 Task: Create record types of event object.
Action: Mouse moved to (807, 50)
Screenshot: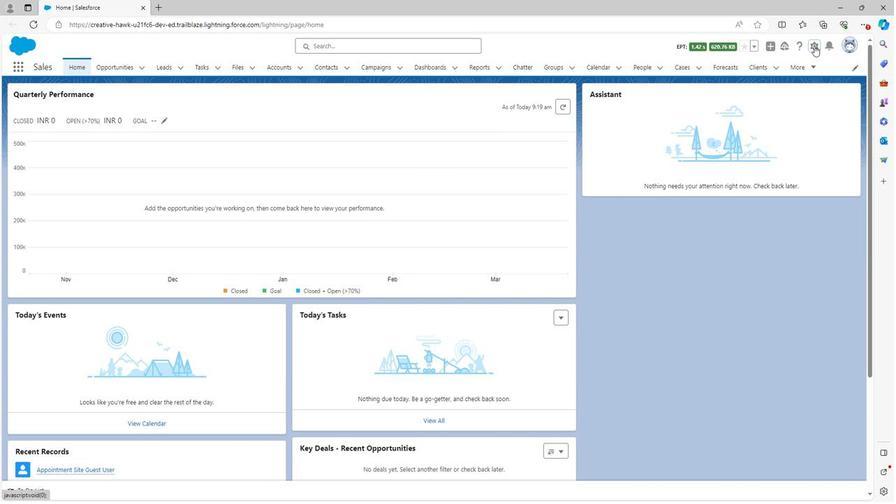 
Action: Mouse pressed left at (807, 50)
Screenshot: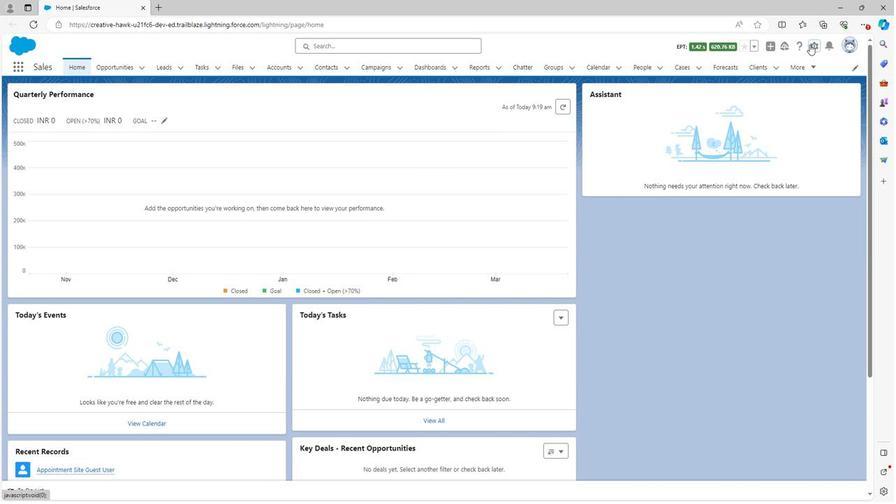 
Action: Mouse moved to (778, 78)
Screenshot: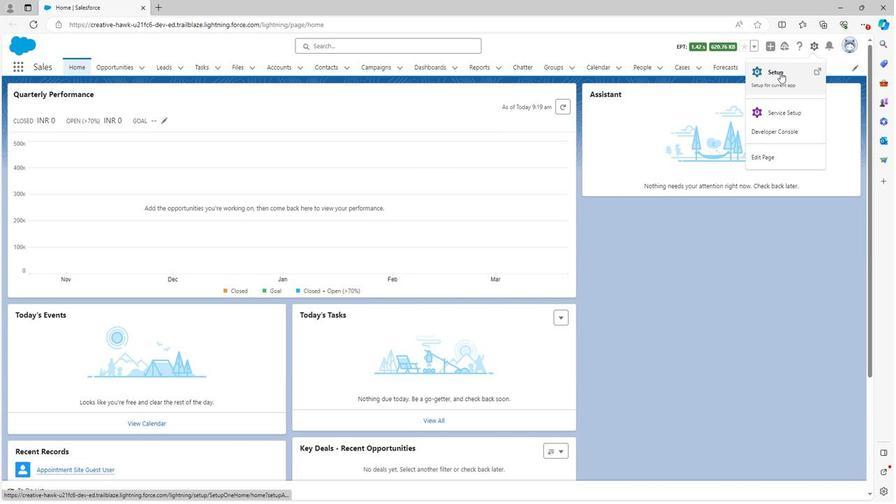 
Action: Mouse pressed left at (778, 78)
Screenshot: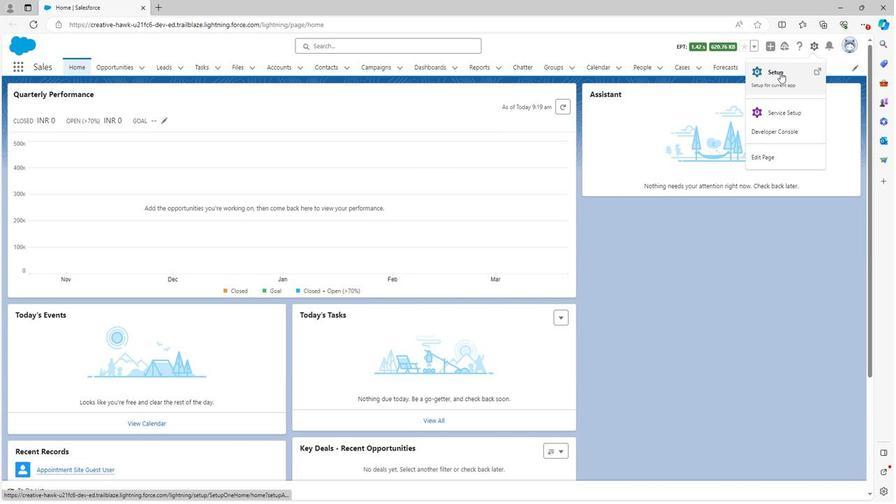 
Action: Mouse moved to (114, 74)
Screenshot: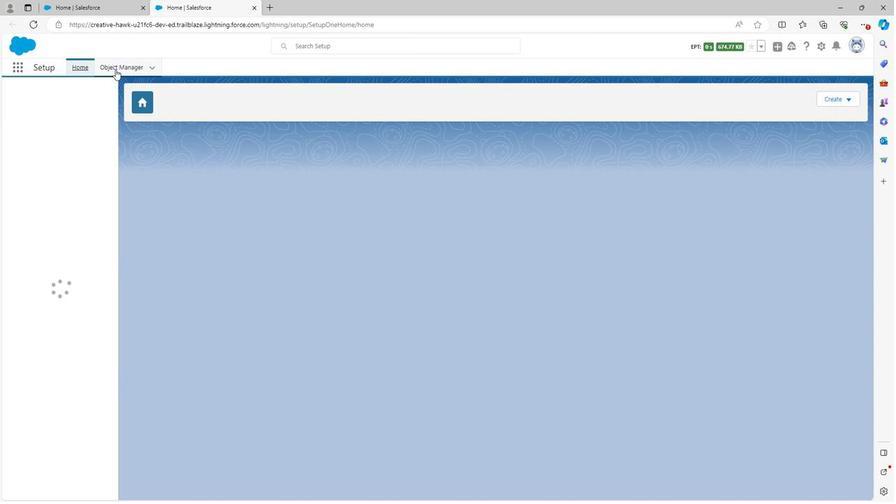 
Action: Mouse pressed left at (114, 74)
Screenshot: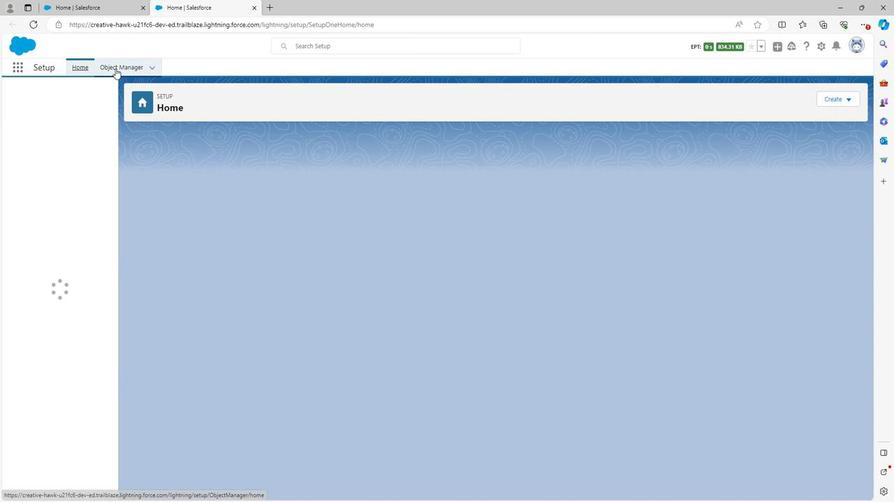 
Action: Mouse moved to (60, 358)
Screenshot: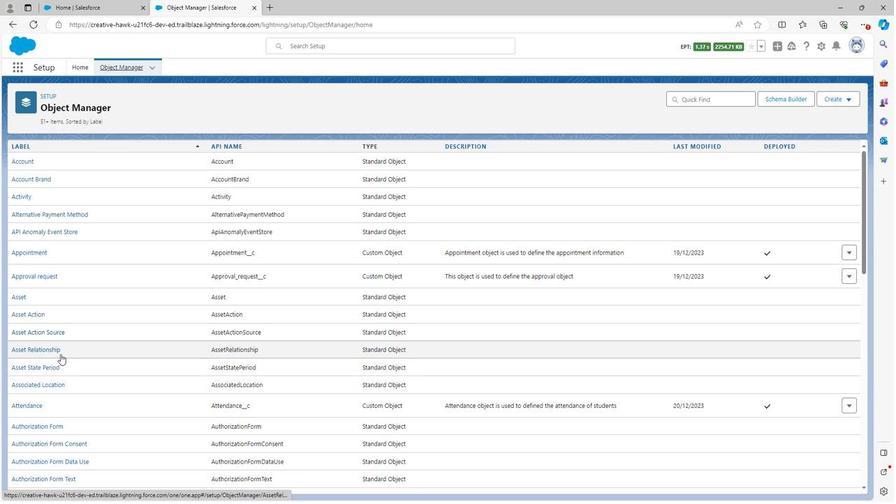
Action: Mouse scrolled (60, 357) with delta (0, 0)
Screenshot: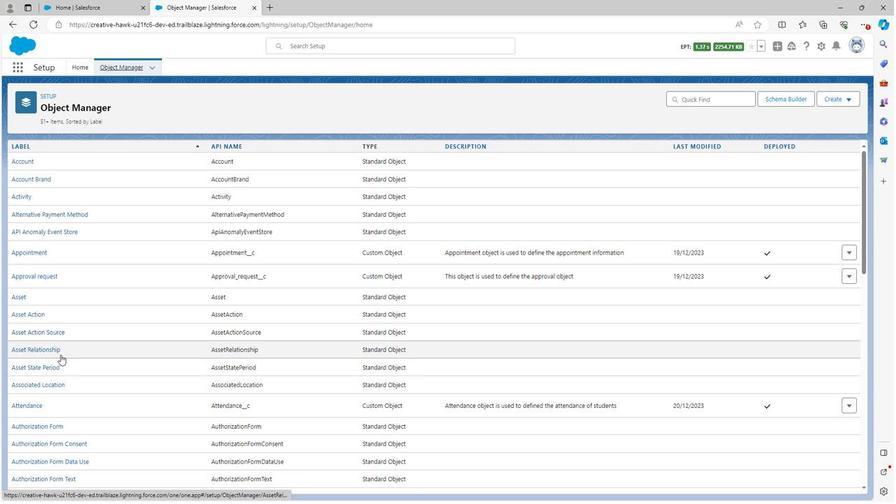 
Action: Mouse moved to (60, 358)
Screenshot: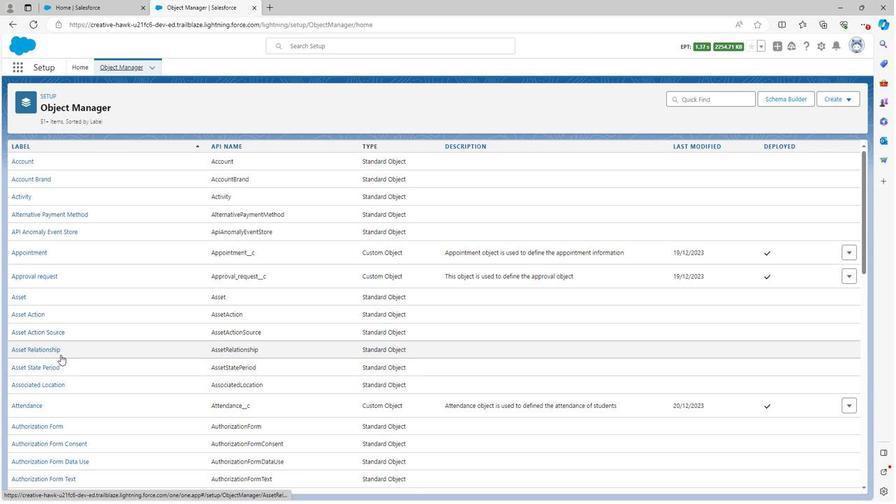 
Action: Mouse scrolled (60, 358) with delta (0, 0)
Screenshot: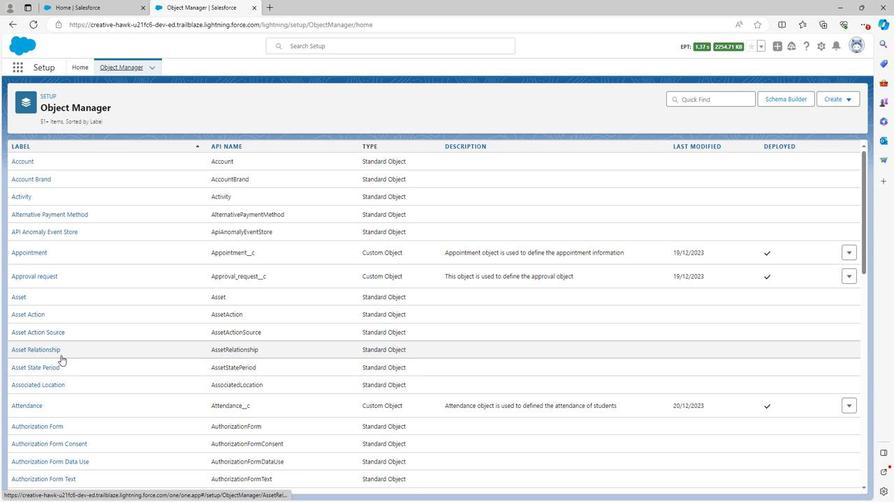 
Action: Mouse moved to (60, 359)
Screenshot: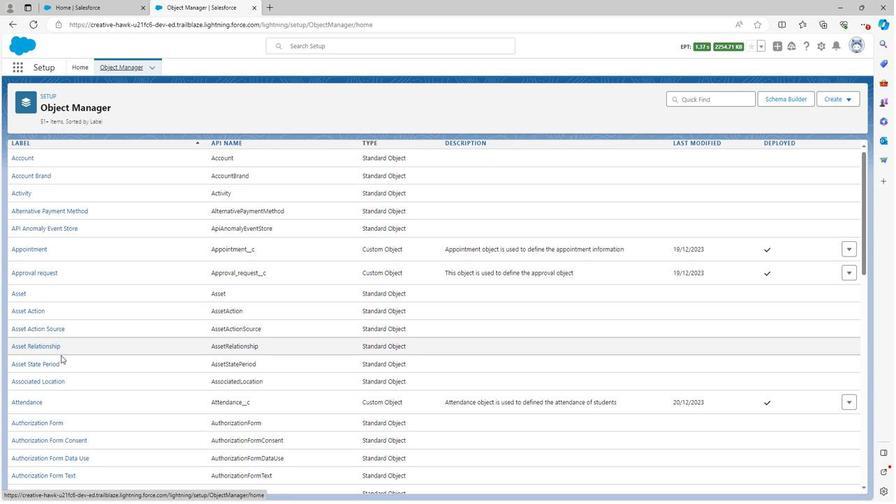 
Action: Mouse scrolled (60, 359) with delta (0, 0)
Screenshot: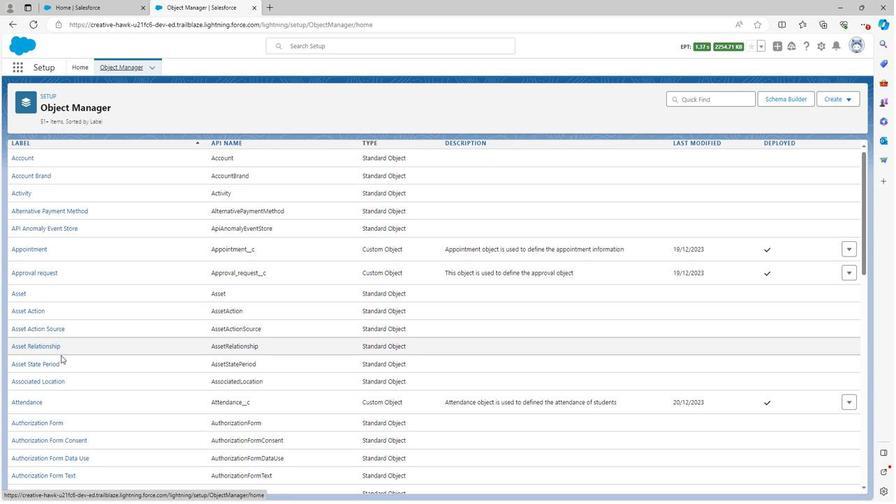 
Action: Mouse moved to (60, 361)
Screenshot: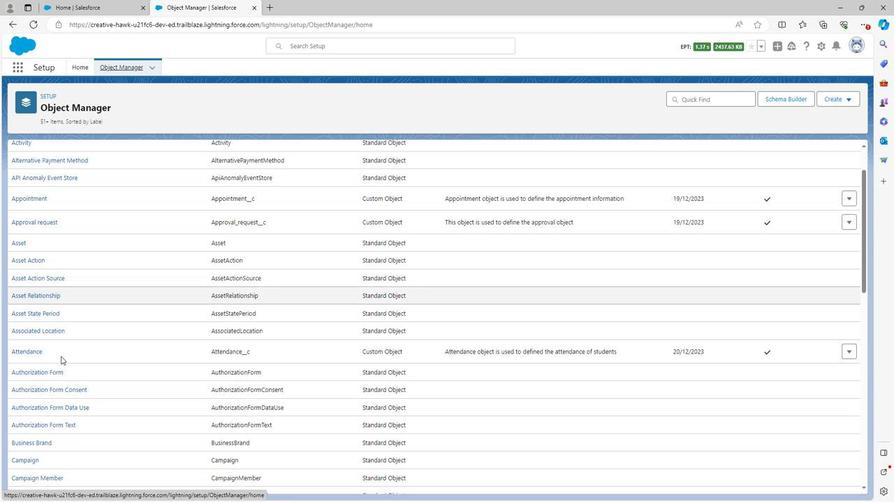 
Action: Mouse scrolled (60, 360) with delta (0, 0)
Screenshot: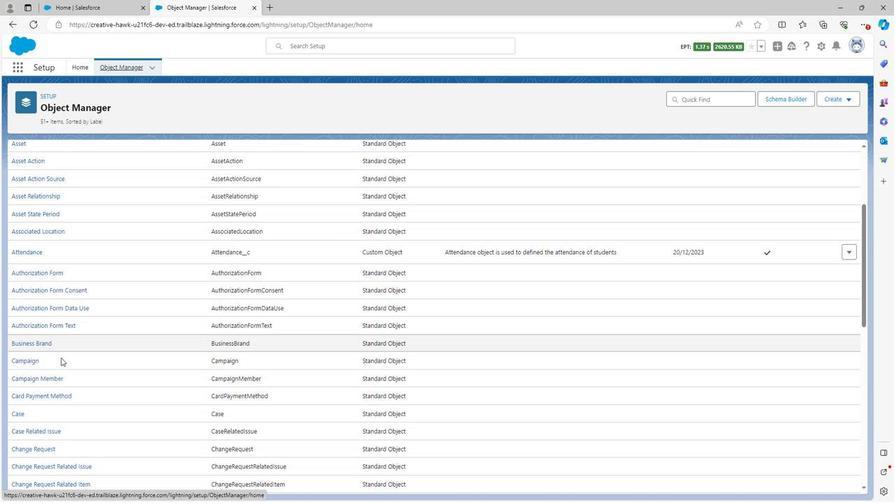 
Action: Mouse scrolled (60, 360) with delta (0, 0)
Screenshot: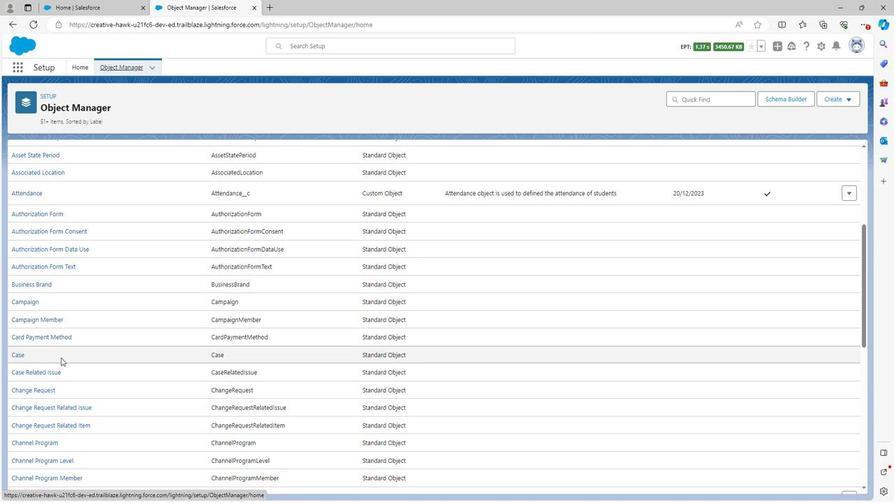 
Action: Mouse scrolled (60, 360) with delta (0, 0)
Screenshot: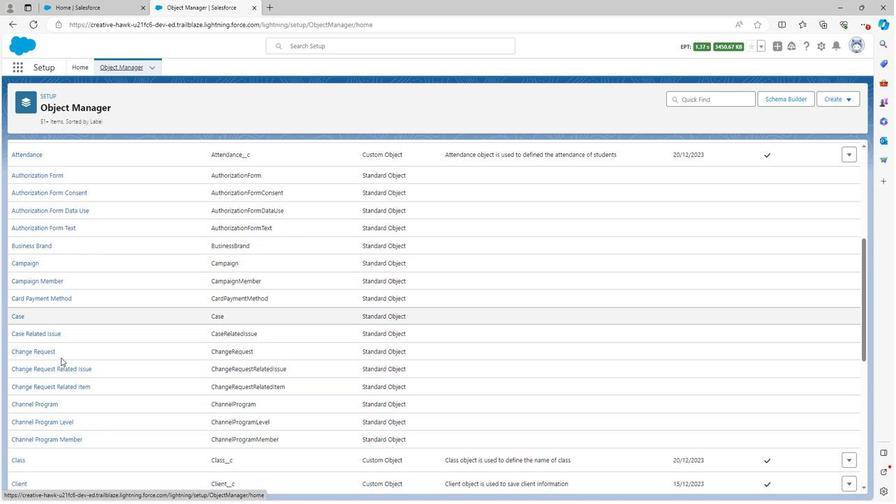 
Action: Mouse scrolled (60, 360) with delta (0, 0)
Screenshot: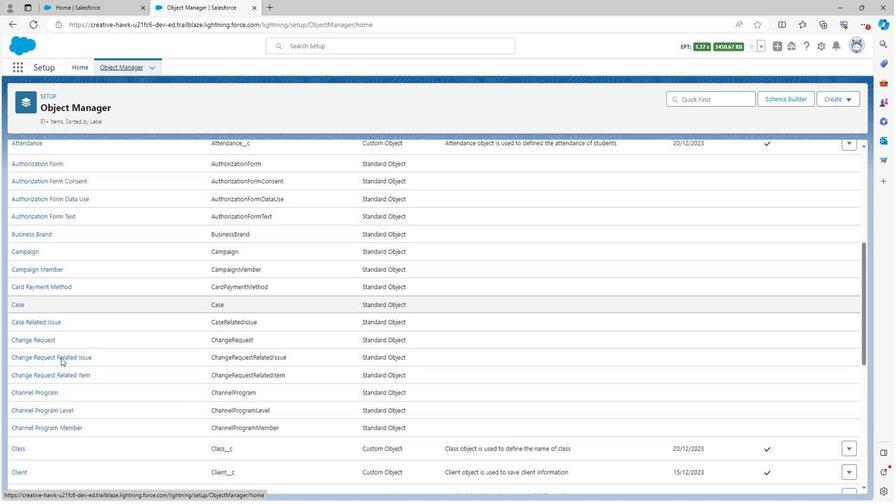 
Action: Mouse scrolled (60, 360) with delta (0, 0)
Screenshot: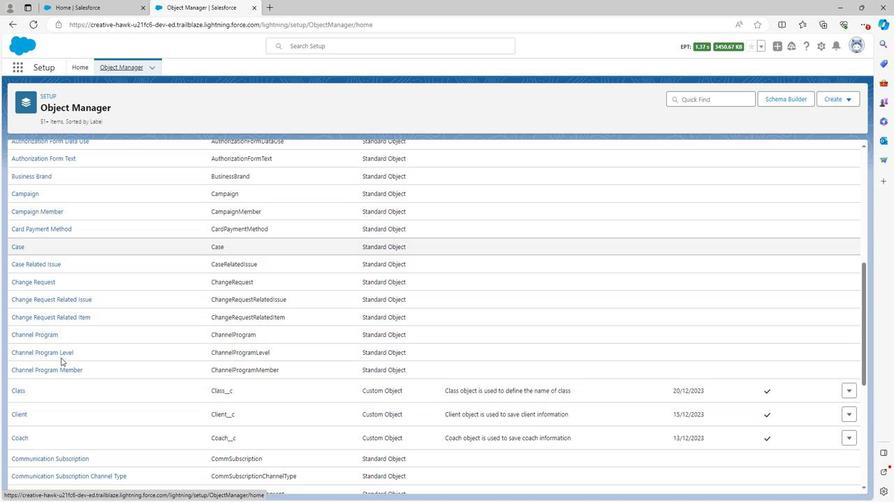 
Action: Mouse scrolled (60, 360) with delta (0, 0)
Screenshot: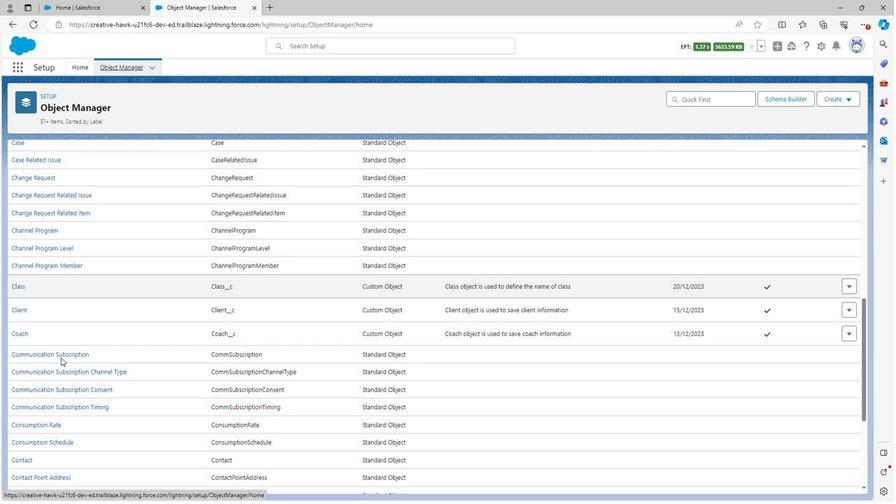 
Action: Mouse scrolled (60, 360) with delta (0, 0)
Screenshot: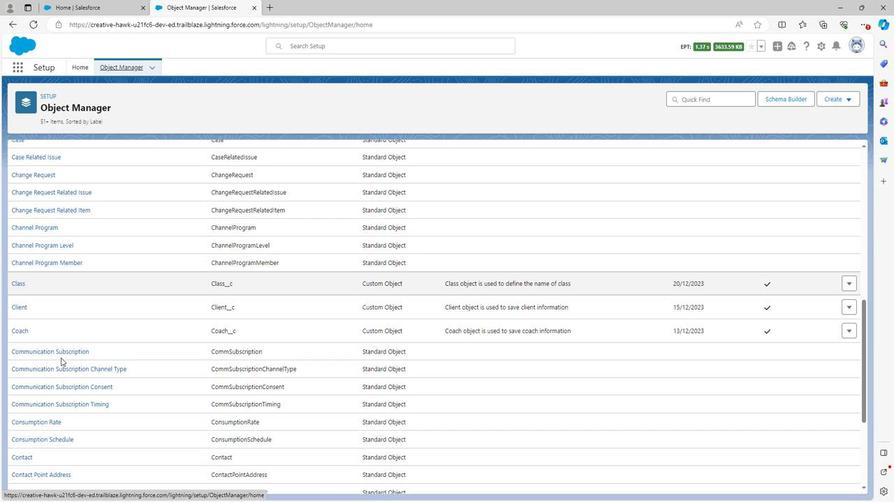 
Action: Mouse scrolled (60, 360) with delta (0, 0)
Screenshot: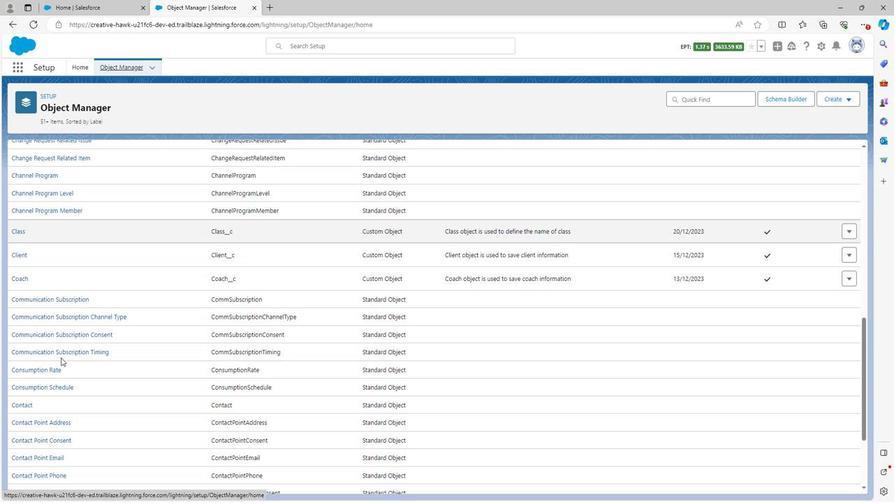 
Action: Mouse scrolled (60, 360) with delta (0, 0)
Screenshot: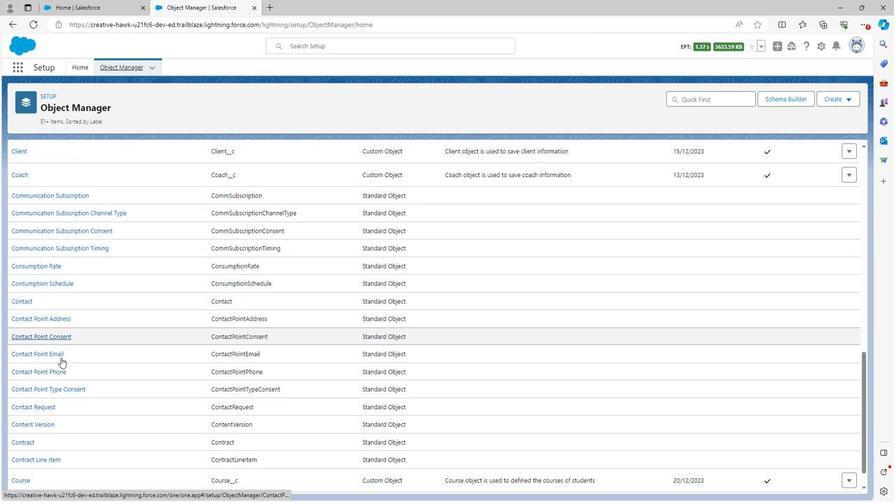 
Action: Mouse scrolled (60, 360) with delta (0, 0)
Screenshot: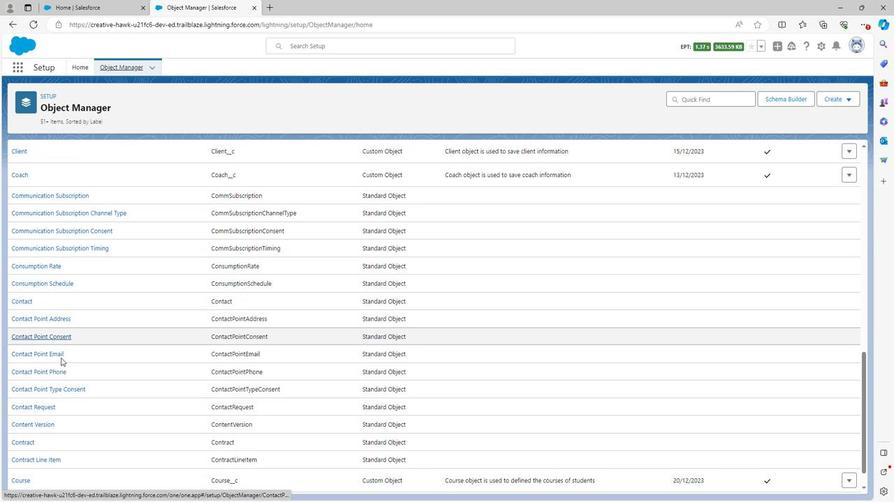 
Action: Mouse scrolled (60, 360) with delta (0, 0)
Screenshot: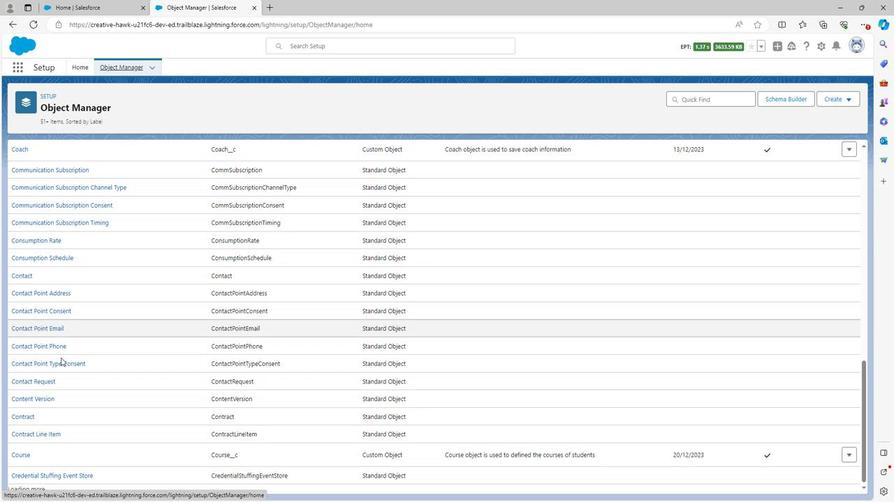 
Action: Mouse scrolled (60, 360) with delta (0, 0)
Screenshot: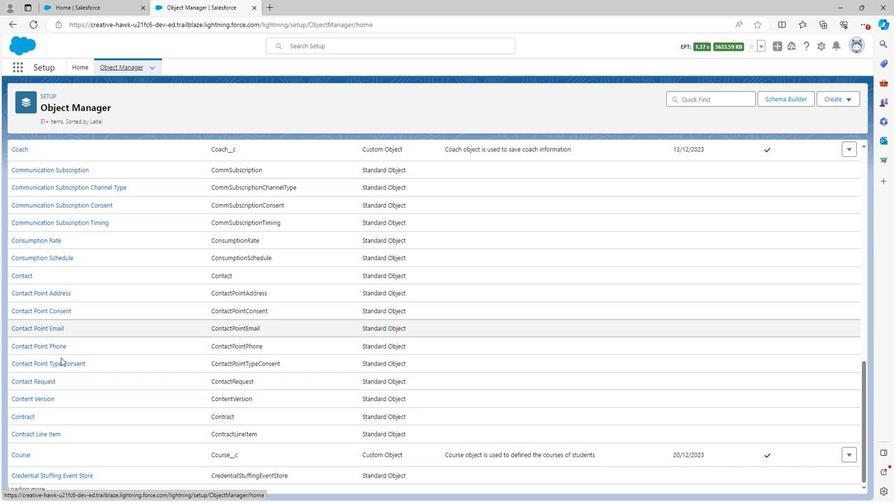 
Action: Mouse moved to (67, 355)
Screenshot: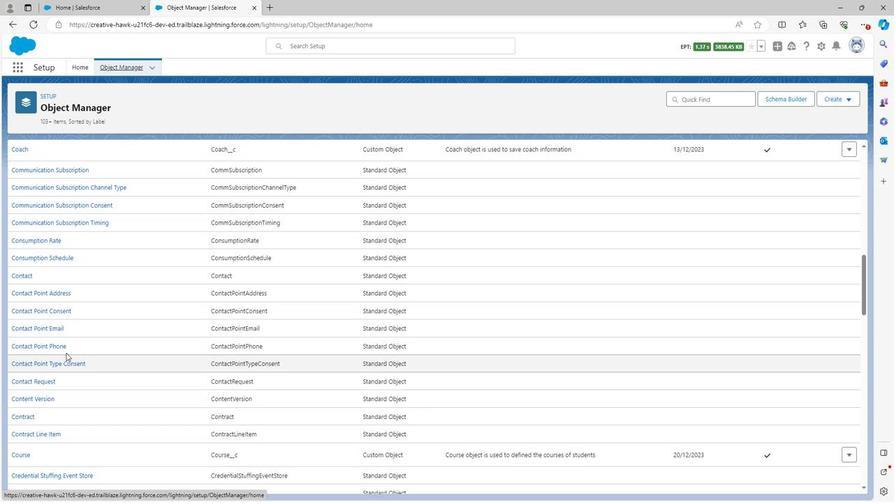 
Action: Mouse scrolled (67, 354) with delta (0, 0)
Screenshot: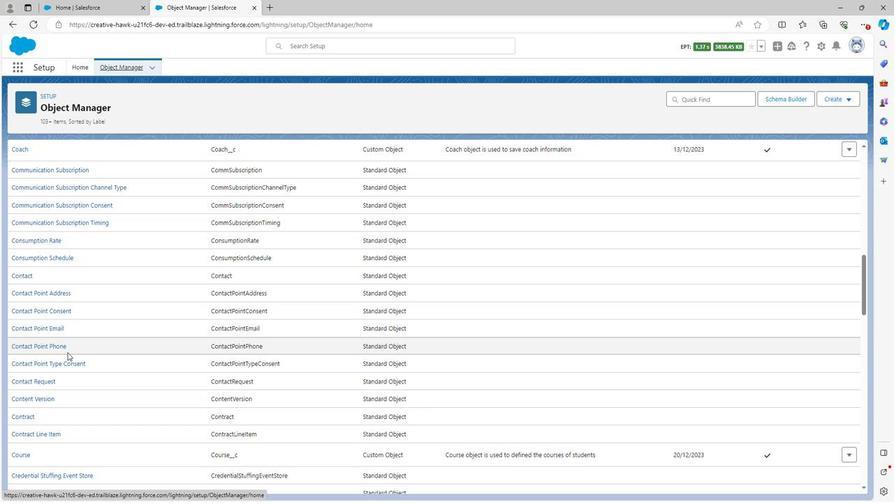 
Action: Mouse scrolled (67, 354) with delta (0, 0)
Screenshot: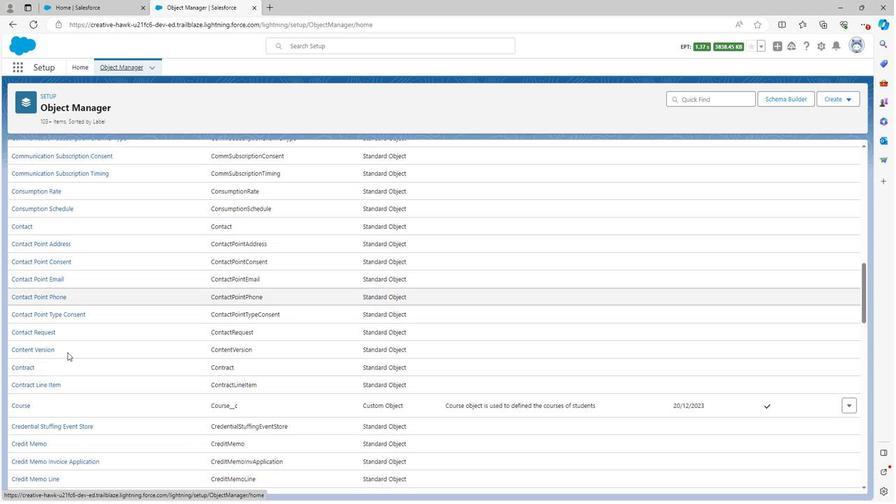 
Action: Mouse scrolled (67, 354) with delta (0, 0)
Screenshot: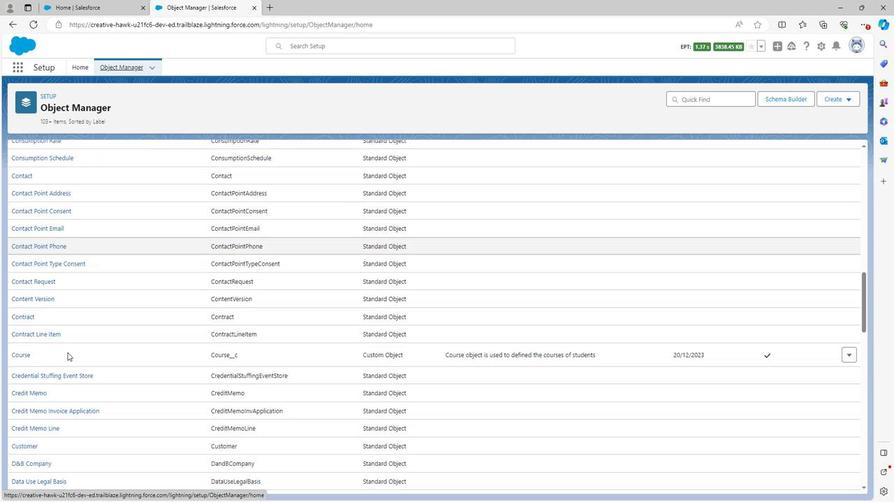 
Action: Mouse scrolled (67, 354) with delta (0, 0)
Screenshot: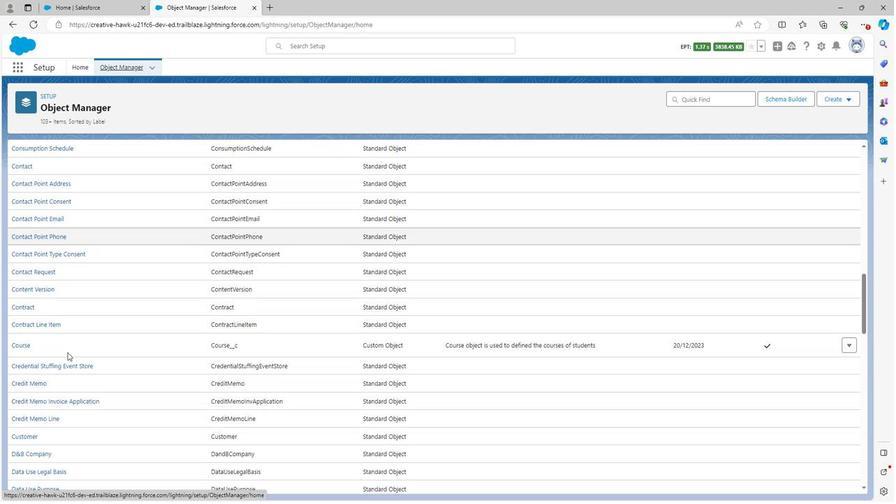 
Action: Mouse scrolled (67, 354) with delta (0, 0)
Screenshot: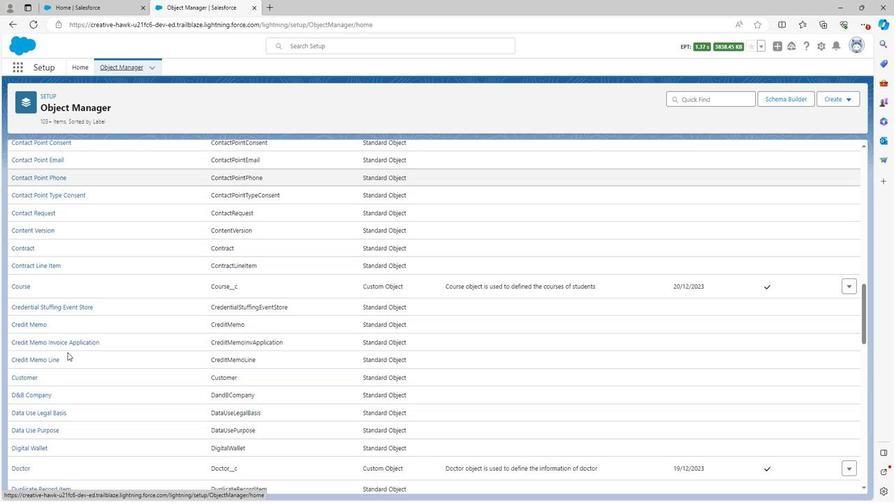 
Action: Mouse scrolled (67, 354) with delta (0, 0)
Screenshot: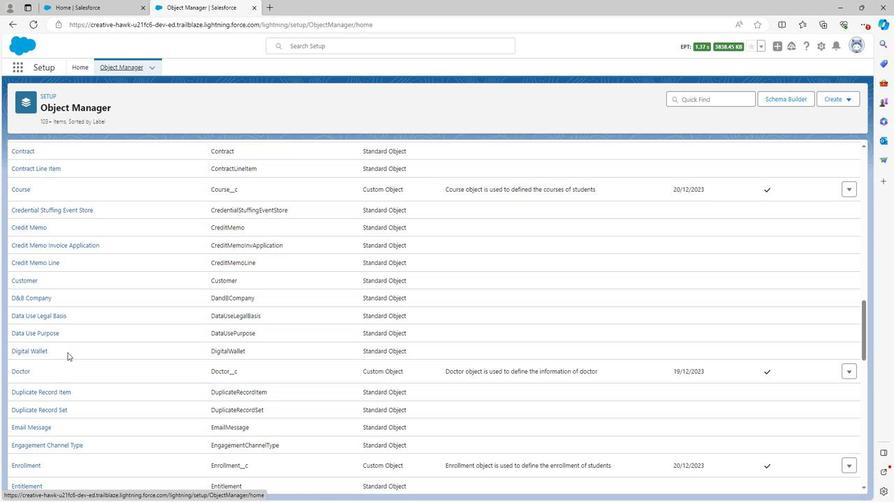 
Action: Mouse scrolled (67, 354) with delta (0, 0)
Screenshot: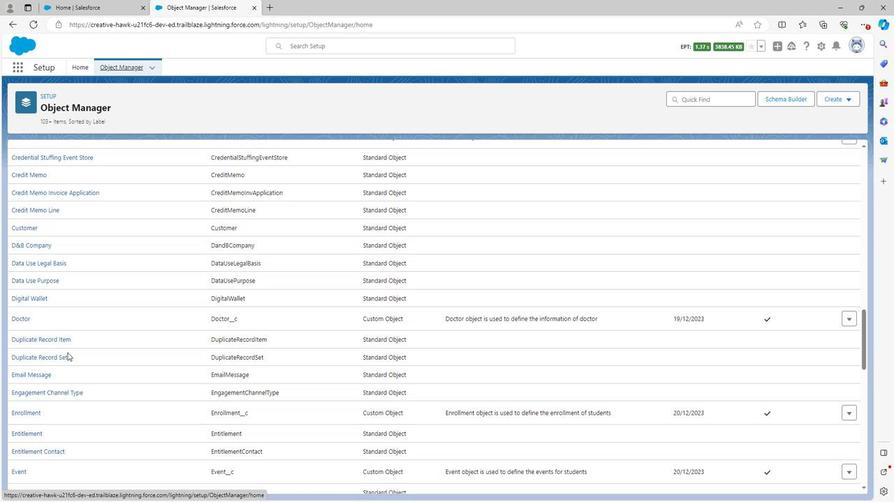 
Action: Mouse moved to (18, 421)
Screenshot: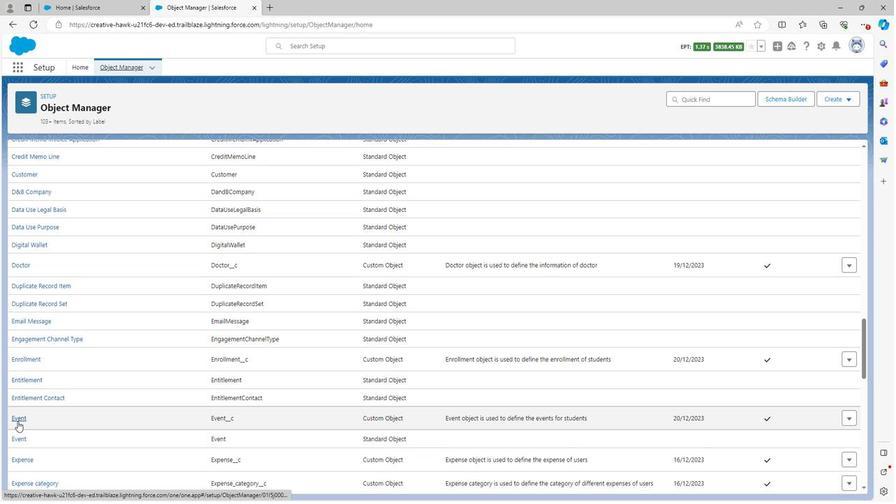 
Action: Mouse pressed left at (18, 421)
Screenshot: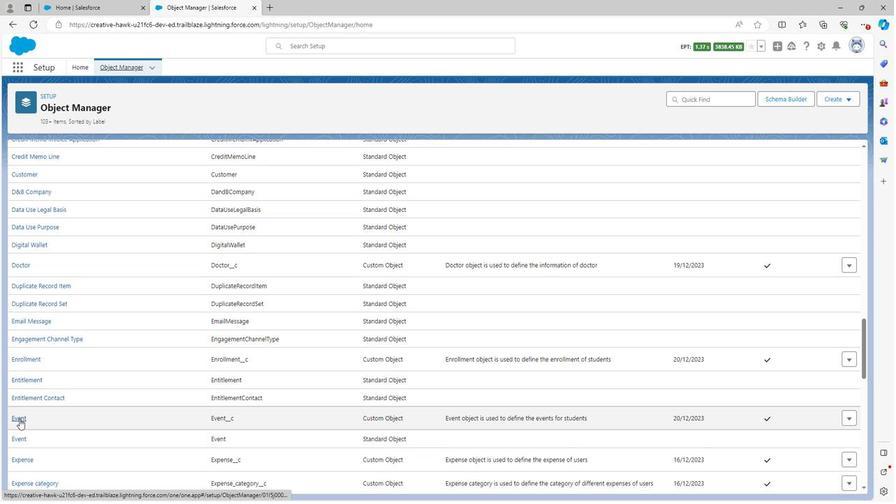
Action: Mouse moved to (50, 296)
Screenshot: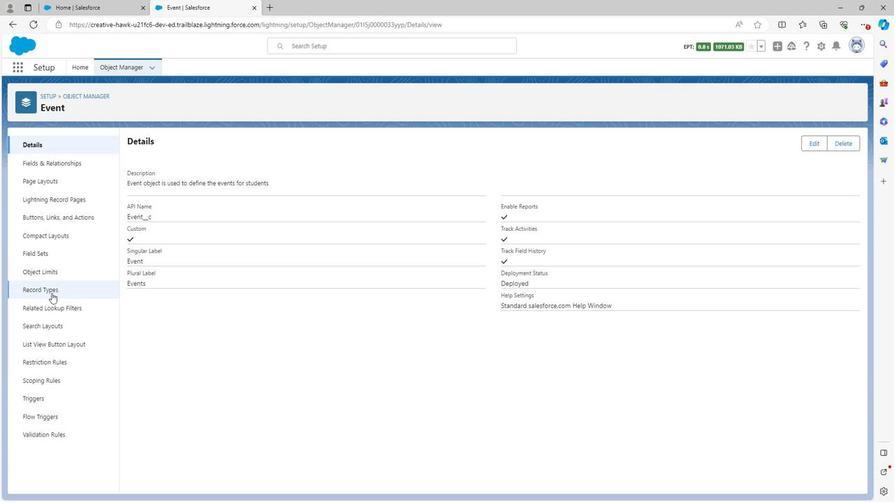 
Action: Mouse pressed left at (50, 296)
Screenshot: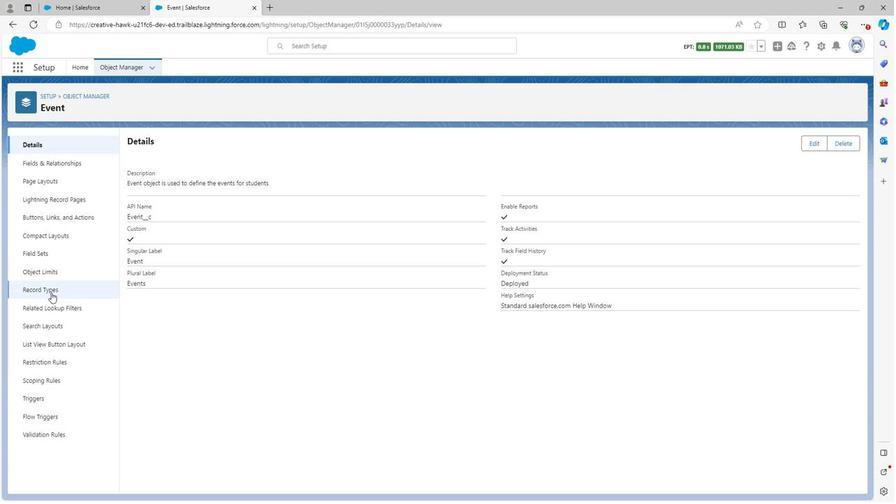 
Action: Mouse moved to (766, 150)
Screenshot: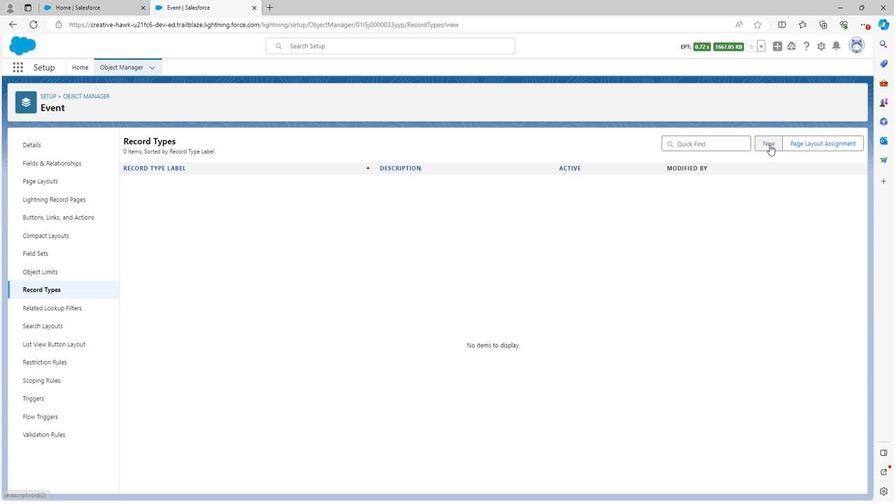 
Action: Mouse pressed left at (766, 150)
Screenshot: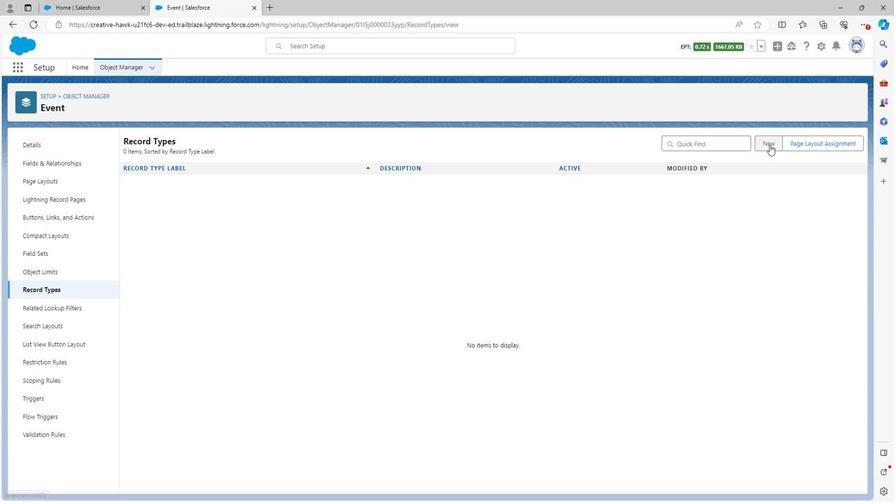 
Action: Mouse moved to (330, 231)
Screenshot: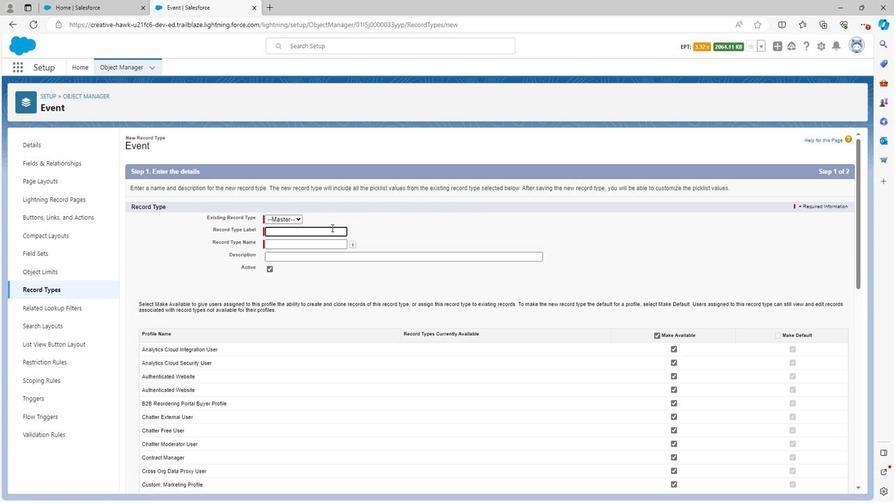 
Action: Mouse pressed left at (330, 231)
Screenshot: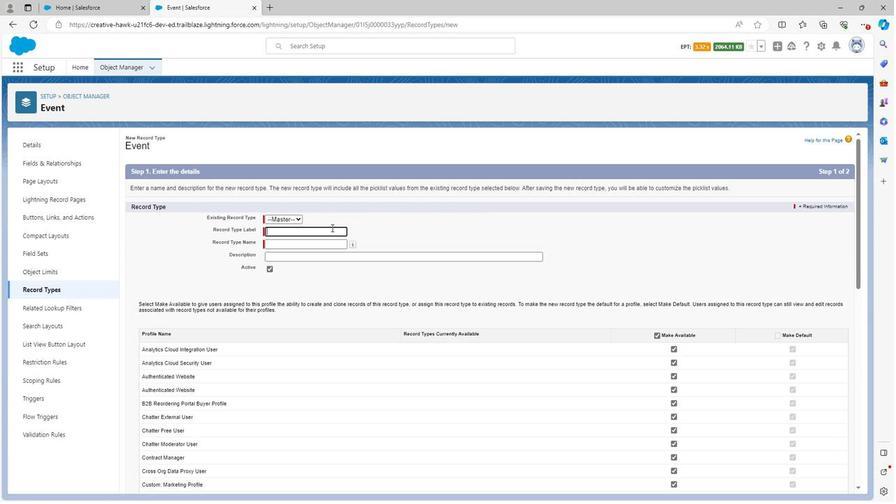 
Action: Key pressed <Key.shift>Event<Key.space><Key.shift>Id
Screenshot: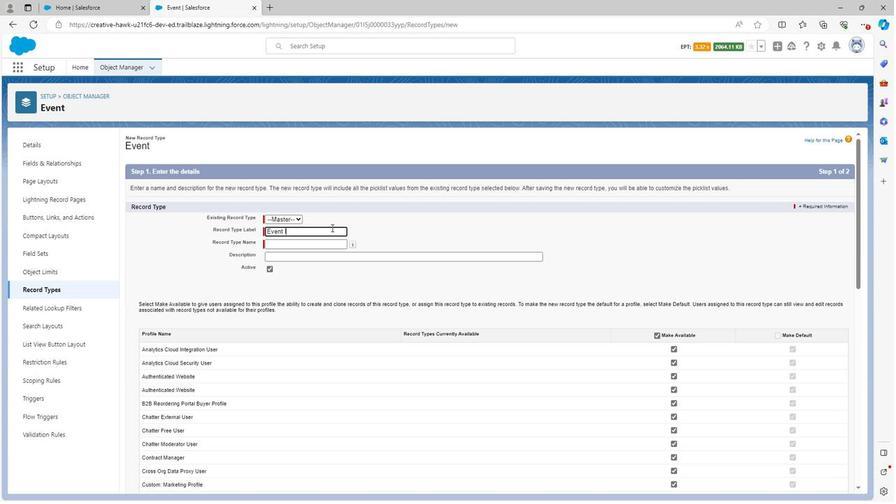 
Action: Mouse moved to (369, 236)
Screenshot: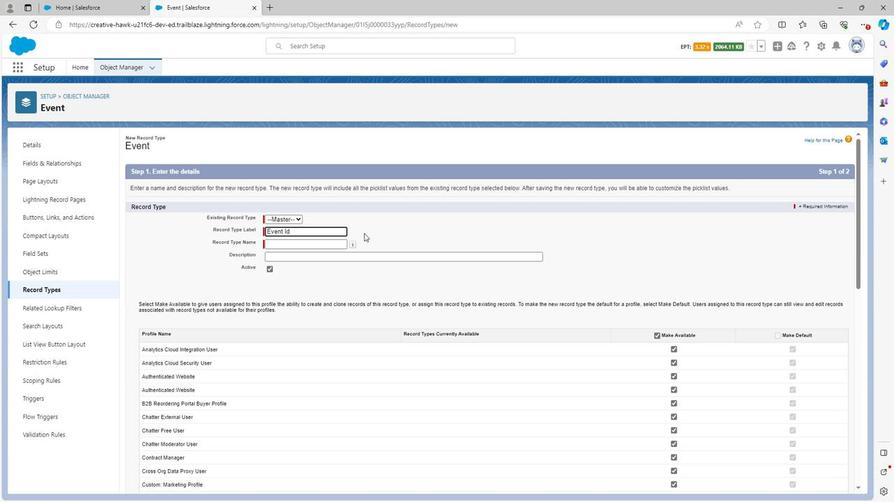 
Action: Mouse pressed left at (369, 236)
Screenshot: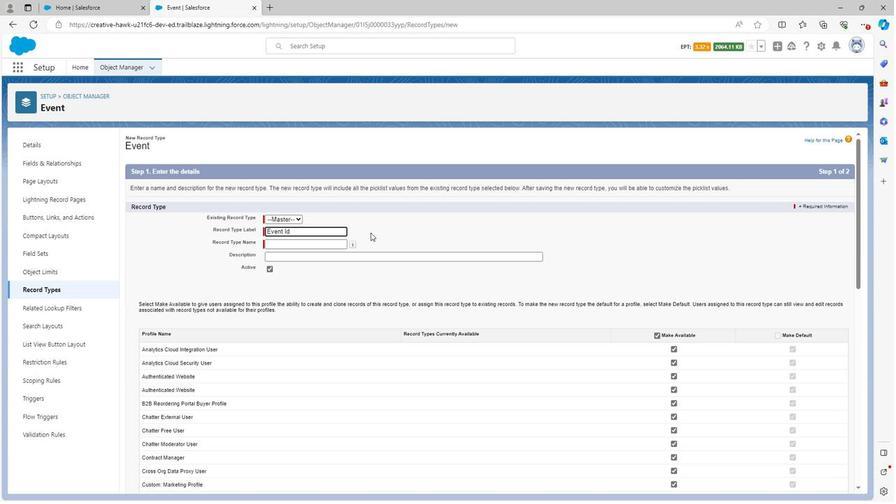 
Action: Mouse moved to (340, 259)
Screenshot: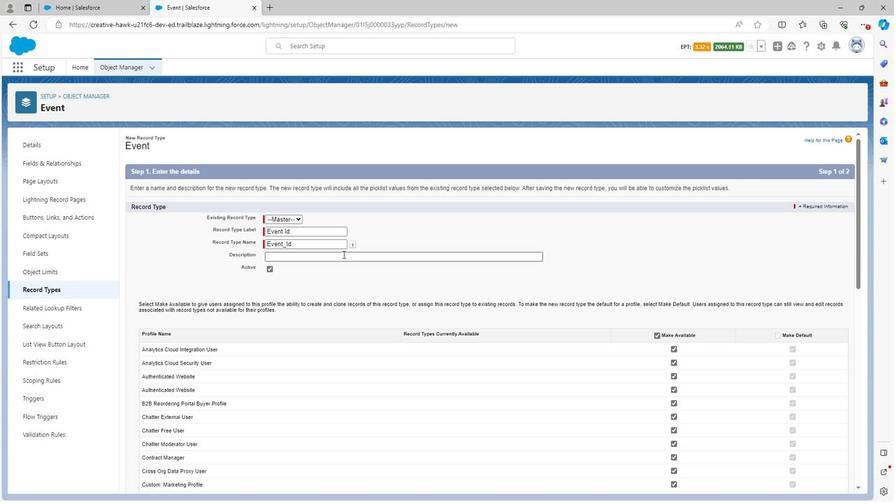 
Action: Mouse pressed left at (340, 259)
Screenshot: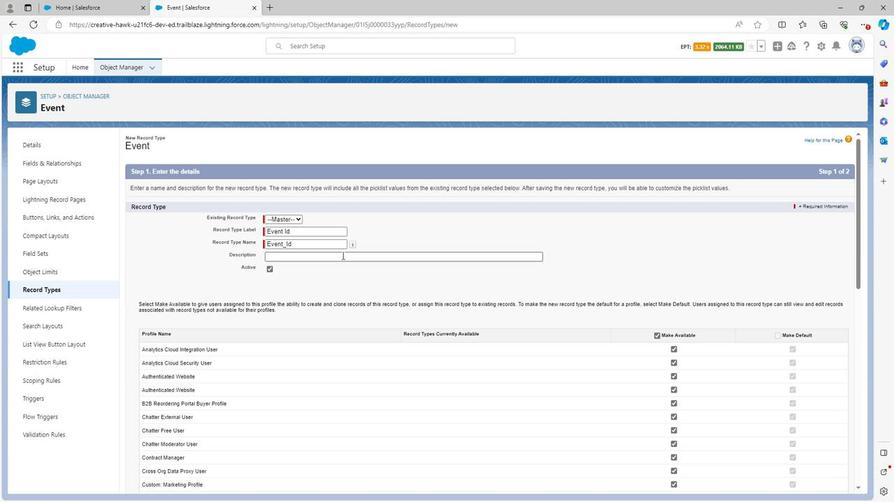 
Action: Key pressed <Key.shift>Event<Key.space><Key.shift>Id<Key.space>record<Key.space>type<Key.space>is<Key.space>is<Key.backspace><Key.backspace>used<Key.space>to<Key.space>defined<Key.space>the<Key.space>ev<Key.backspace><Key.backspace>if<Key.backspace>d<Key.space>of<Key.space>event
Screenshot: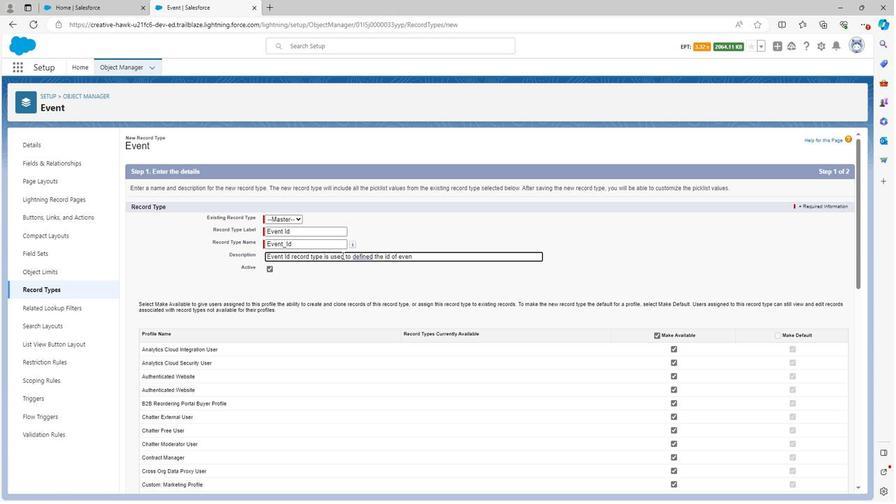 
Action: Mouse moved to (657, 340)
Screenshot: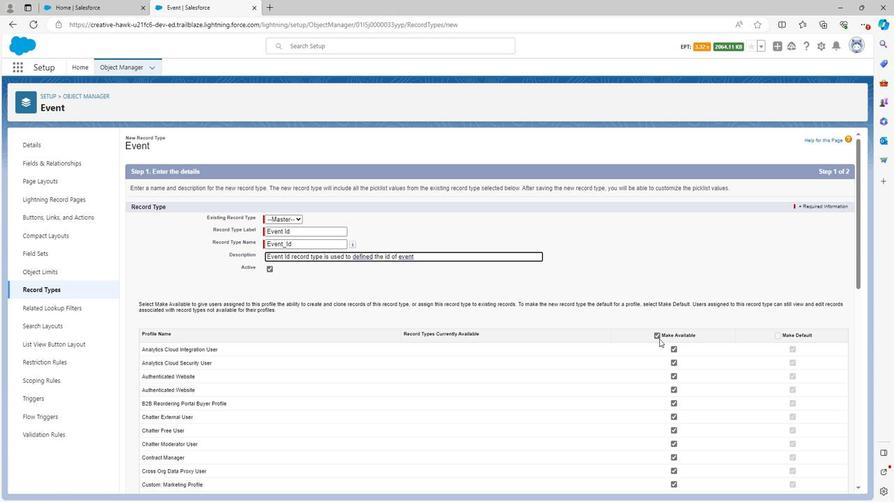 
Action: Mouse pressed left at (657, 340)
Screenshot: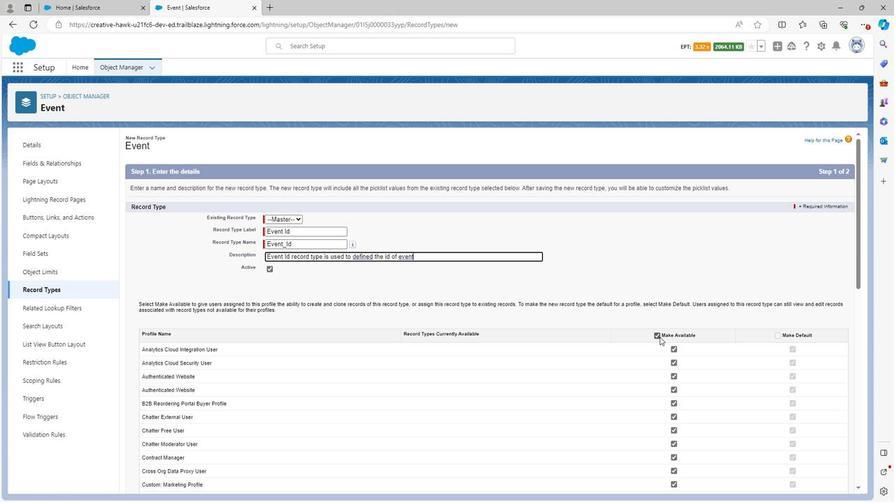 
Action: Mouse scrolled (657, 340) with delta (0, 0)
Screenshot: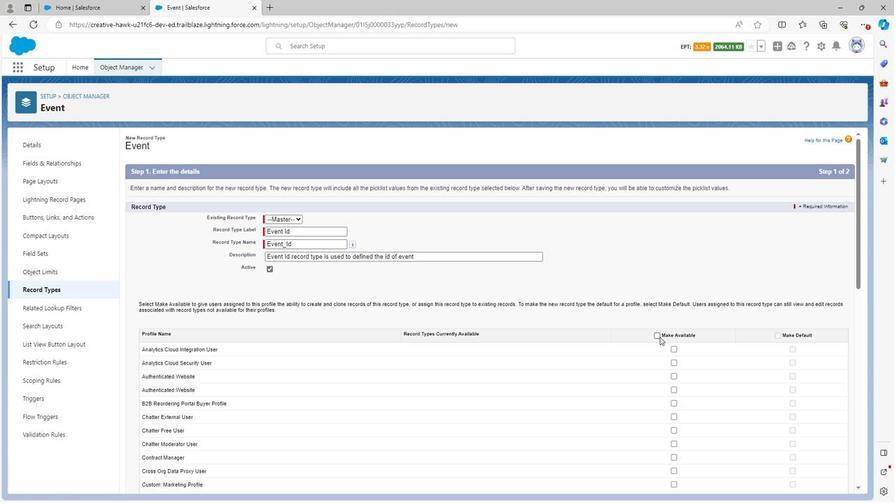 
Action: Mouse scrolled (657, 340) with delta (0, 0)
Screenshot: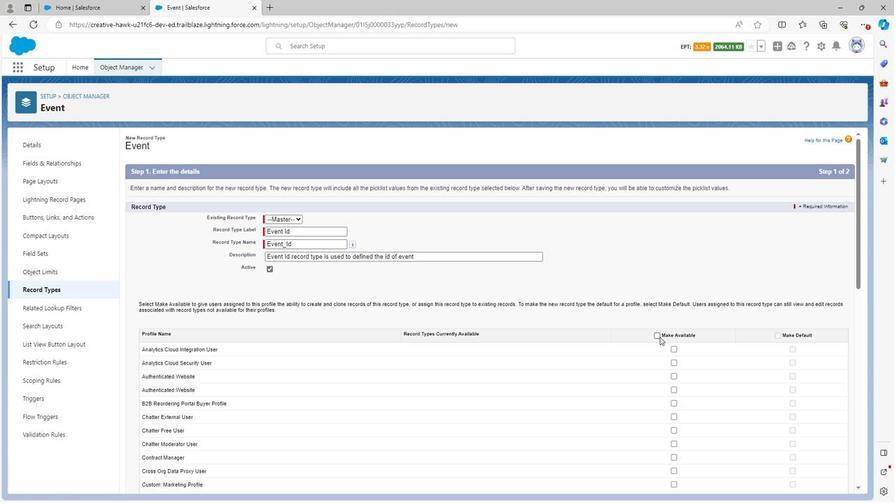 
Action: Mouse moved to (671, 245)
Screenshot: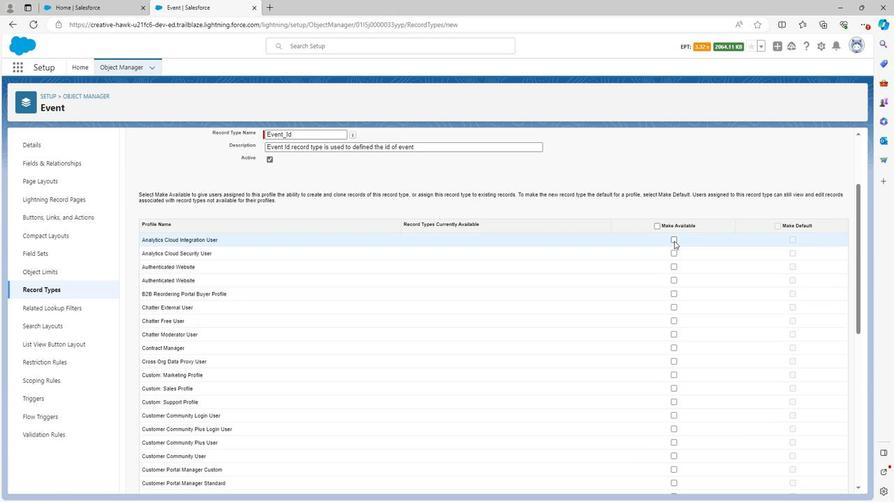 
Action: Mouse pressed left at (671, 245)
Screenshot: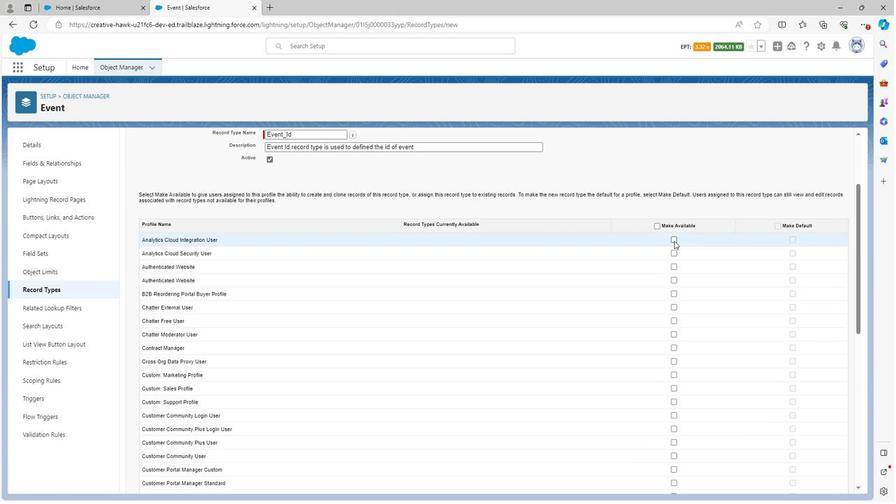 
Action: Mouse moved to (671, 256)
Screenshot: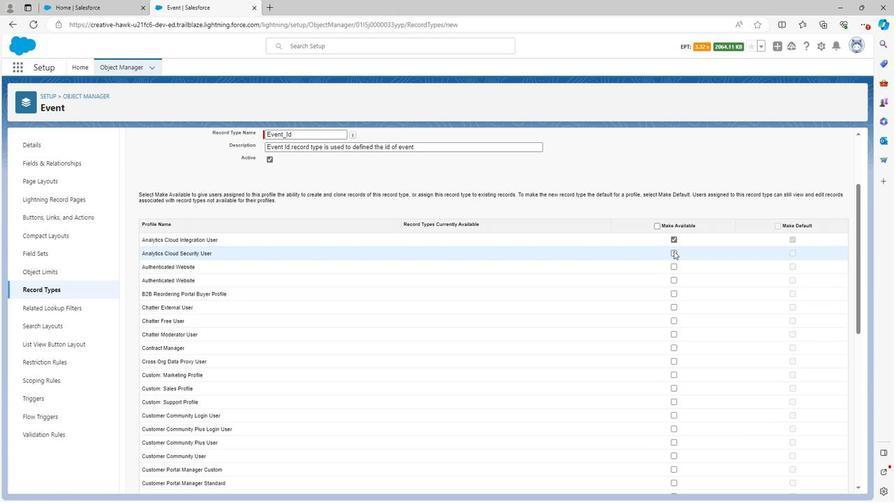 
Action: Mouse pressed left at (671, 256)
Screenshot: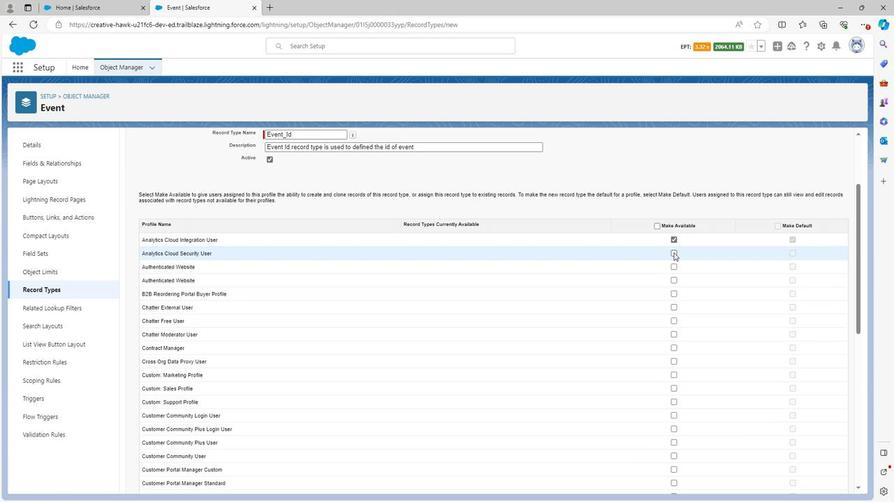
Action: Mouse moved to (671, 268)
Screenshot: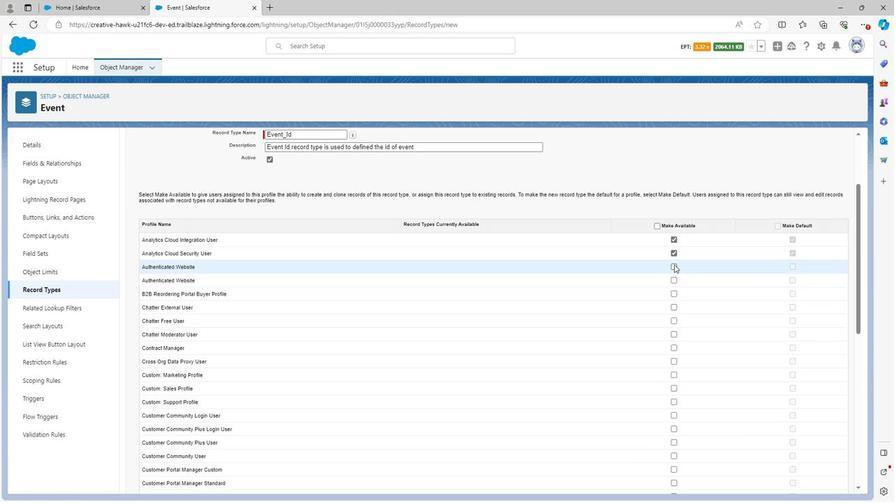 
Action: Mouse pressed left at (671, 268)
Screenshot: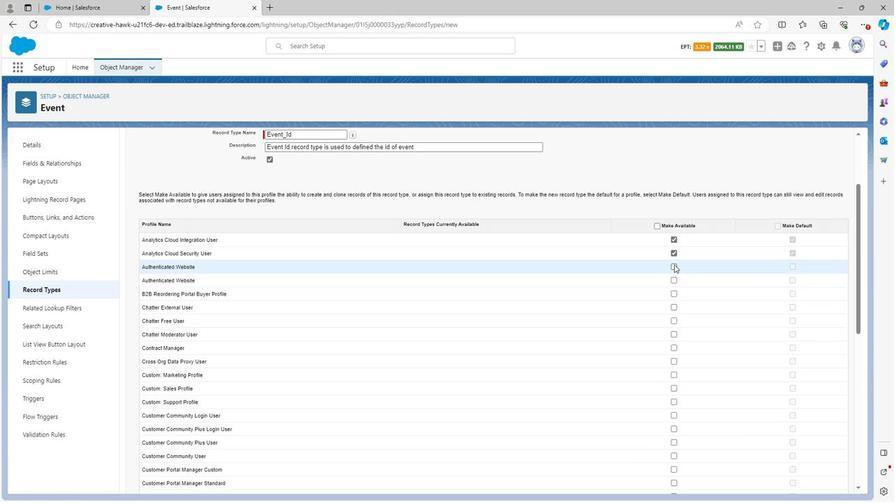 
Action: Mouse moved to (671, 282)
Screenshot: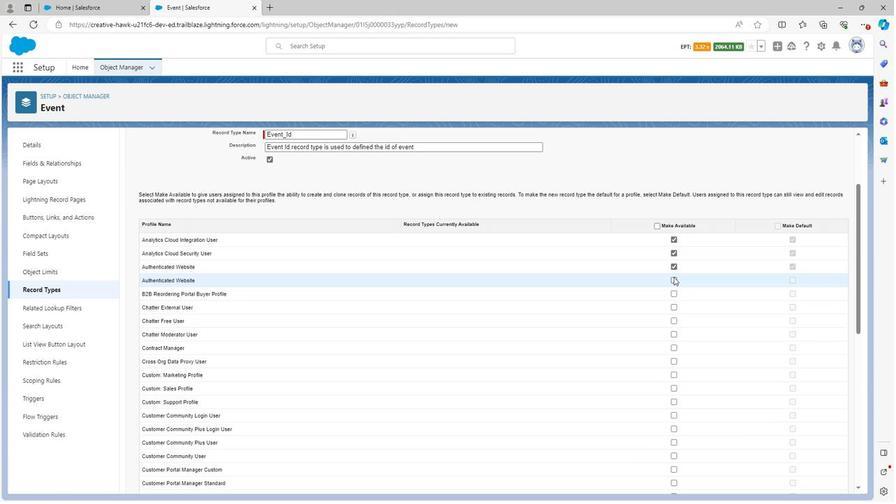 
Action: Mouse pressed left at (671, 282)
Screenshot: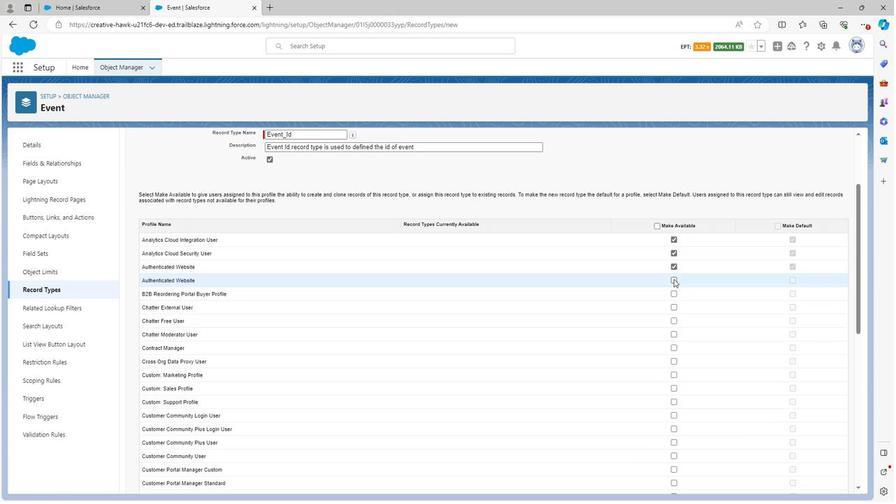 
Action: Mouse moved to (671, 296)
Screenshot: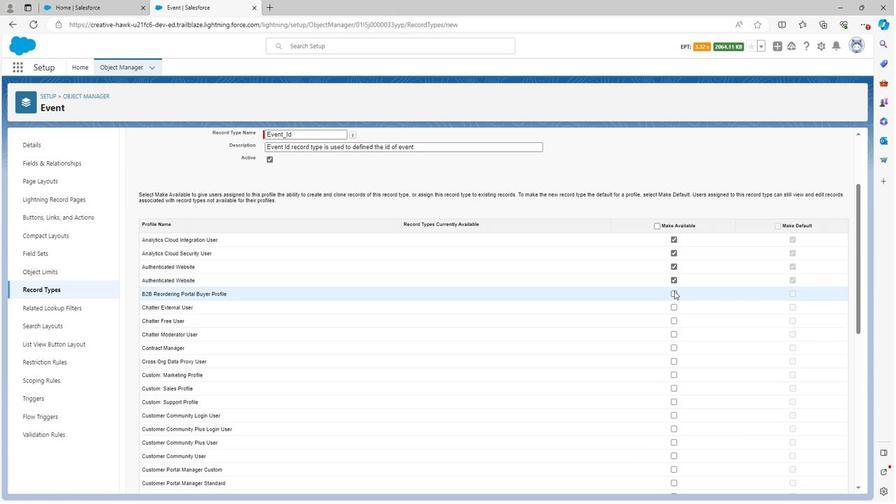 
Action: Mouse pressed left at (671, 296)
Screenshot: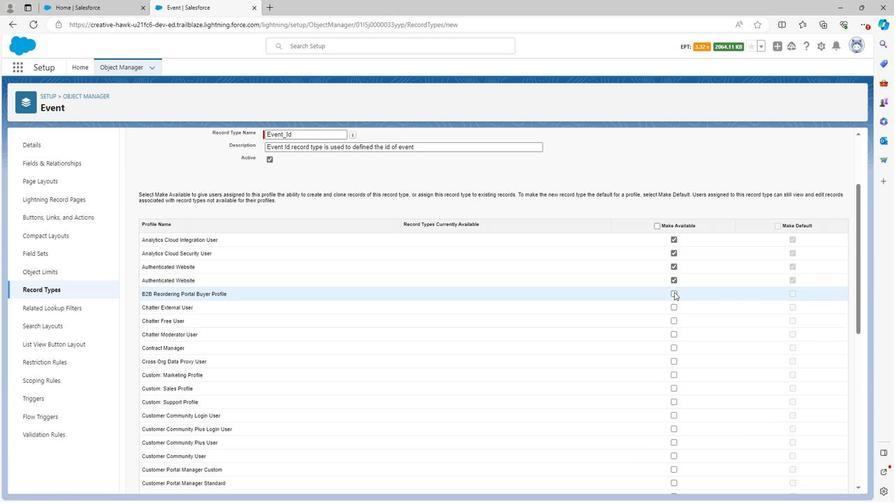 
Action: Mouse moved to (672, 310)
Screenshot: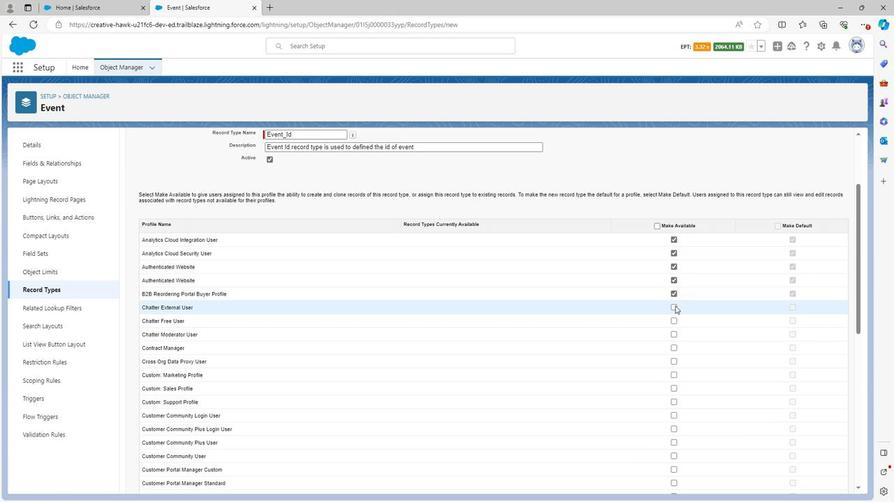 
Action: Mouse pressed left at (672, 310)
Screenshot: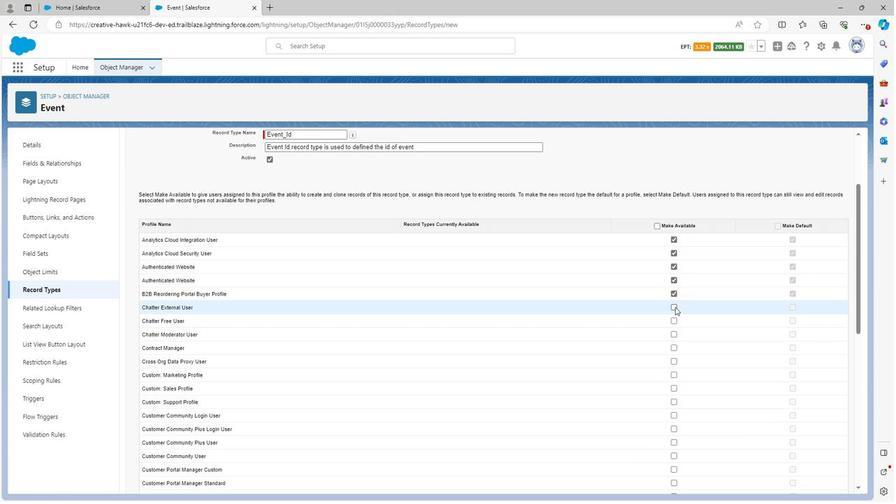 
Action: Mouse moved to (672, 323)
Screenshot: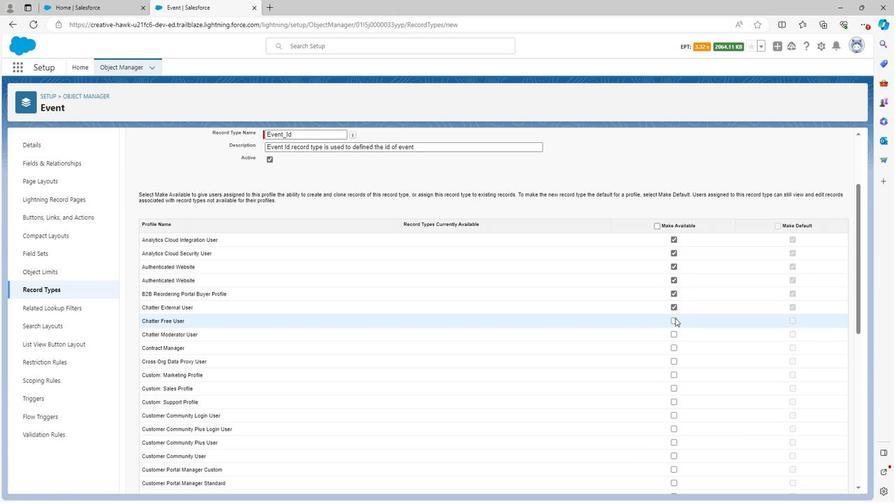 
Action: Mouse pressed left at (672, 323)
Screenshot: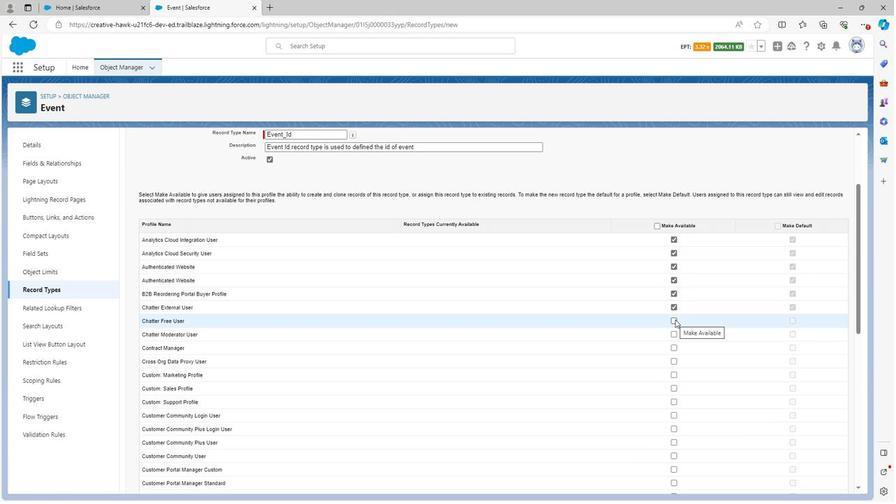 
Action: Mouse moved to (671, 336)
Screenshot: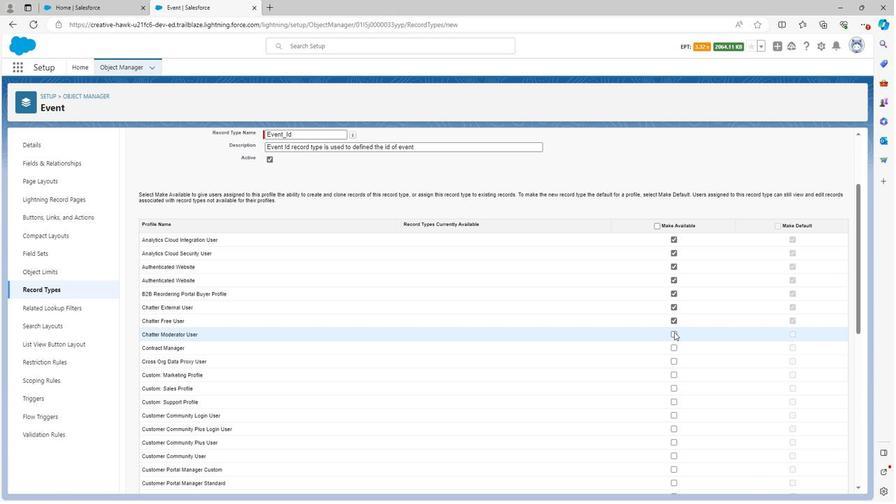 
Action: Mouse pressed left at (671, 336)
Screenshot: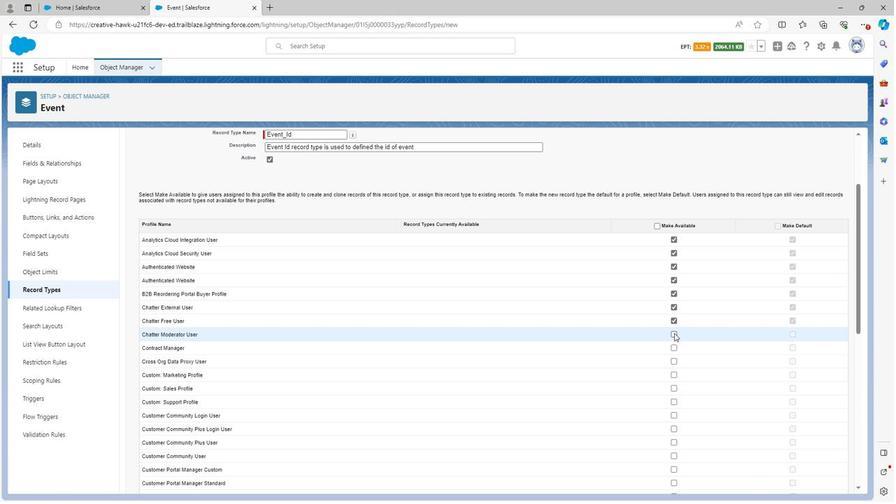 
Action: Mouse moved to (671, 351)
Screenshot: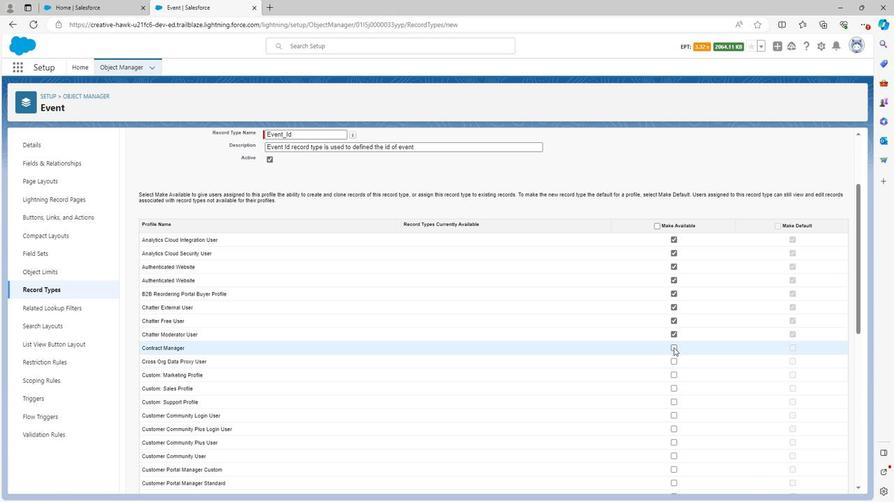 
Action: Mouse pressed left at (671, 351)
Screenshot: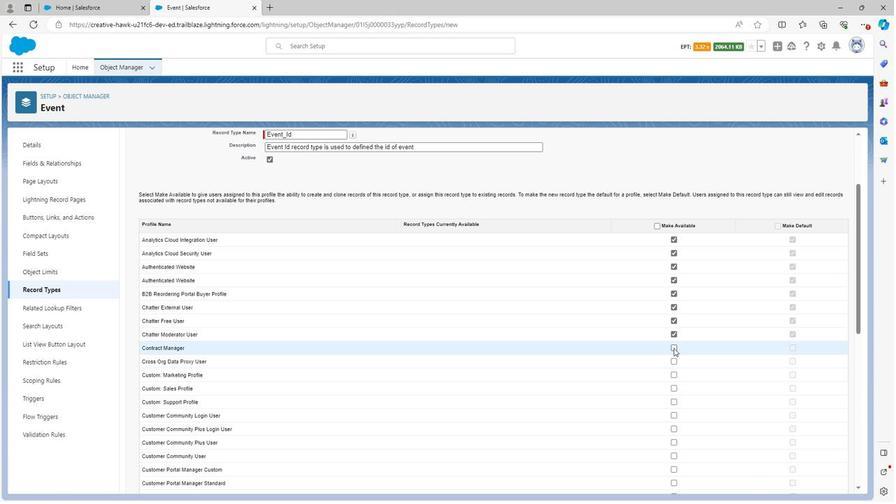 
Action: Mouse moved to (672, 365)
Screenshot: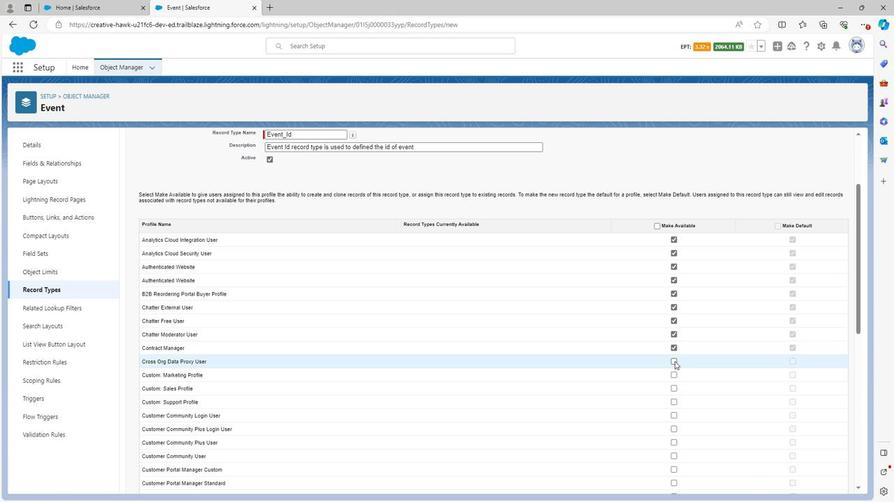 
Action: Mouse pressed left at (672, 365)
Screenshot: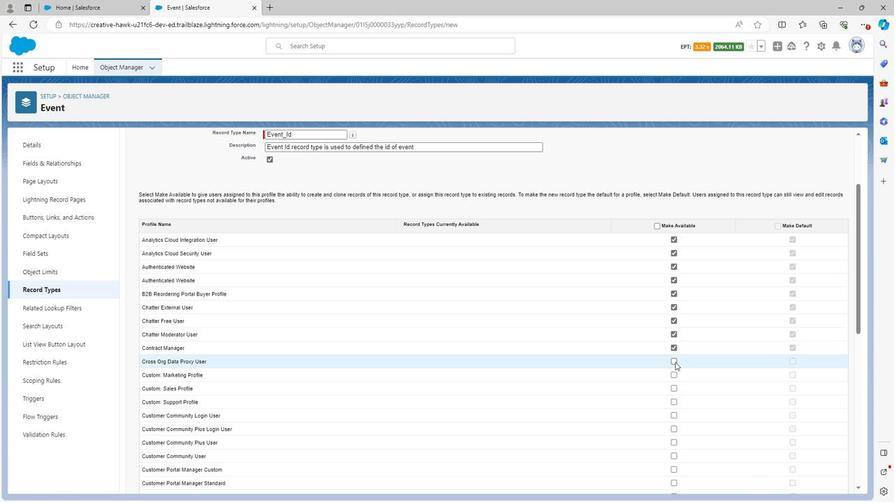 
Action: Mouse moved to (672, 377)
Screenshot: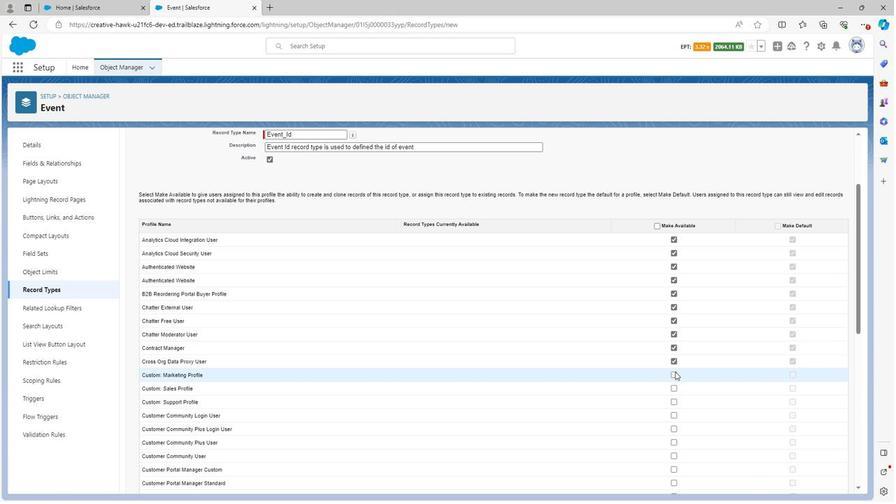 
Action: Mouse pressed left at (672, 377)
Screenshot: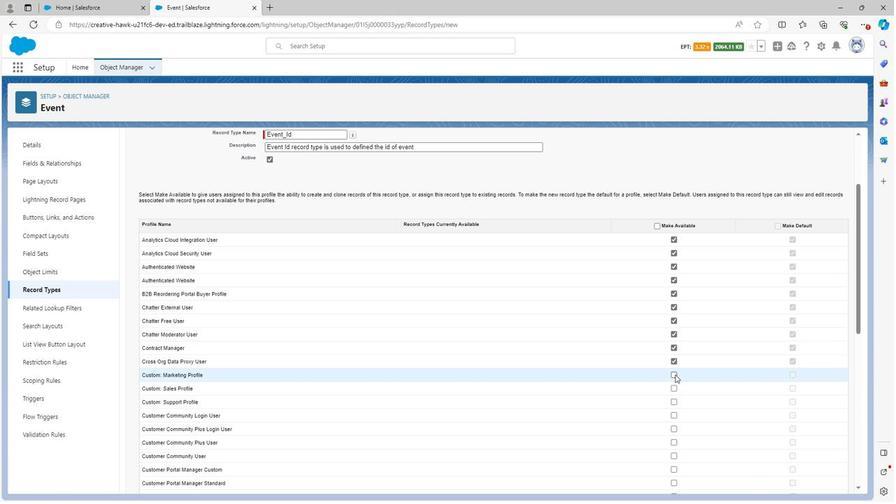 
Action: Mouse scrolled (672, 377) with delta (0, 0)
Screenshot: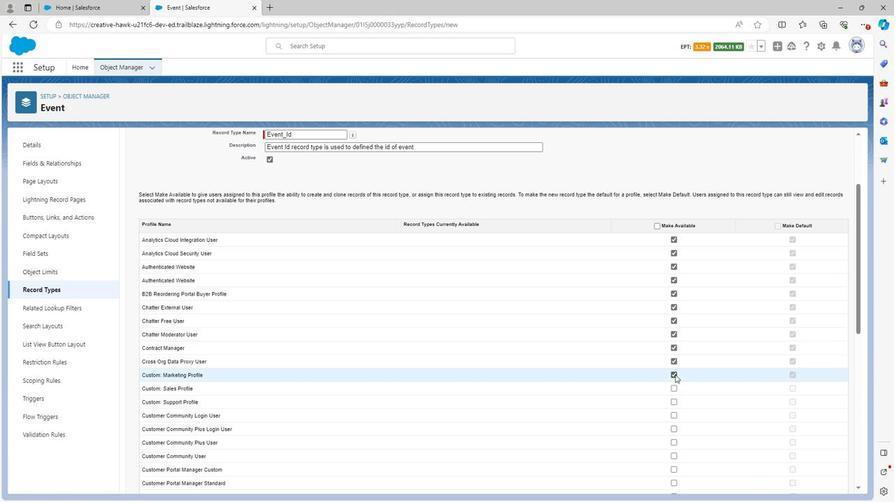 
Action: Mouse scrolled (672, 377) with delta (0, 0)
Screenshot: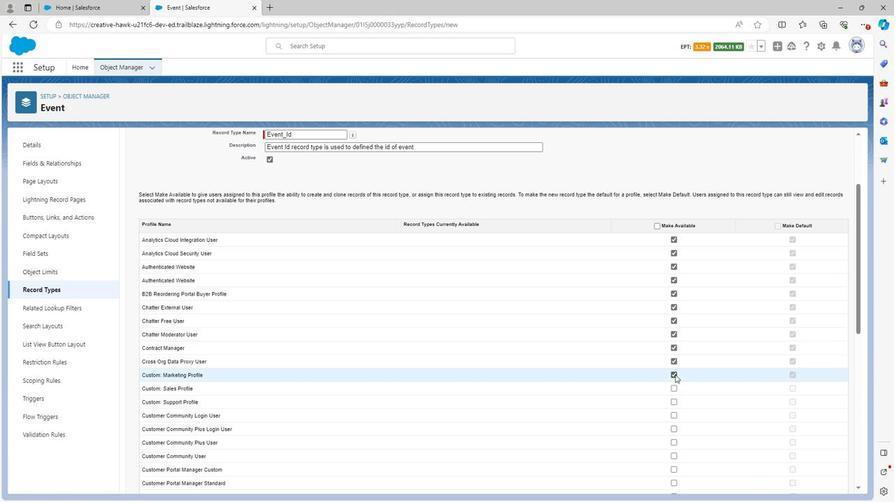 
Action: Mouse moved to (672, 280)
Screenshot: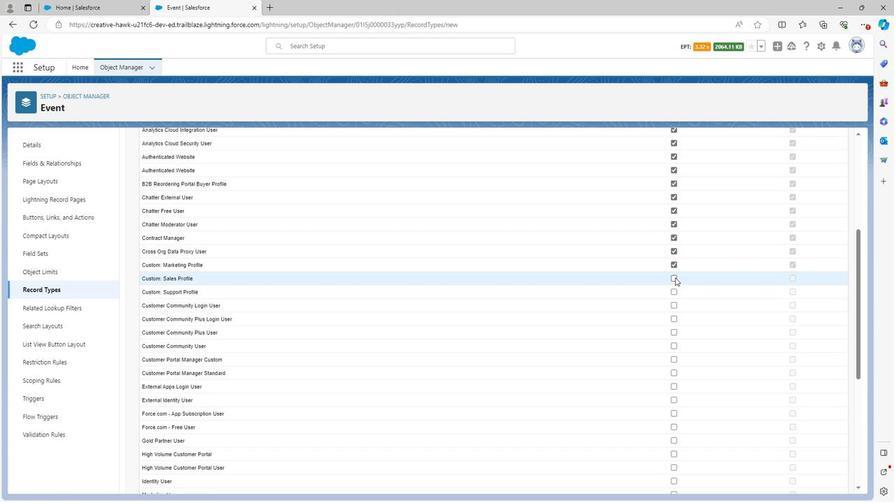 
Action: Mouse pressed left at (672, 280)
Screenshot: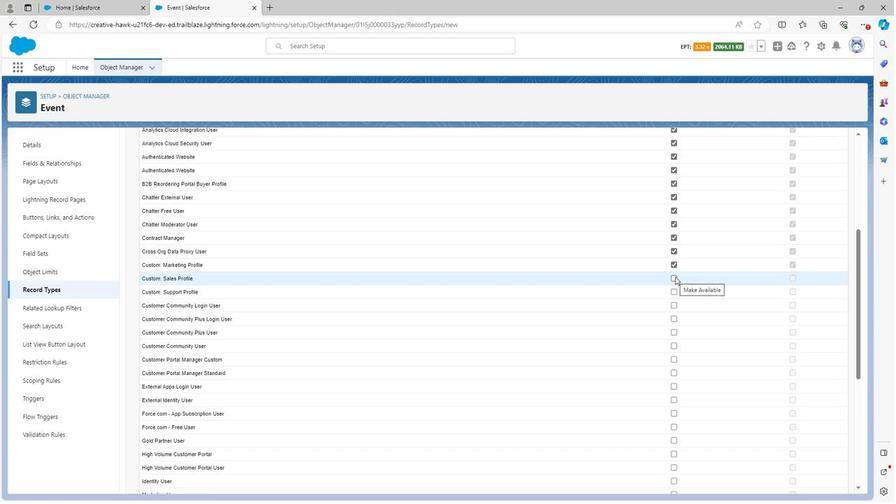 
Action: Mouse moved to (673, 298)
Screenshot: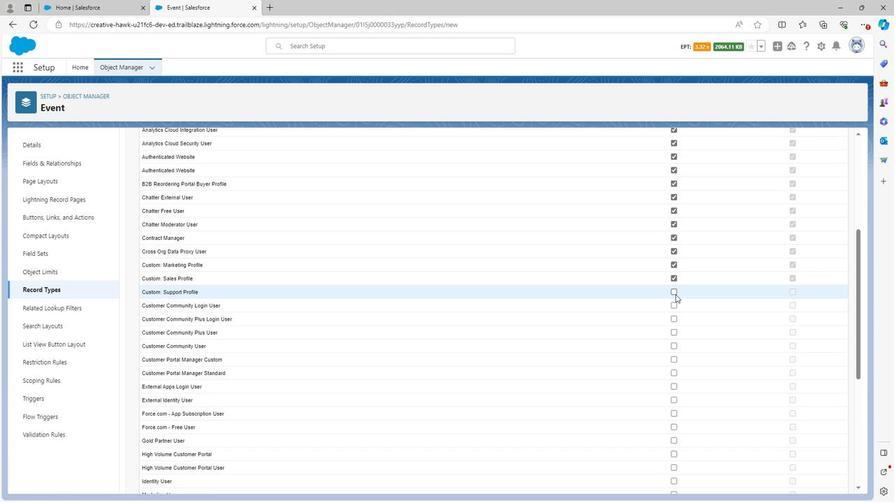 
Action: Mouse pressed left at (673, 298)
Screenshot: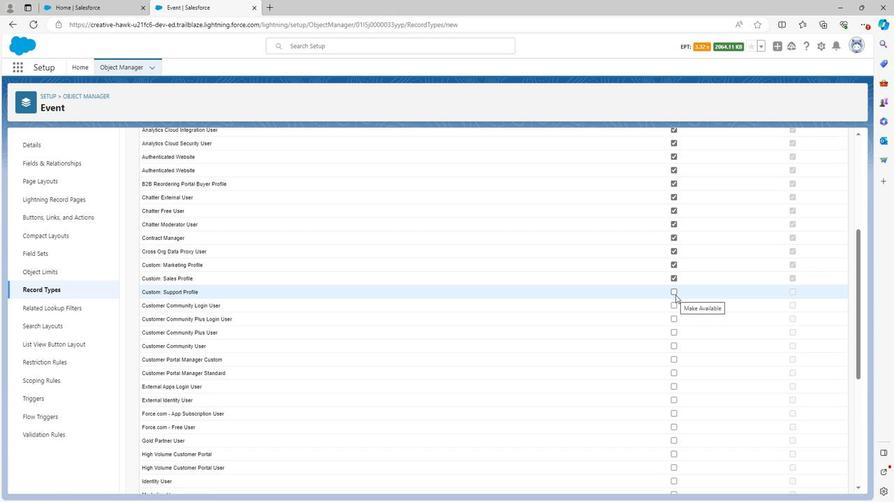 
Action: Mouse moved to (672, 310)
Screenshot: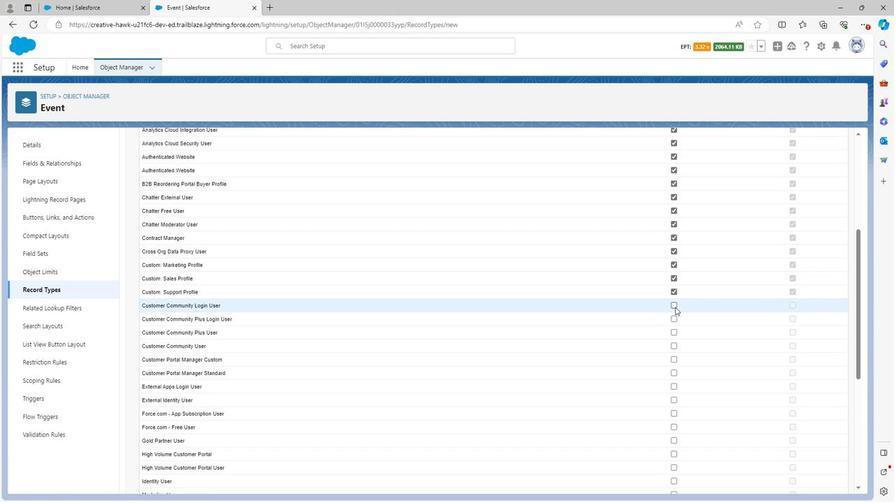
Action: Mouse pressed left at (672, 310)
Screenshot: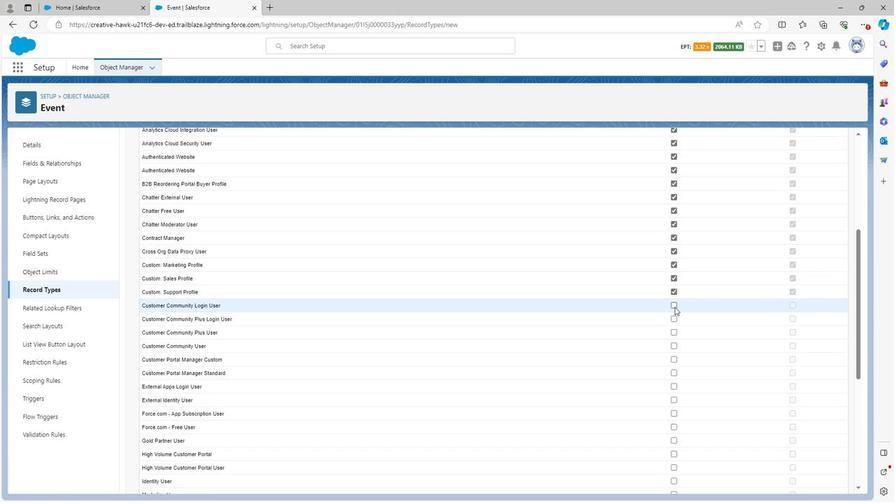 
Action: Mouse moved to (671, 321)
Screenshot: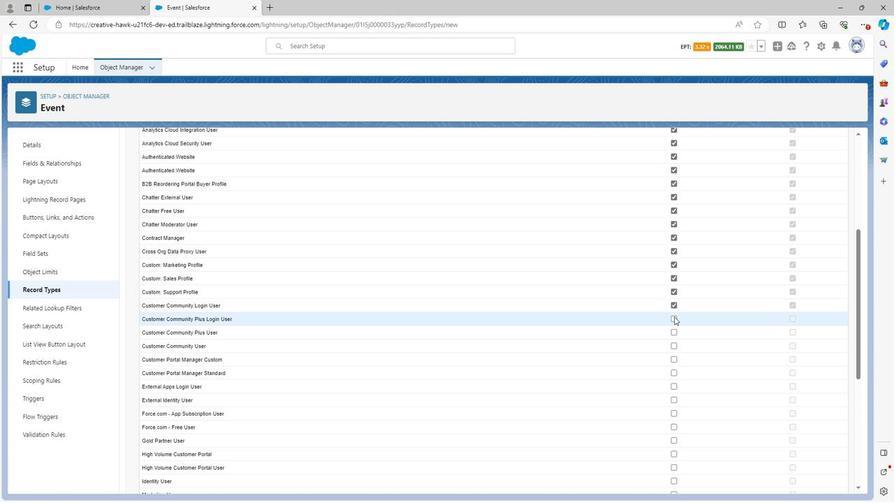 
Action: Mouse pressed left at (671, 321)
Screenshot: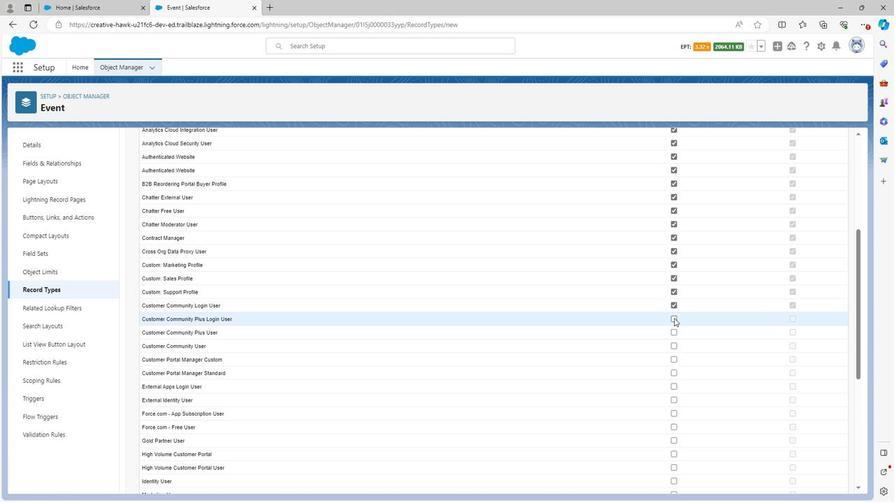 
Action: Mouse moved to (671, 334)
Screenshot: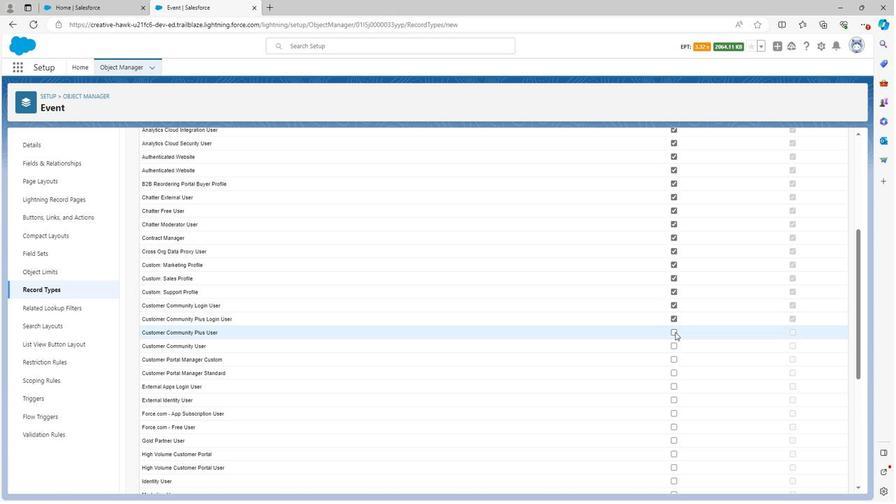 
Action: Mouse pressed left at (671, 334)
Screenshot: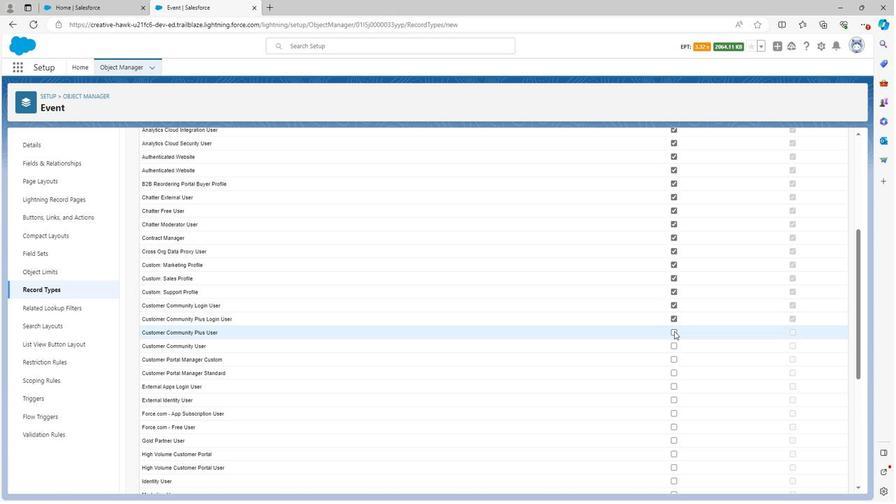 
Action: Mouse moved to (672, 364)
Screenshot: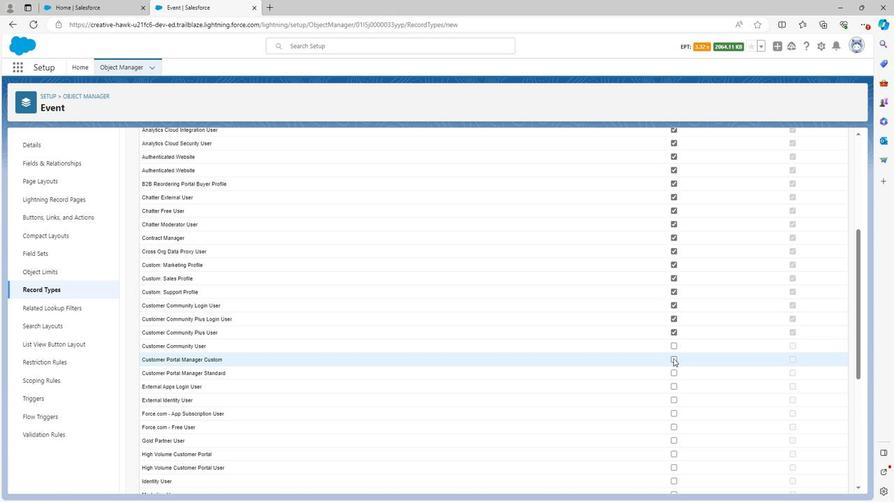 
Action: Mouse pressed left at (672, 364)
Screenshot: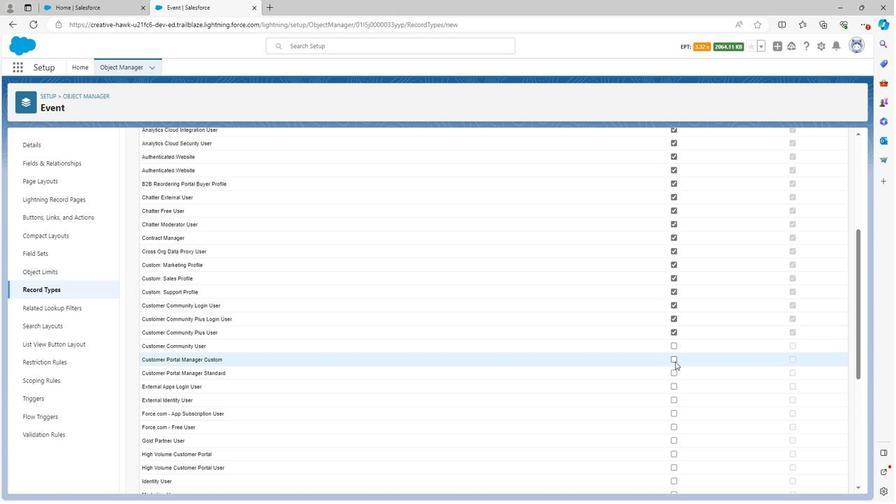 
Action: Mouse moved to (670, 374)
Screenshot: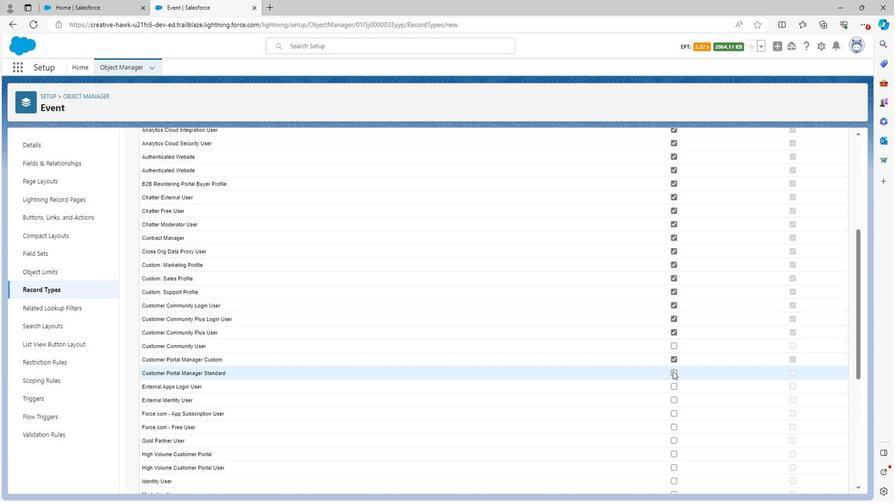 
Action: Mouse pressed left at (670, 374)
Screenshot: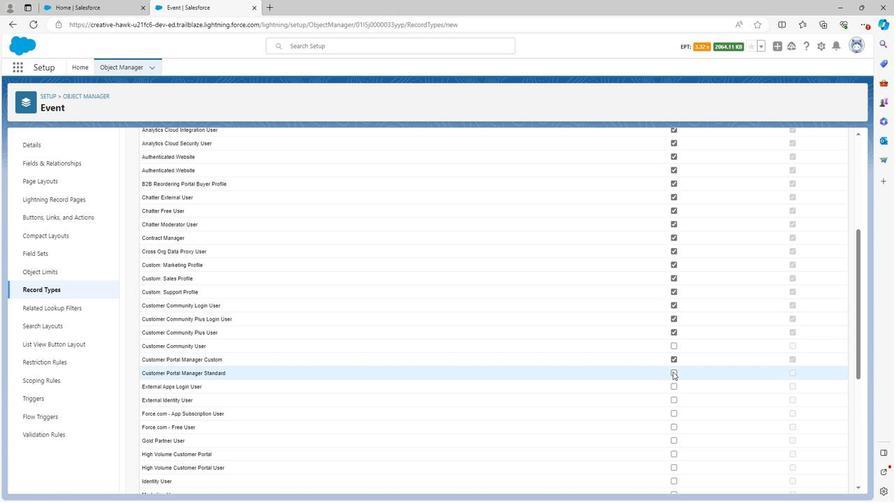 
Action: Mouse scrolled (670, 374) with delta (0, 0)
Screenshot: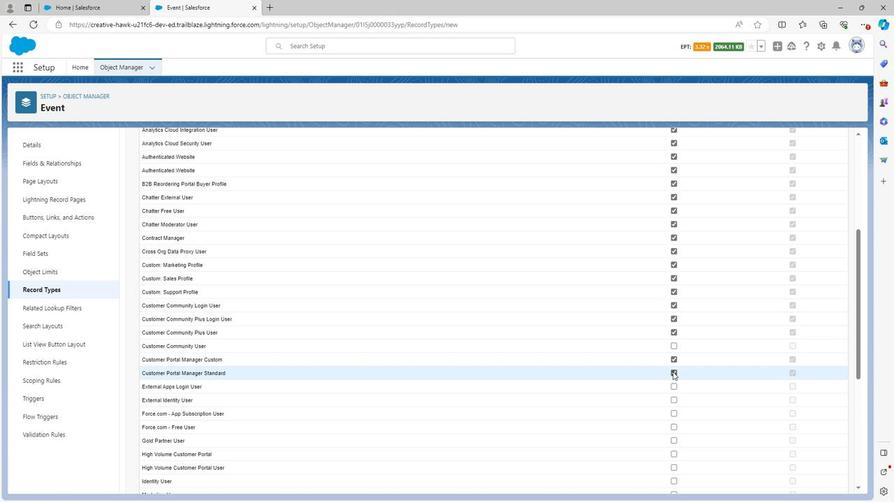 
Action: Mouse scrolled (670, 374) with delta (0, 0)
Screenshot: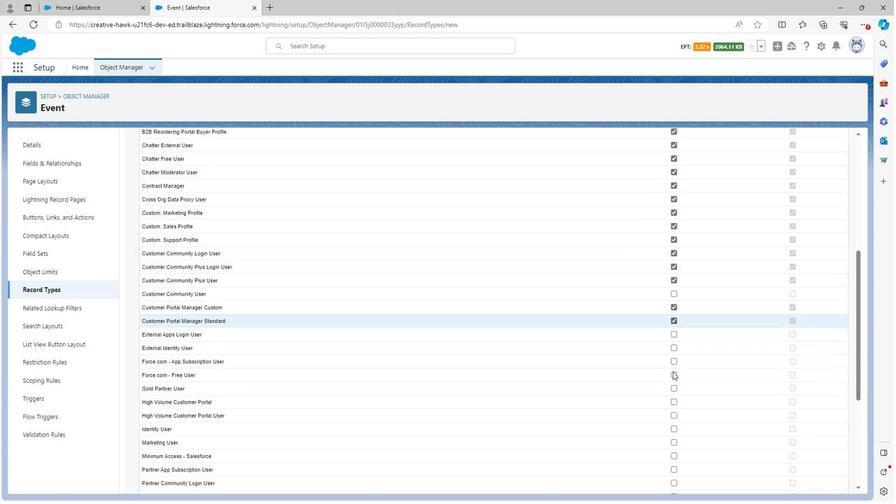 
Action: Mouse scrolled (670, 374) with delta (0, 0)
Screenshot: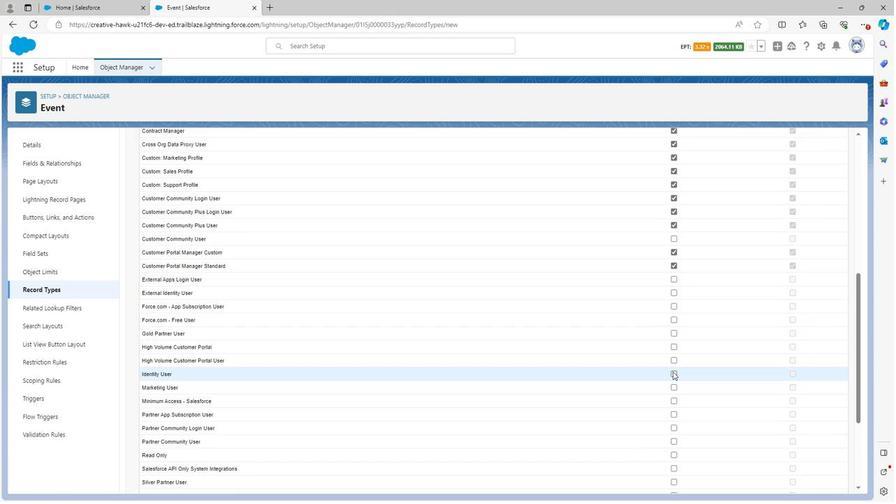 
Action: Mouse scrolled (670, 374) with delta (0, 0)
Screenshot: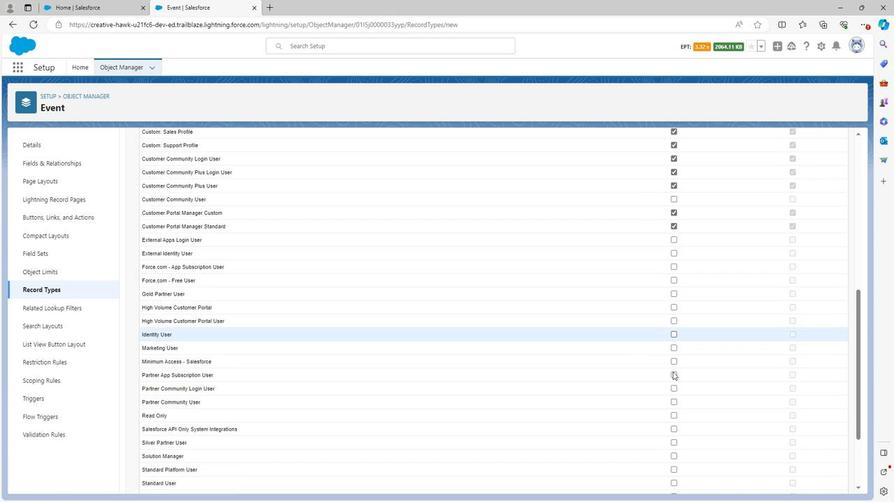 
Action: Mouse moved to (671, 171)
Screenshot: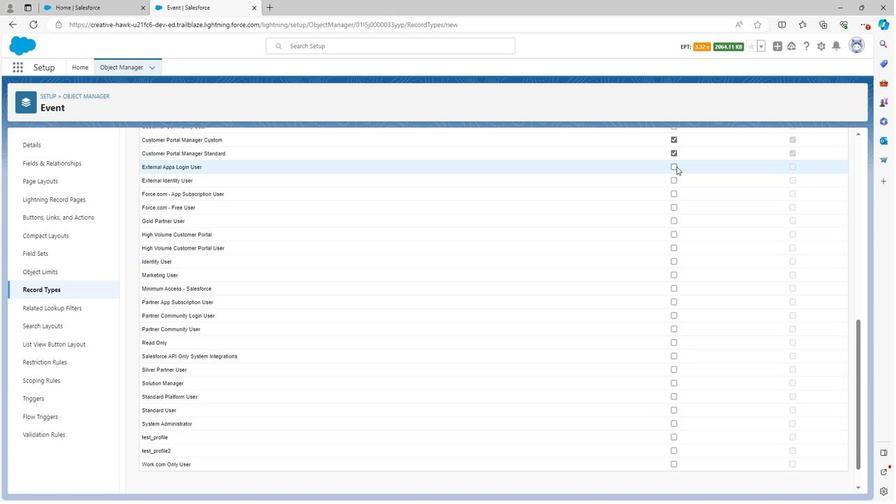 
Action: Mouse pressed left at (671, 171)
Screenshot: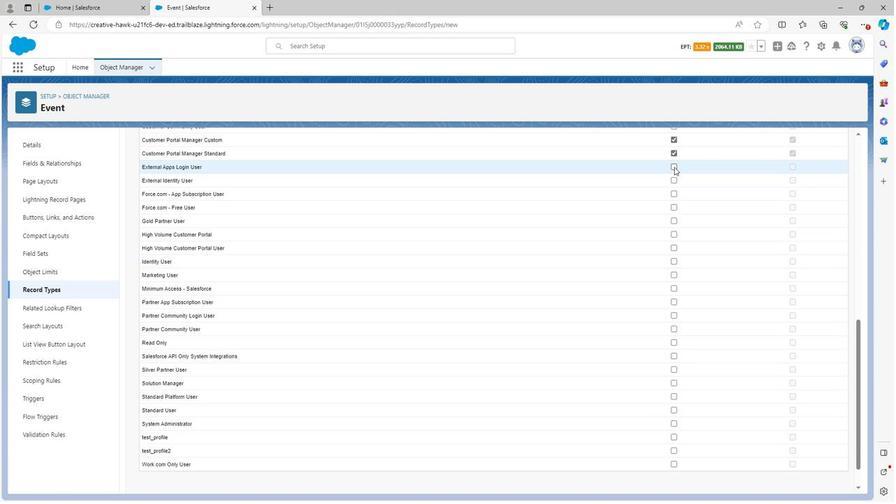 
Action: Mouse moved to (671, 182)
Screenshot: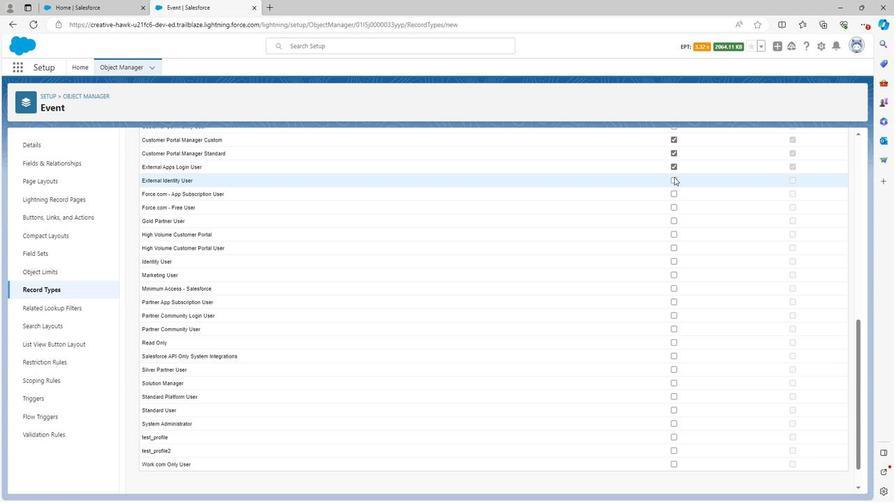 
Action: Mouse pressed left at (671, 182)
Screenshot: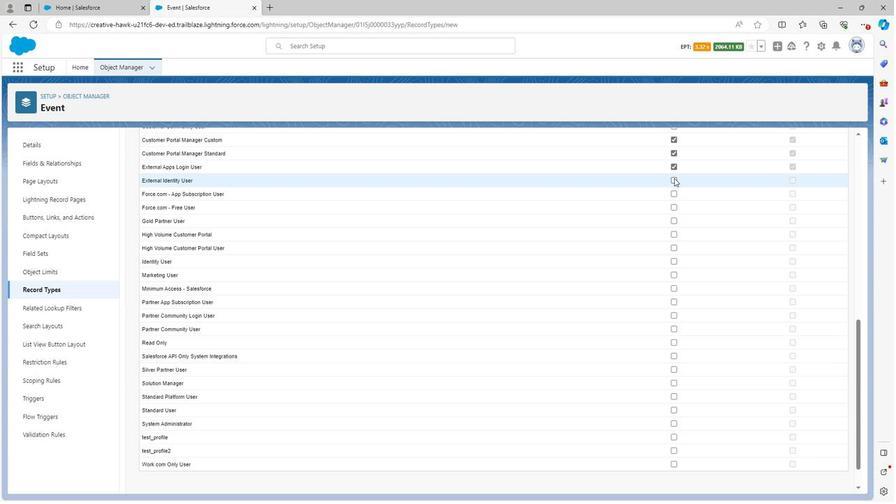 
Action: Mouse moved to (671, 195)
Screenshot: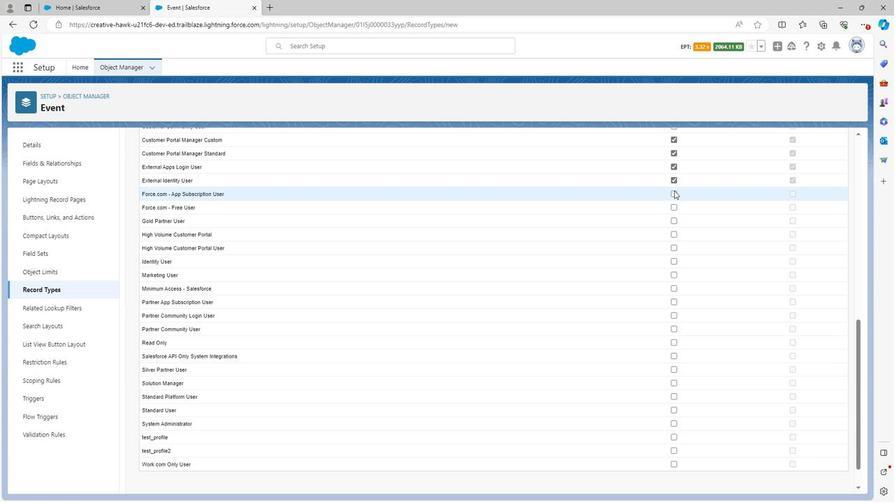 
Action: Mouse pressed left at (671, 195)
Screenshot: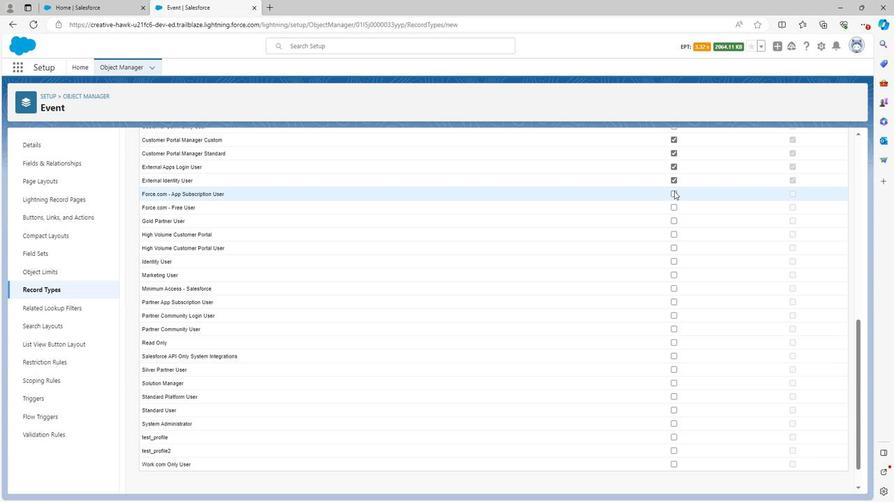 
Action: Mouse moved to (671, 210)
Screenshot: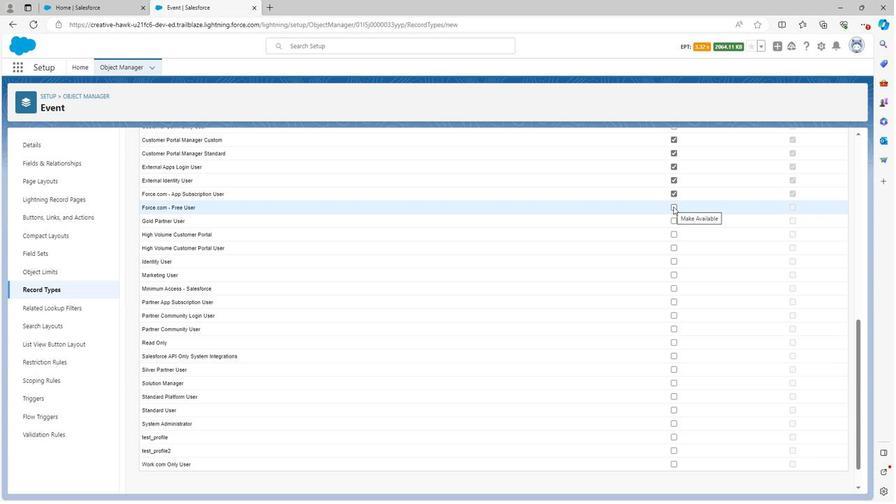 
Action: Mouse pressed left at (671, 210)
Screenshot: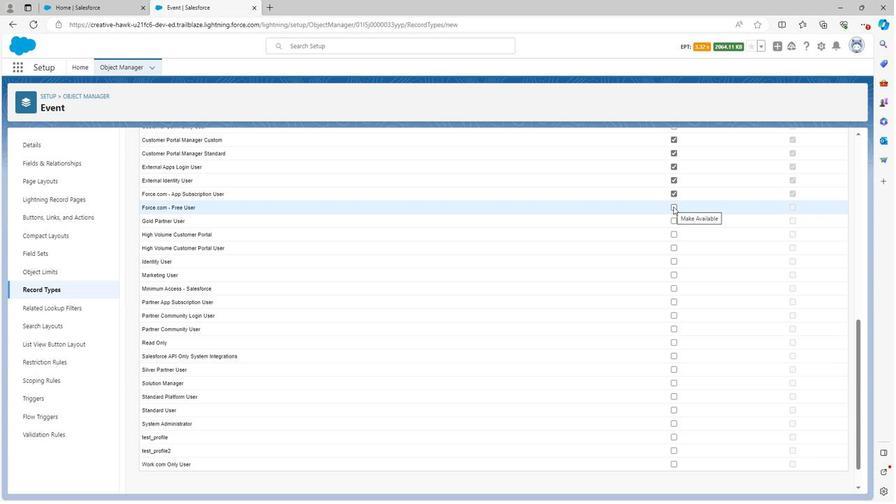 
Action: Mouse moved to (670, 225)
Screenshot: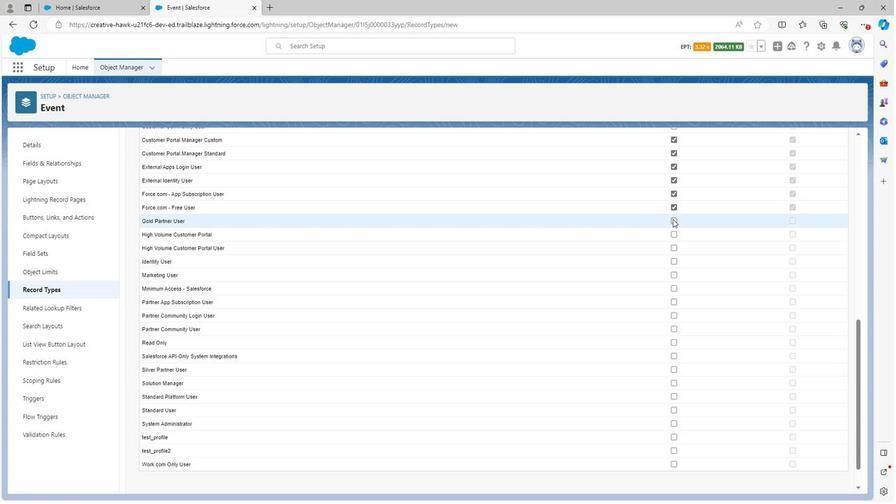 
Action: Mouse pressed left at (670, 225)
Screenshot: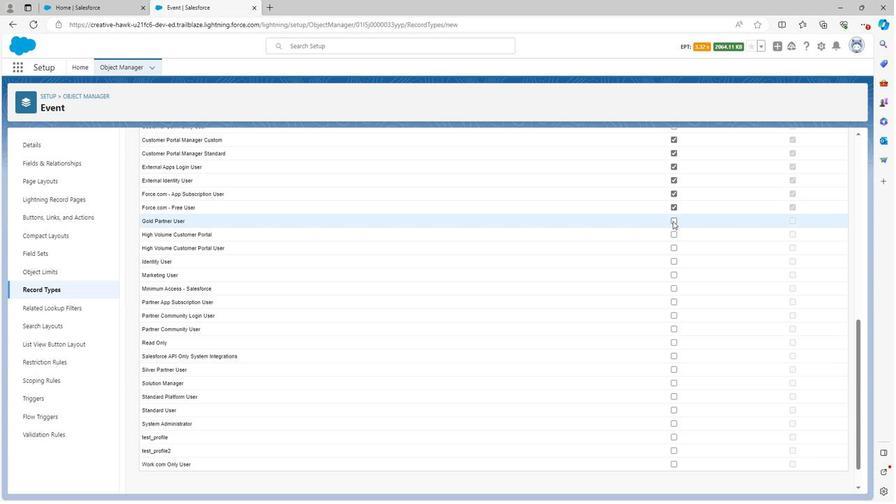 
Action: Mouse moved to (673, 238)
Screenshot: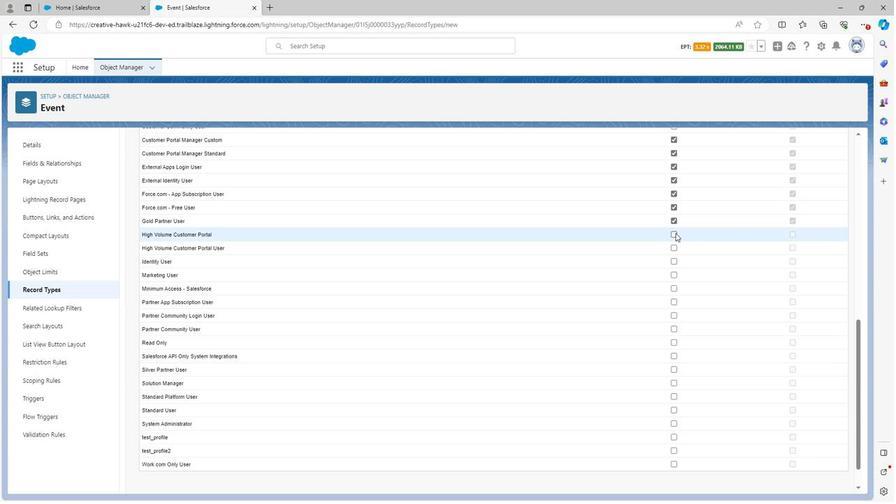 
Action: Mouse pressed left at (673, 238)
Screenshot: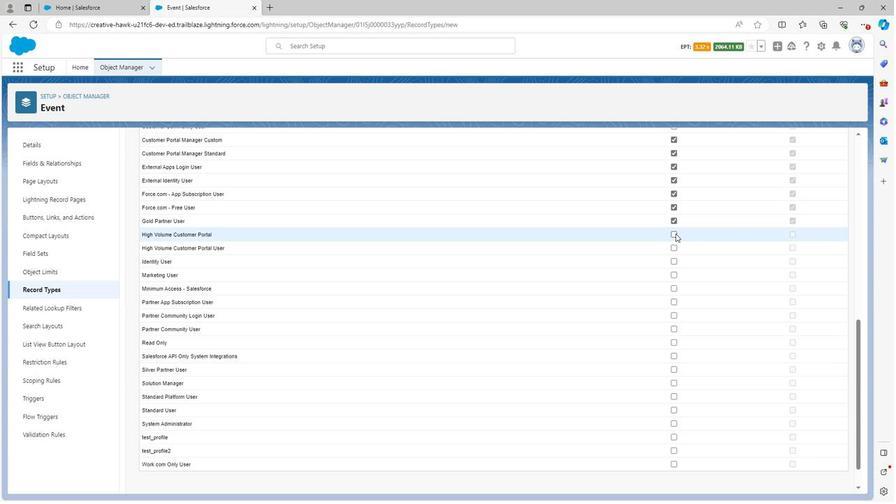 
Action: Mouse moved to (673, 251)
Screenshot: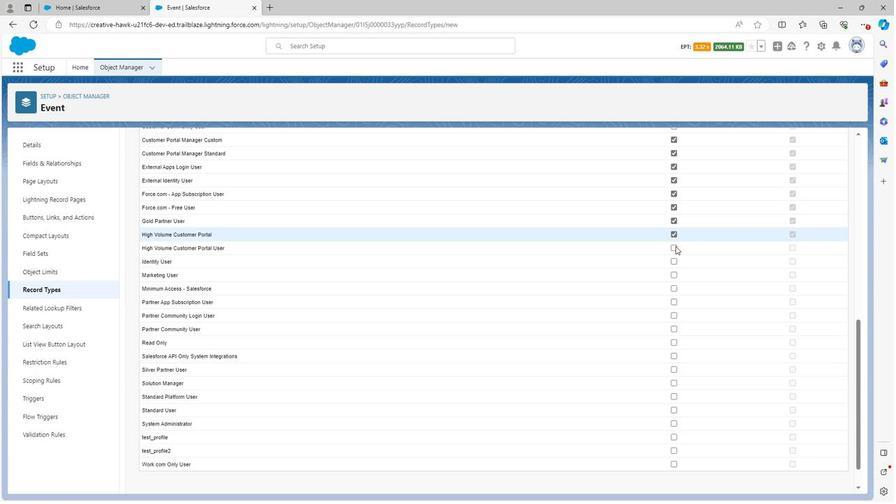 
Action: Mouse pressed left at (673, 251)
Screenshot: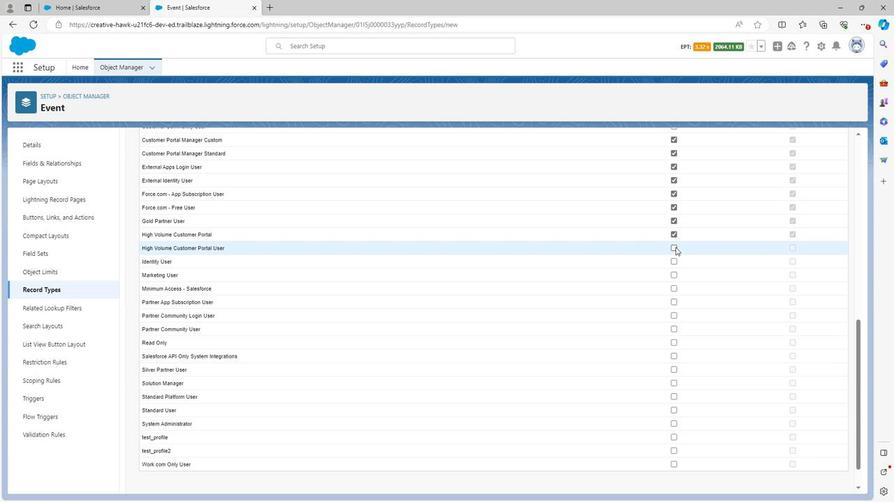 
Action: Mouse moved to (670, 264)
Screenshot: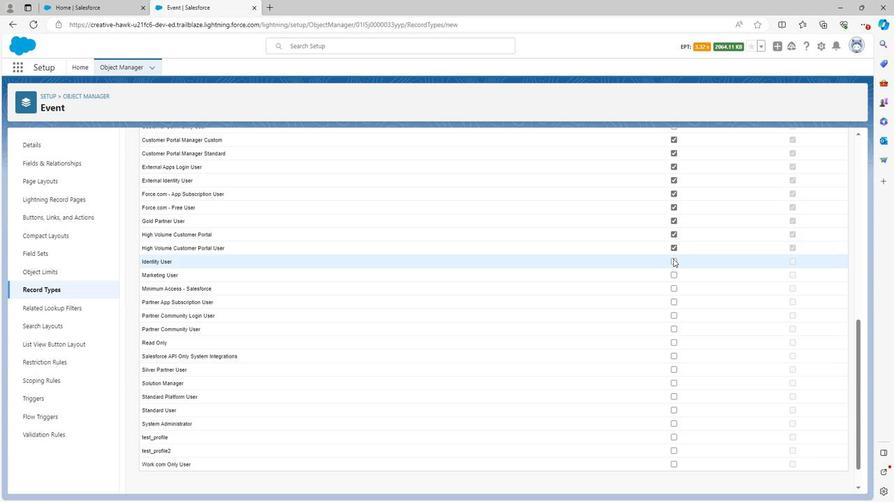 
Action: Mouse pressed left at (670, 264)
Screenshot: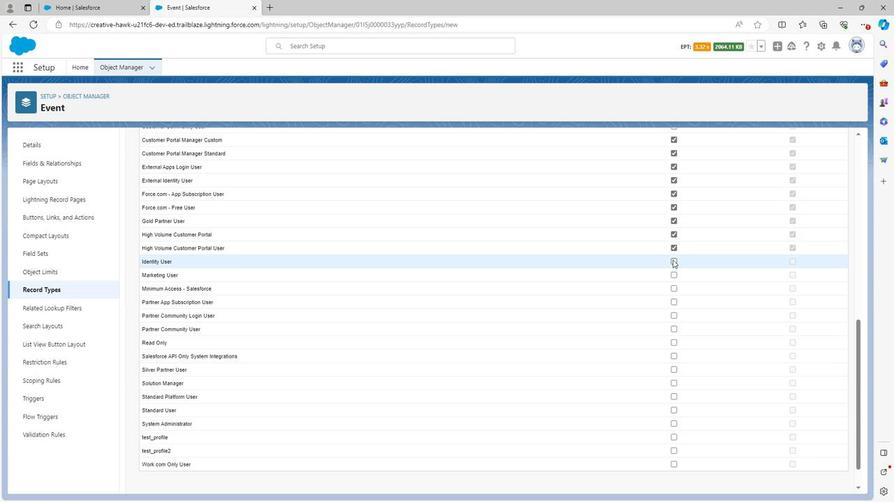 
Action: Mouse moved to (672, 277)
Screenshot: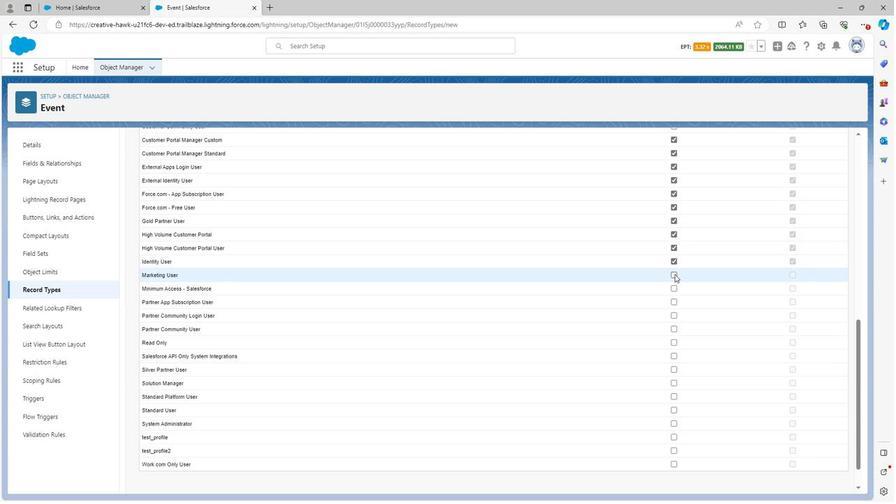 
Action: Mouse pressed left at (672, 277)
Screenshot: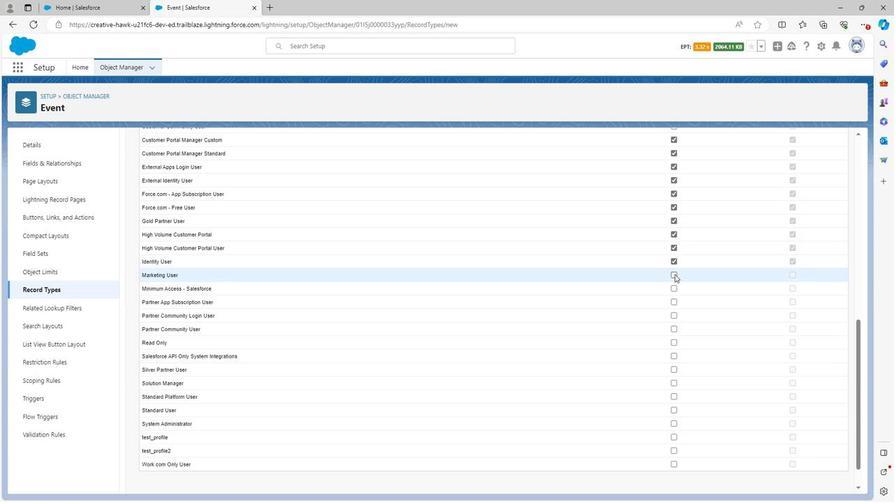 
Action: Mouse moved to (672, 291)
Screenshot: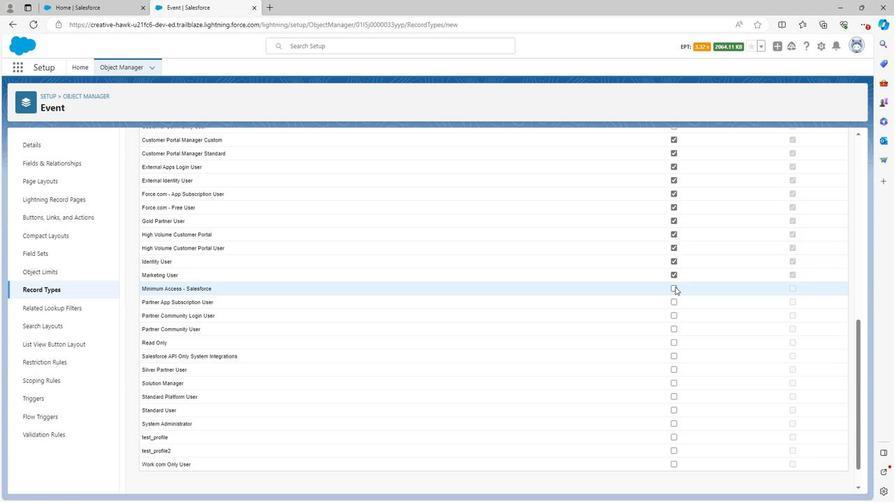 
Action: Mouse pressed left at (672, 291)
Screenshot: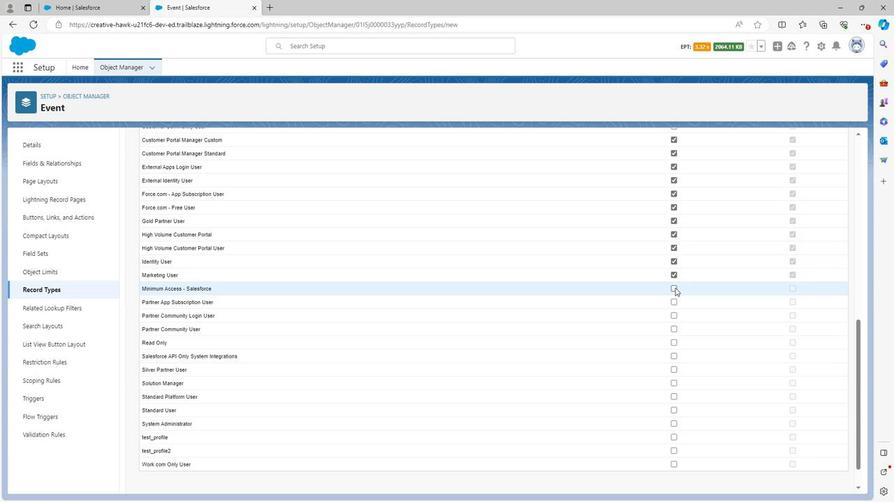
Action: Mouse scrolled (672, 291) with delta (0, 0)
Screenshot: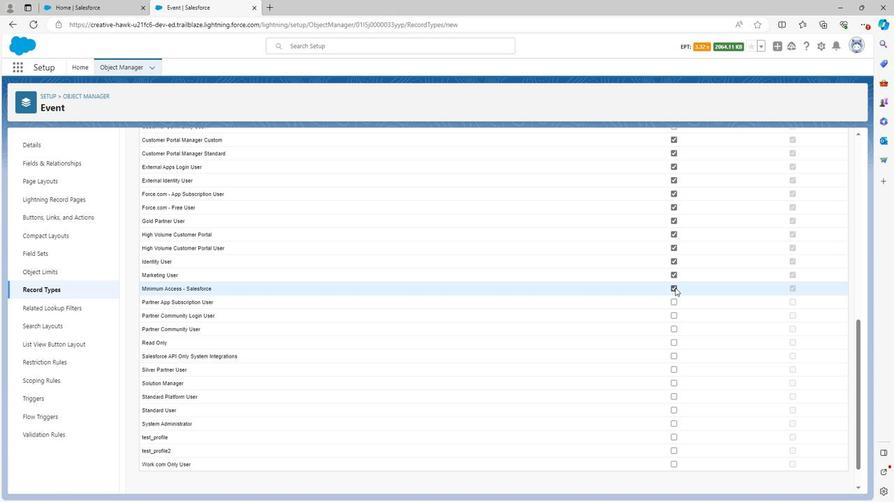 
Action: Mouse moved to (671, 275)
Screenshot: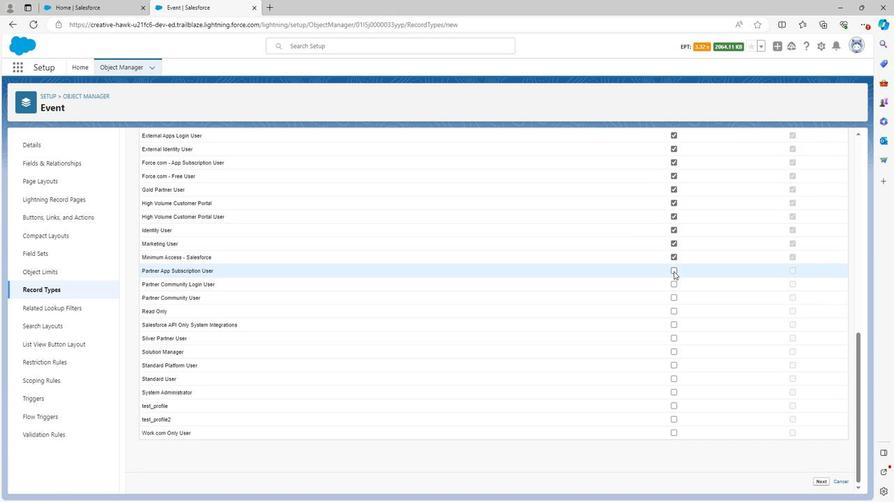 
Action: Mouse pressed left at (671, 275)
Screenshot: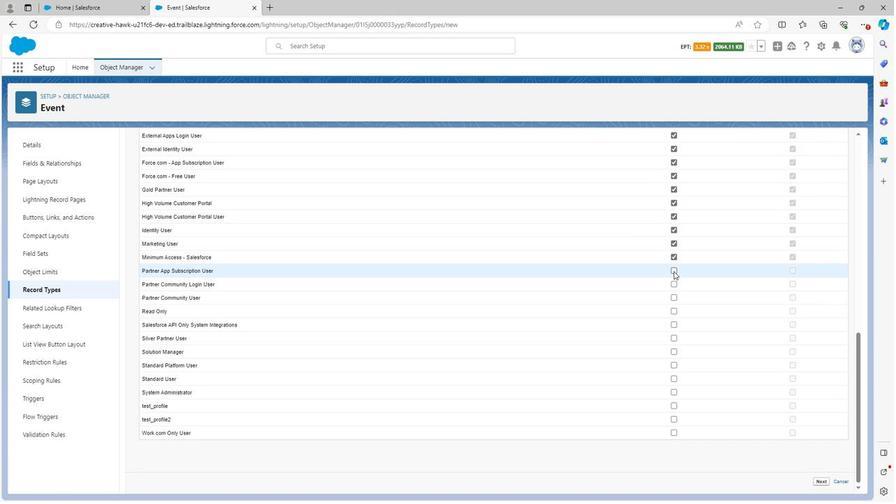
Action: Mouse moved to (671, 283)
Screenshot: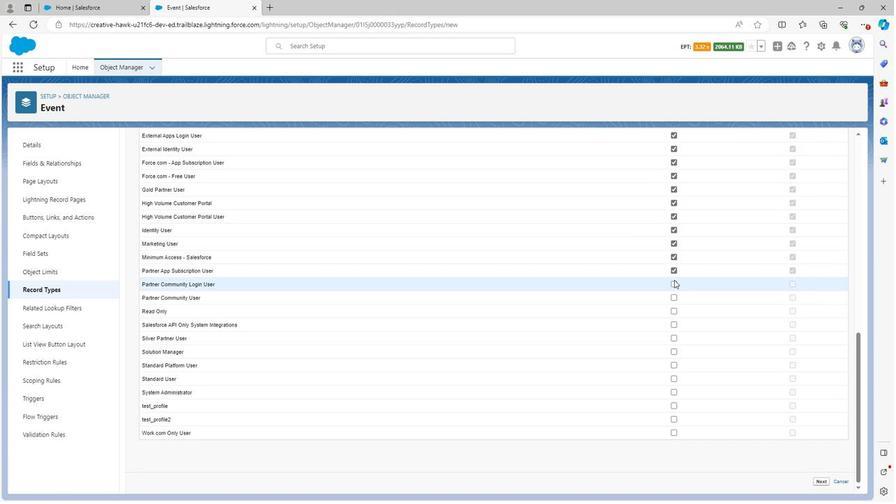 
Action: Mouse pressed left at (671, 283)
Screenshot: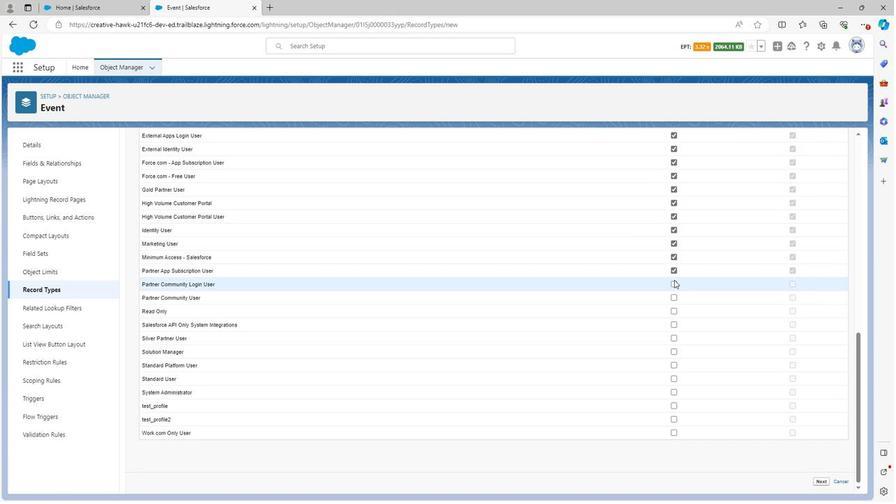
Action: Mouse moved to (671, 287)
Screenshot: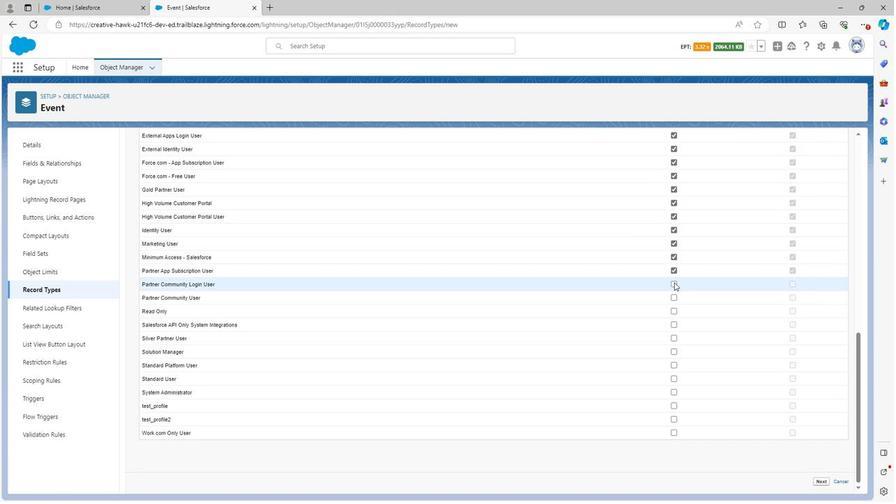 
Action: Mouse pressed left at (671, 287)
Screenshot: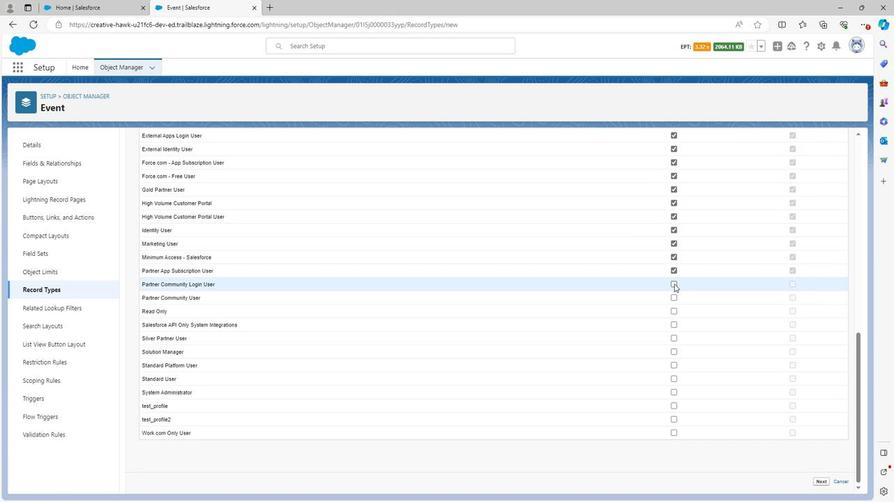 
Action: Mouse moved to (671, 299)
Screenshot: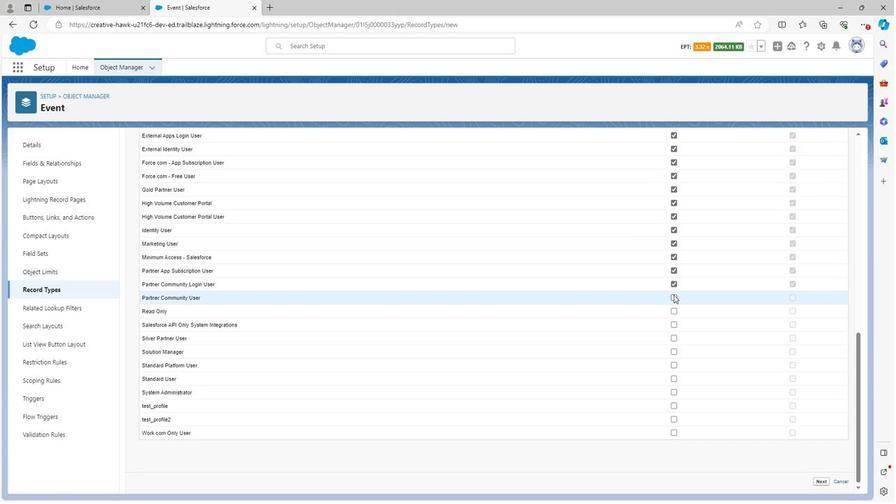 
Action: Mouse pressed left at (671, 299)
Screenshot: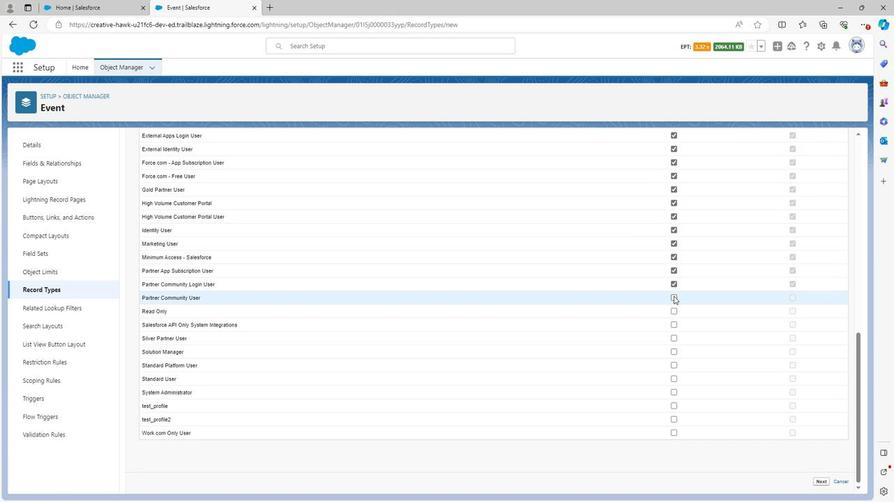 
Action: Mouse moved to (671, 313)
Screenshot: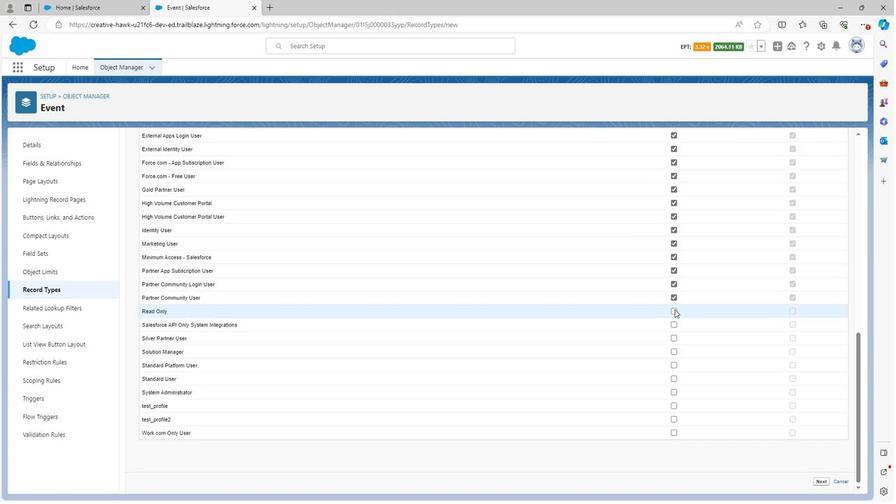 
Action: Mouse pressed left at (671, 313)
Screenshot: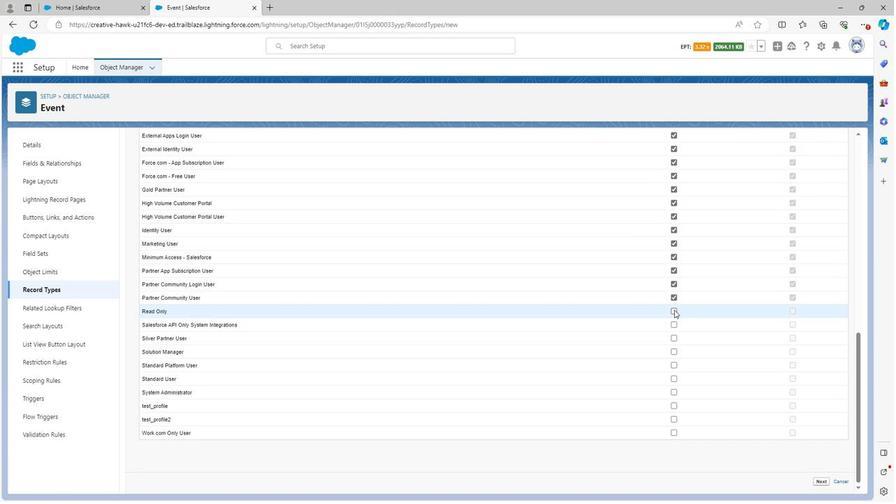 
Action: Mouse moved to (671, 329)
Screenshot: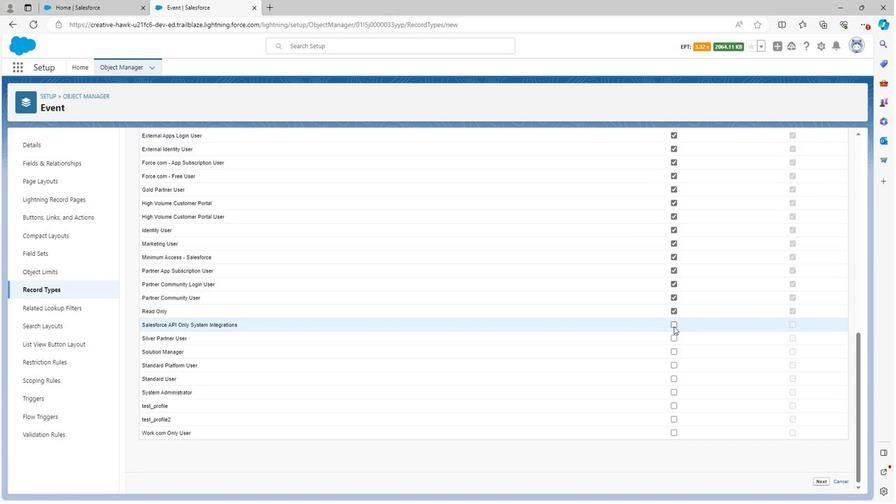 
Action: Mouse pressed left at (671, 329)
Screenshot: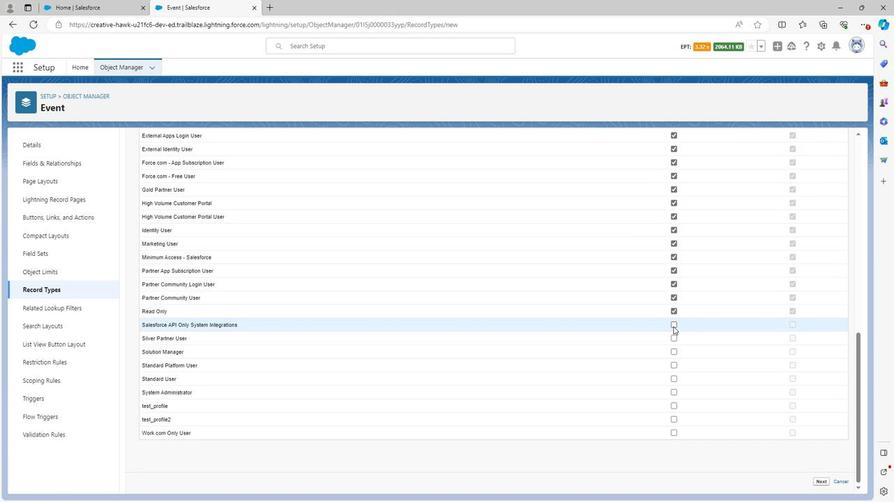 
Action: Mouse moved to (671, 342)
Screenshot: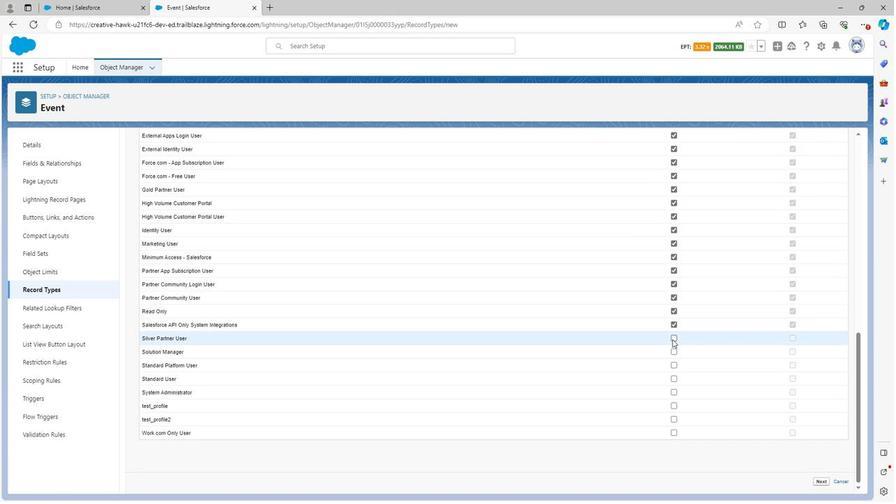 
Action: Mouse pressed left at (671, 342)
Screenshot: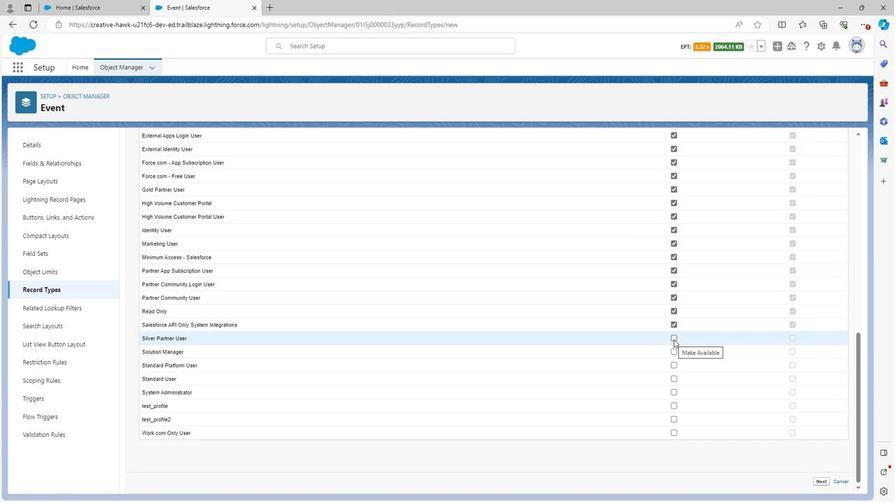 
Action: Mouse moved to (671, 354)
Screenshot: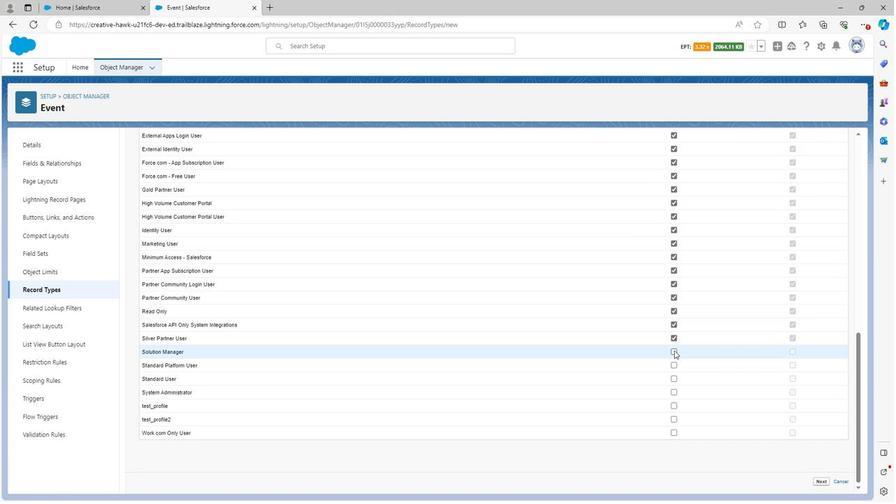 
Action: Mouse pressed left at (671, 354)
Screenshot: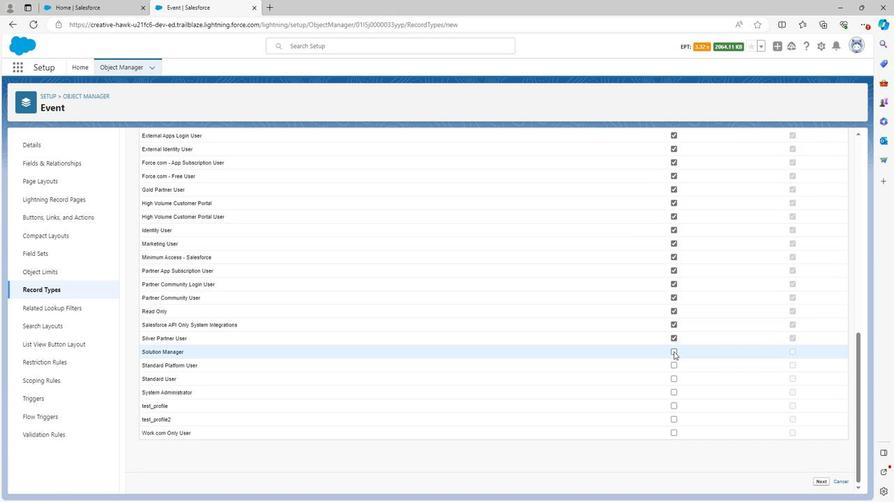 
Action: Mouse moved to (672, 370)
Screenshot: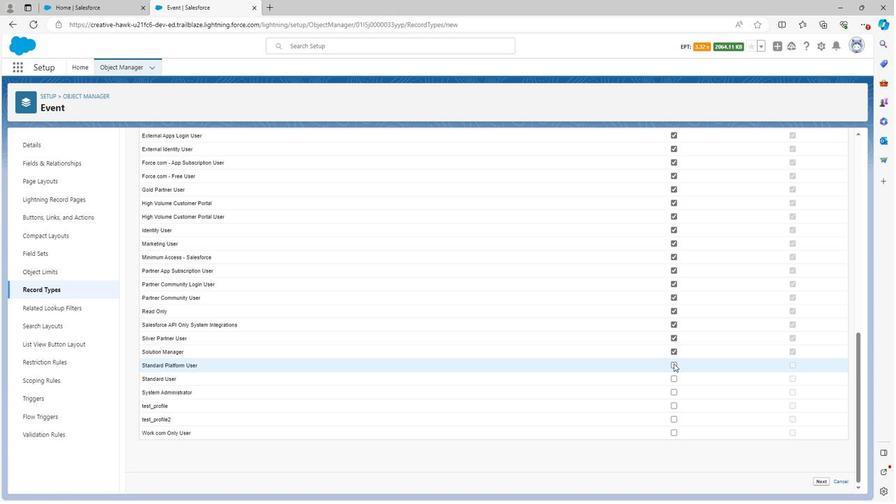 
Action: Mouse pressed left at (672, 370)
Screenshot: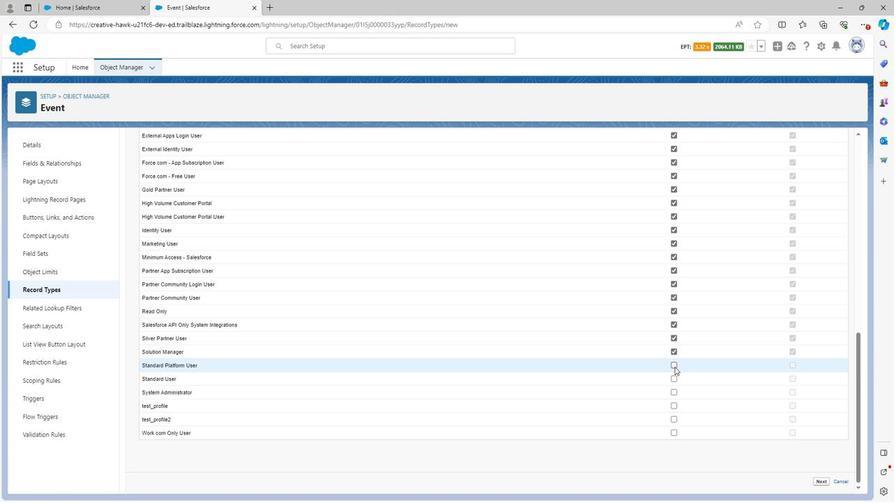 
Action: Mouse moved to (671, 383)
Screenshot: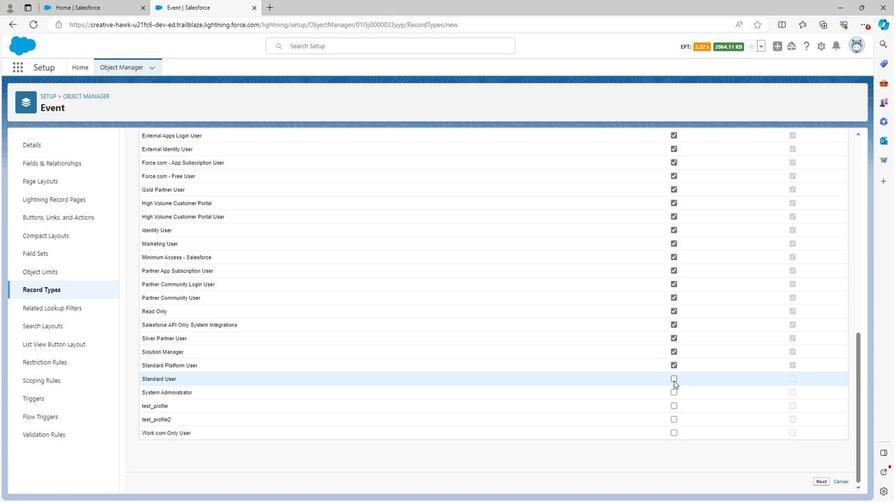 
Action: Mouse pressed left at (671, 383)
Screenshot: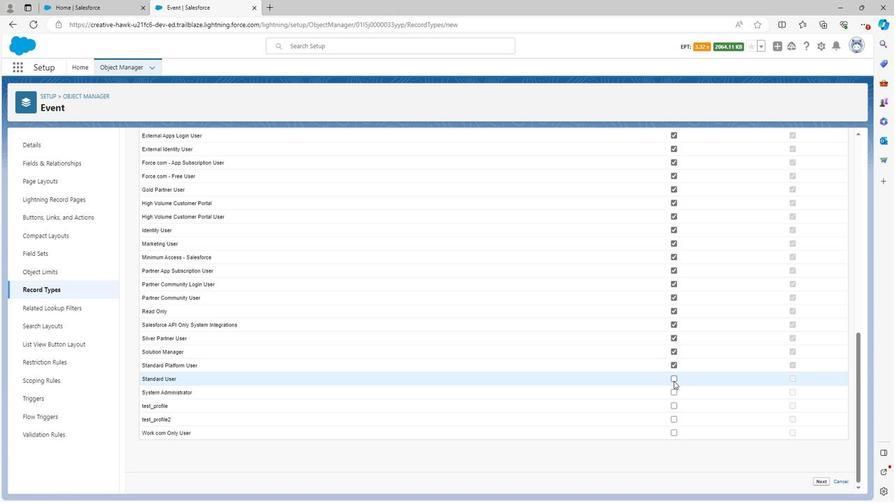 
Action: Mouse moved to (670, 392)
Screenshot: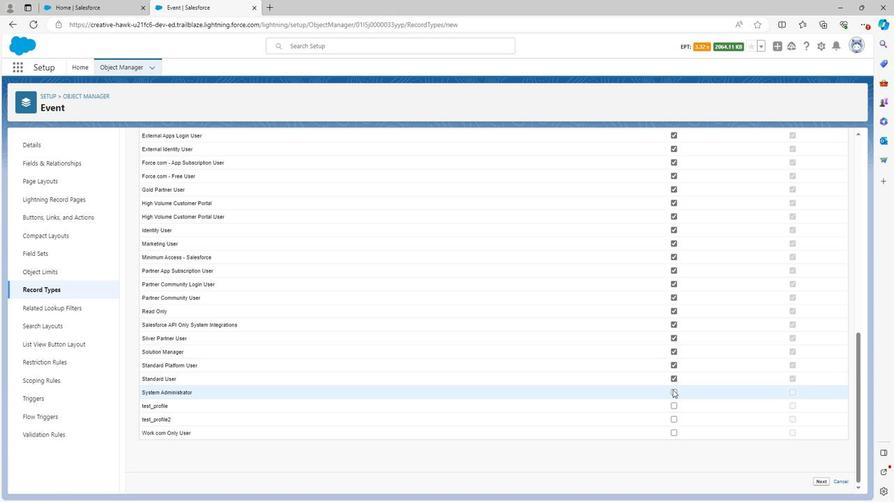 
Action: Mouse pressed left at (670, 392)
Screenshot: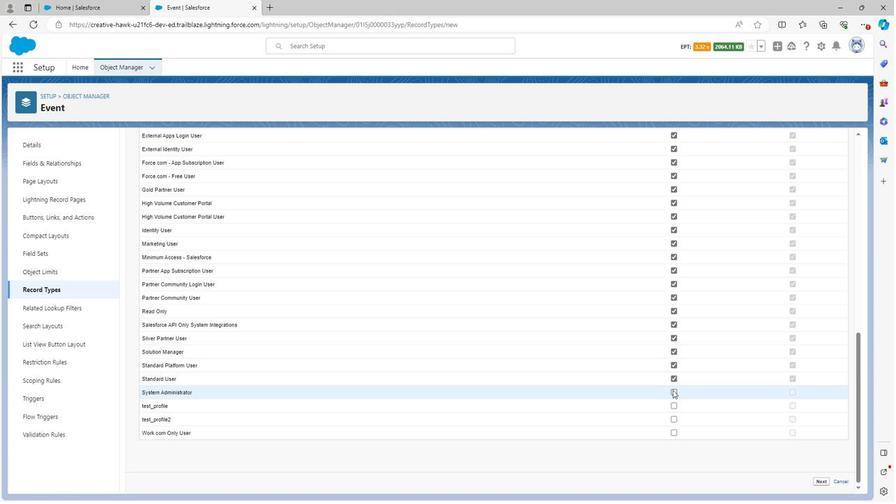 
Action: Mouse moved to (671, 405)
Screenshot: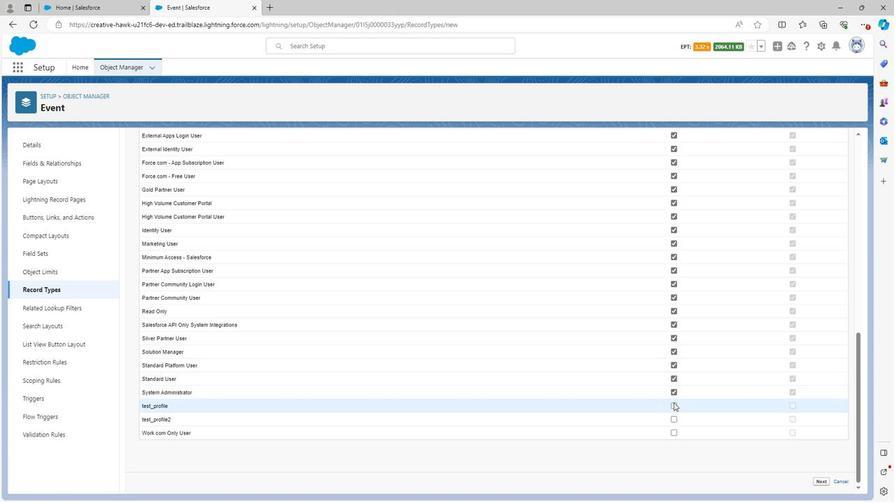
Action: Mouse pressed left at (671, 405)
Screenshot: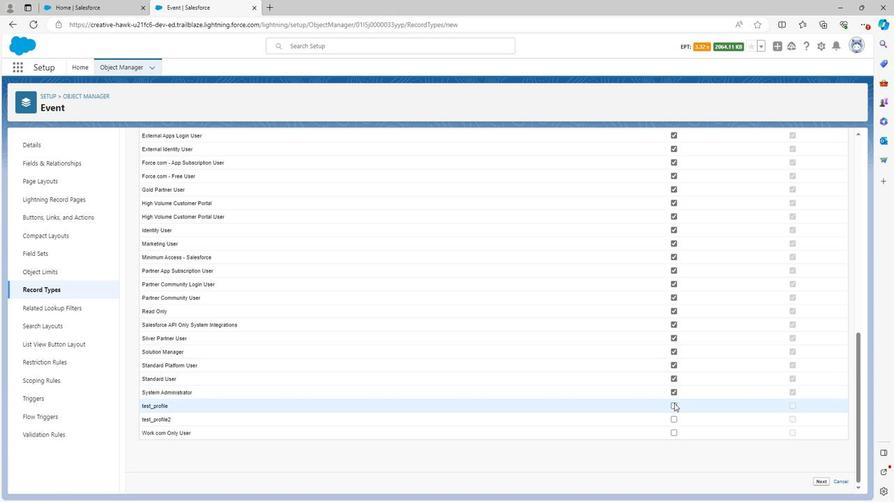 
Action: Mouse moved to (672, 421)
Screenshot: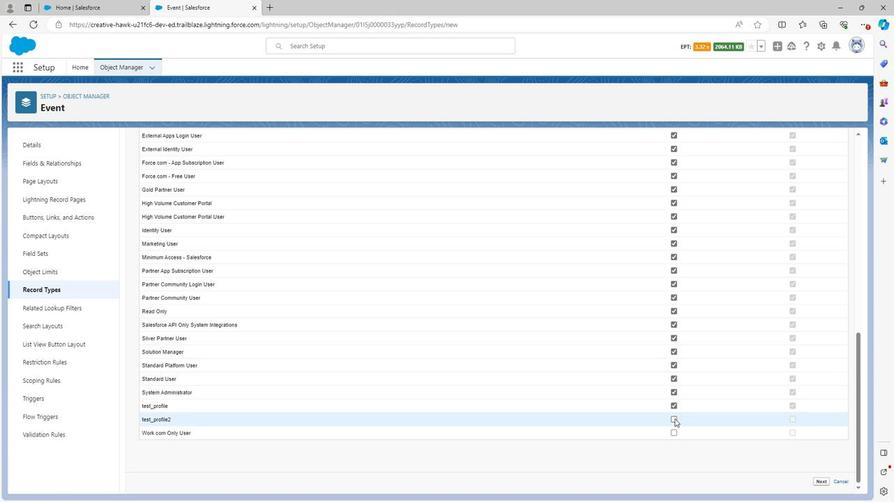 
Action: Mouse pressed left at (672, 421)
Screenshot: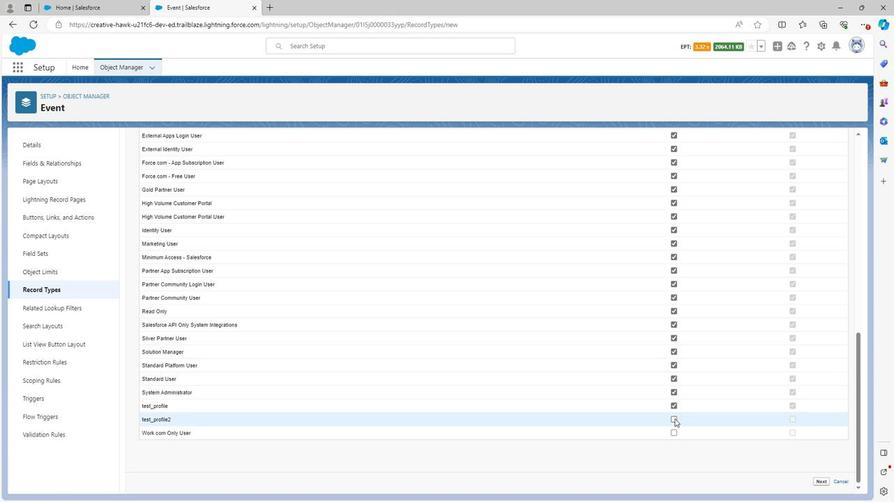 
Action: Mouse moved to (671, 432)
Screenshot: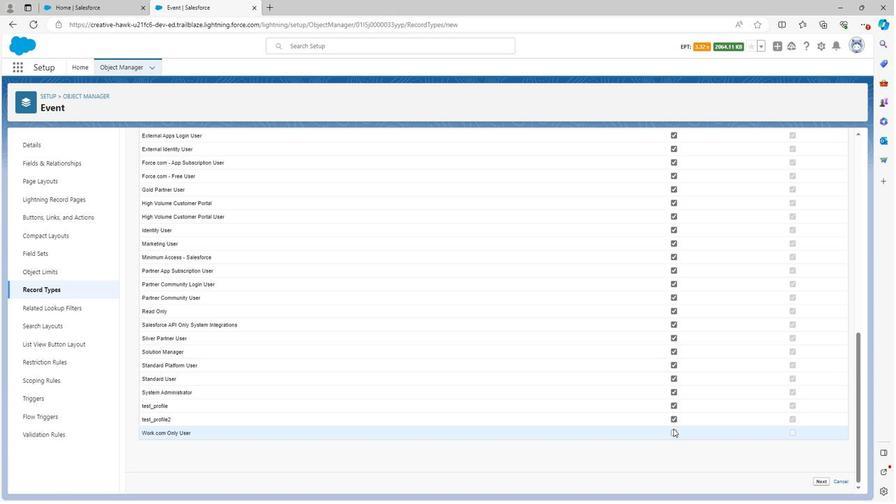 
Action: Mouse pressed left at (671, 432)
Screenshot: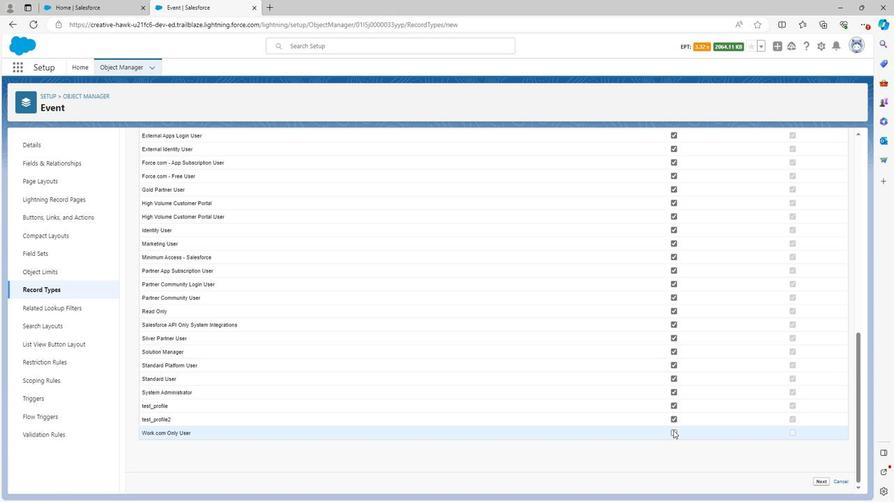 
Action: Mouse moved to (815, 480)
Screenshot: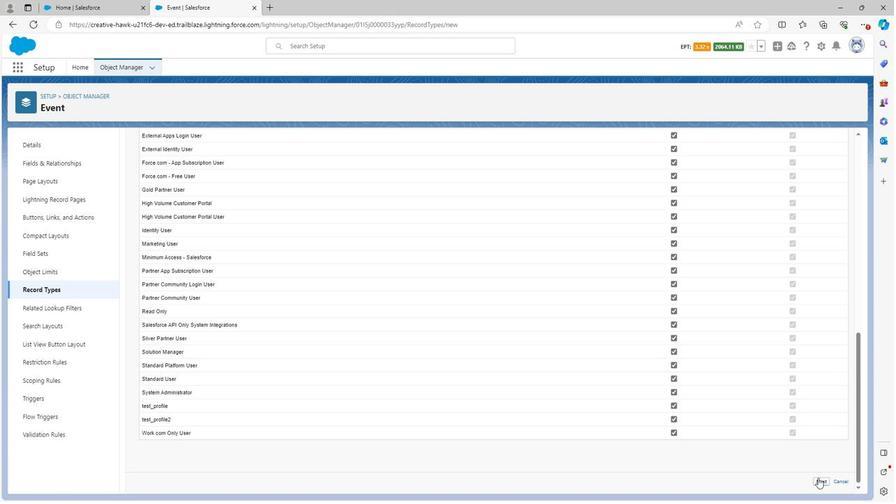 
Action: Mouse pressed left at (815, 480)
Screenshot: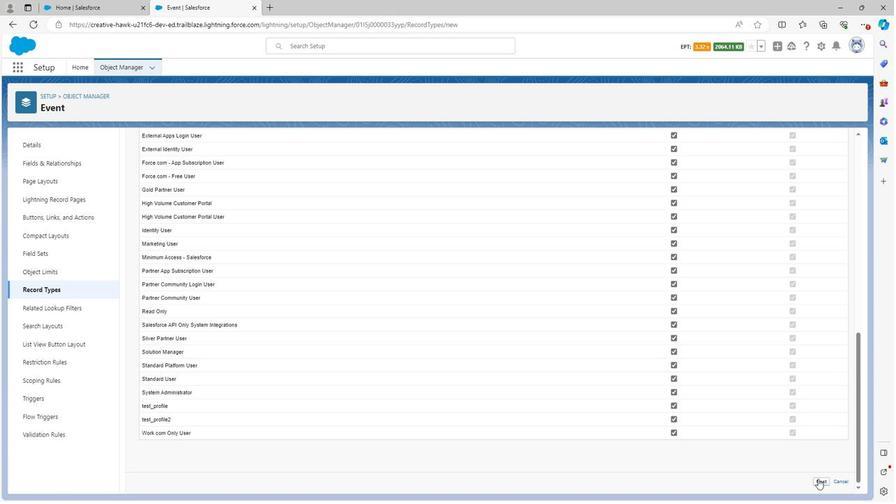 
Action: Mouse moved to (694, 377)
Screenshot: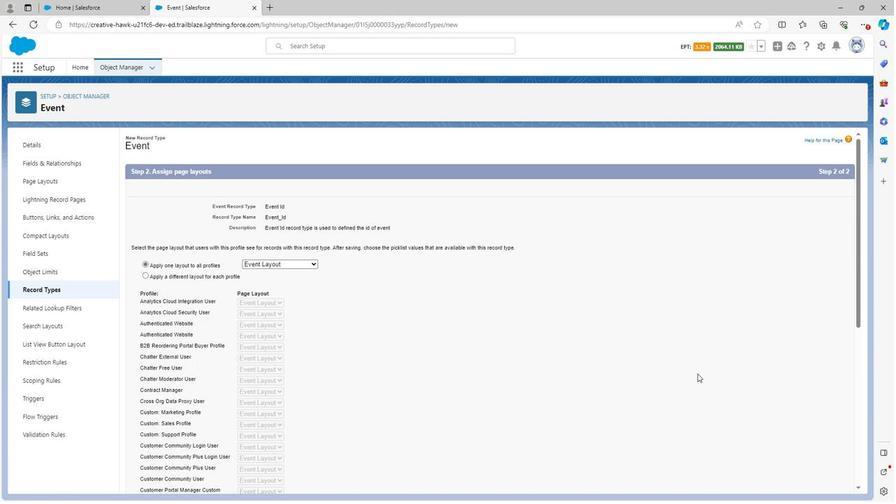 
Action: Mouse scrolled (694, 377) with delta (0, 0)
Screenshot: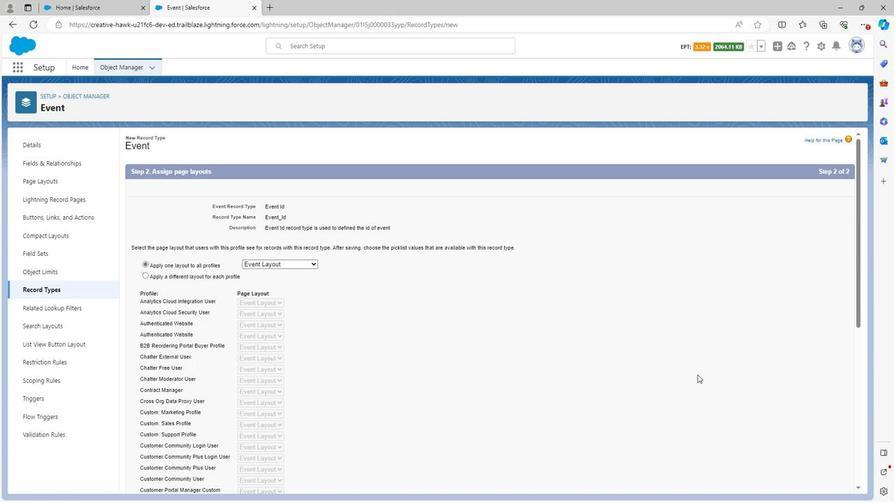 
Action: Mouse scrolled (694, 377) with delta (0, 0)
Screenshot: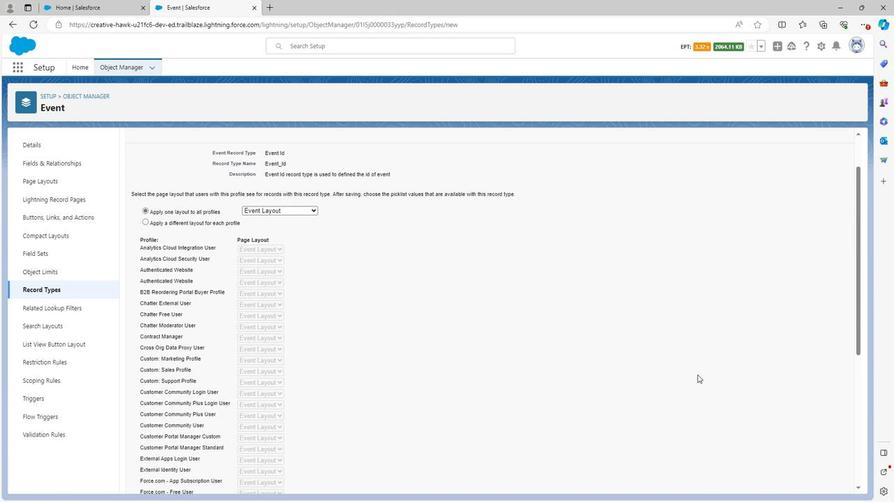 
Action: Mouse scrolled (694, 377) with delta (0, 0)
Screenshot: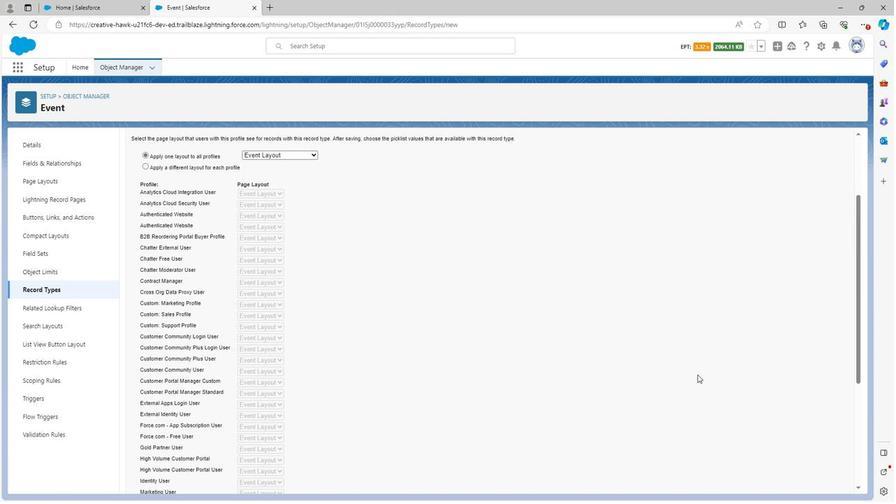 
Action: Mouse scrolled (694, 377) with delta (0, 0)
Screenshot: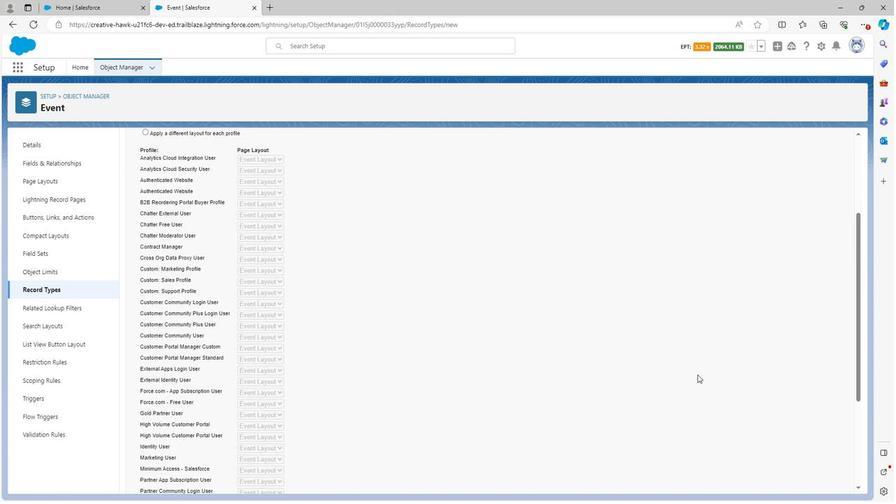 
Action: Mouse scrolled (694, 377) with delta (0, 0)
Screenshot: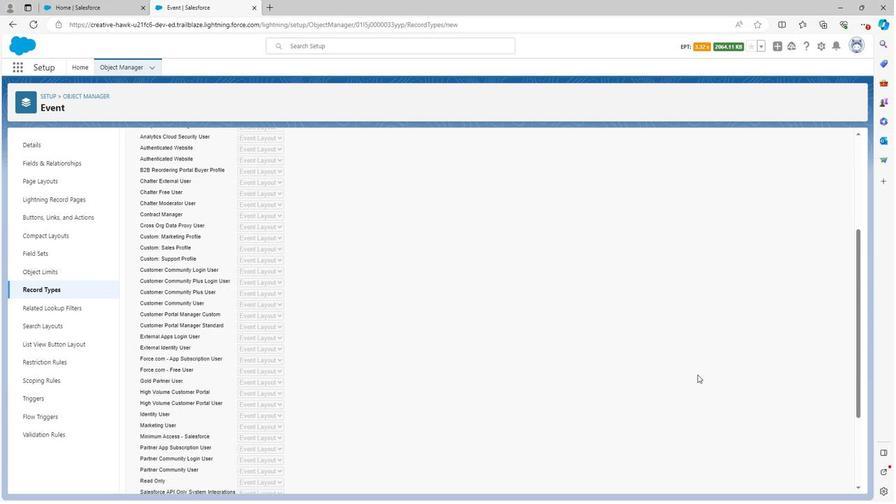
Action: Mouse moved to (694, 379)
Screenshot: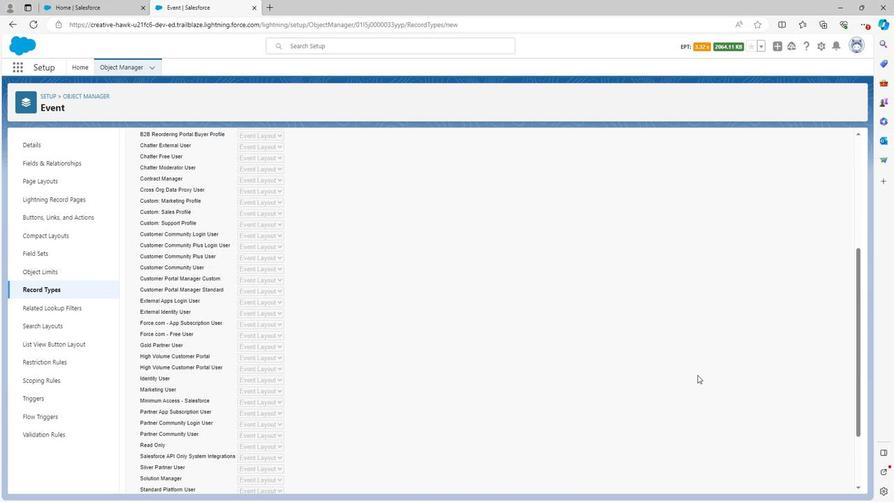 
Action: Mouse scrolled (694, 378) with delta (0, 0)
Screenshot: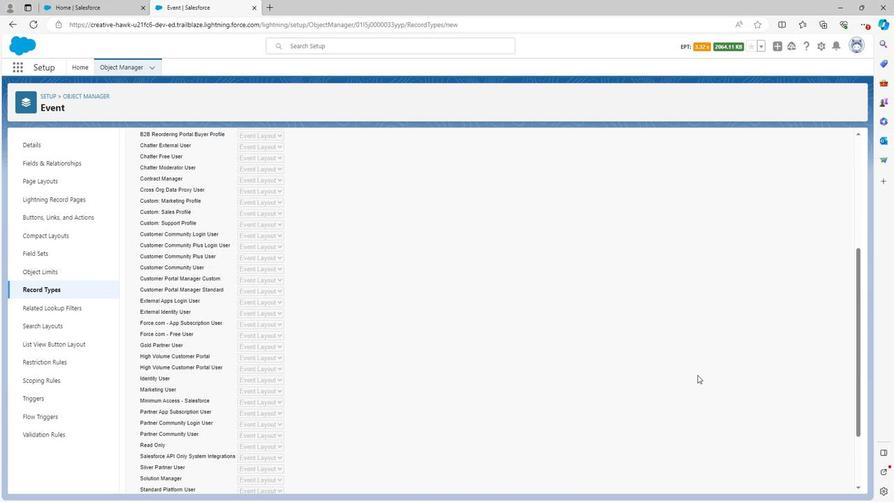 
Action: Mouse moved to (815, 481)
Screenshot: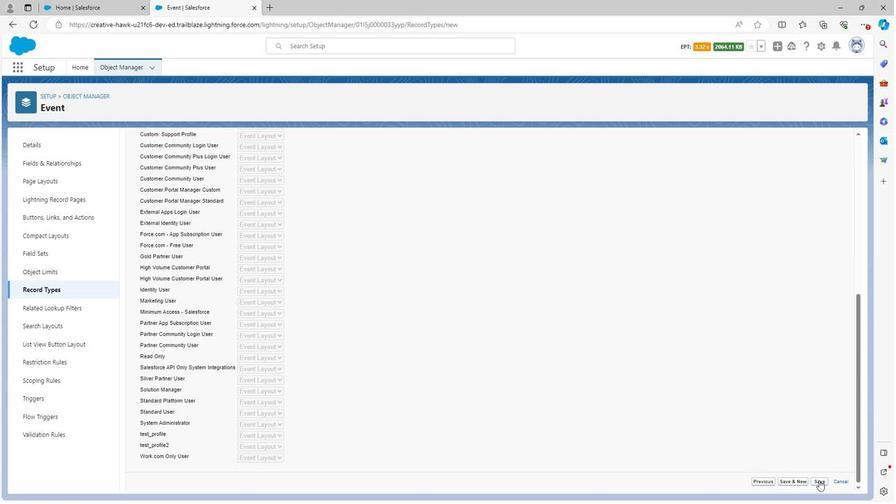 
Action: Mouse pressed left at (815, 481)
Screenshot: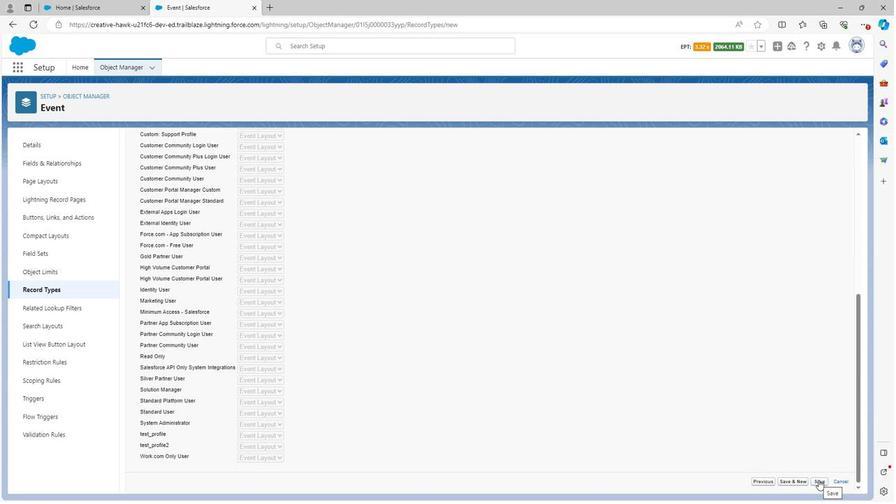 
Action: Mouse moved to (43, 291)
Screenshot: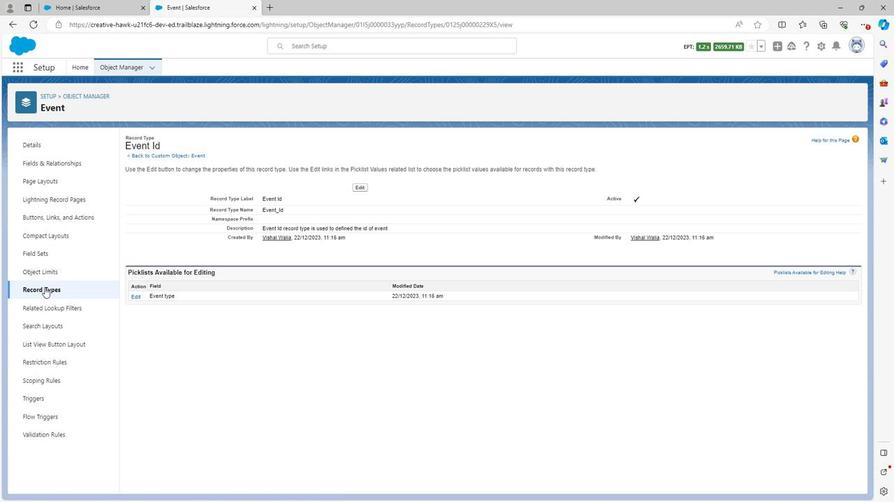 
Action: Mouse pressed left at (43, 291)
Screenshot: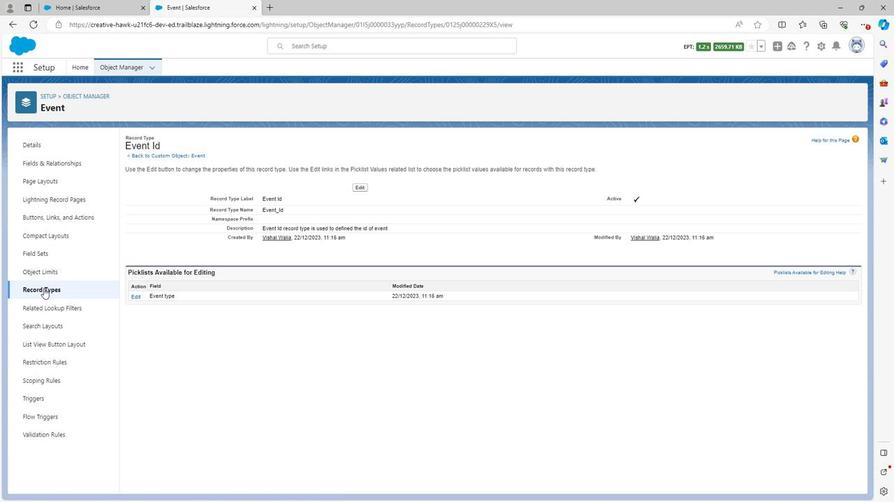 
Action: Mouse moved to (764, 147)
Screenshot: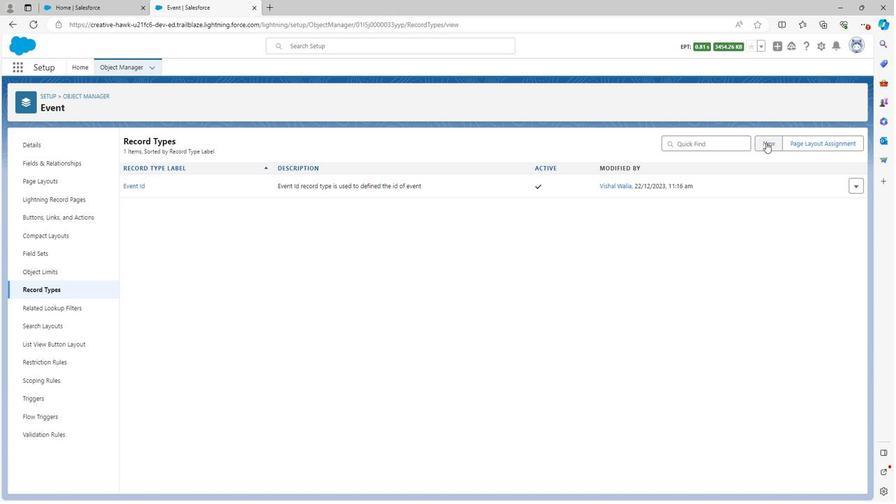 
Action: Mouse pressed left at (764, 147)
Screenshot: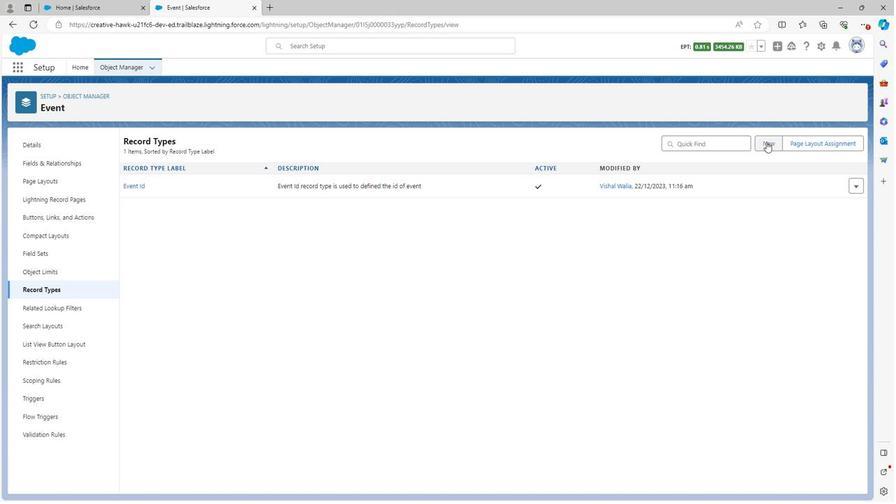 
Action: Mouse moved to (280, 247)
Screenshot: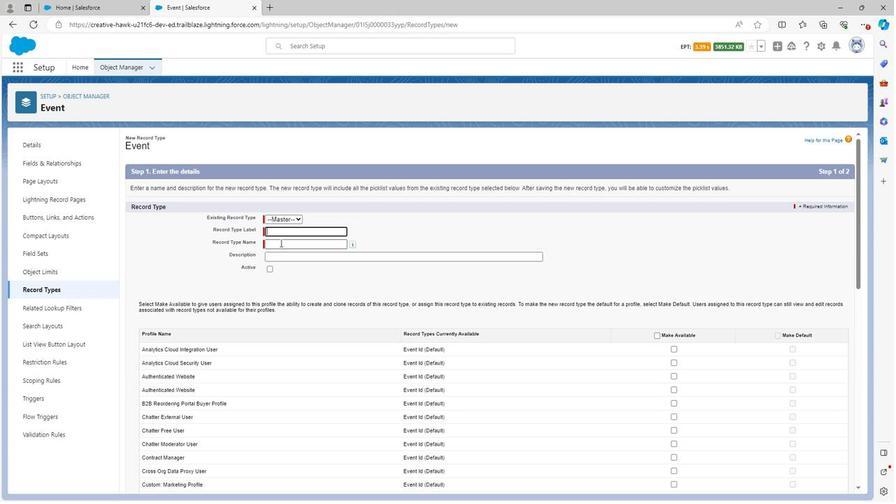 
Action: Key pressed <Key.shift>Event<Key.space><Key.shift>type
Screenshot: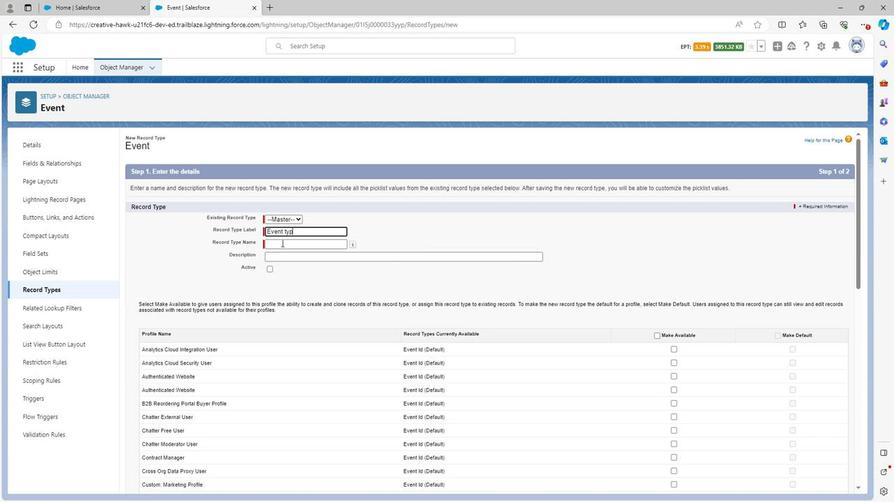 
Action: Mouse moved to (298, 252)
Screenshot: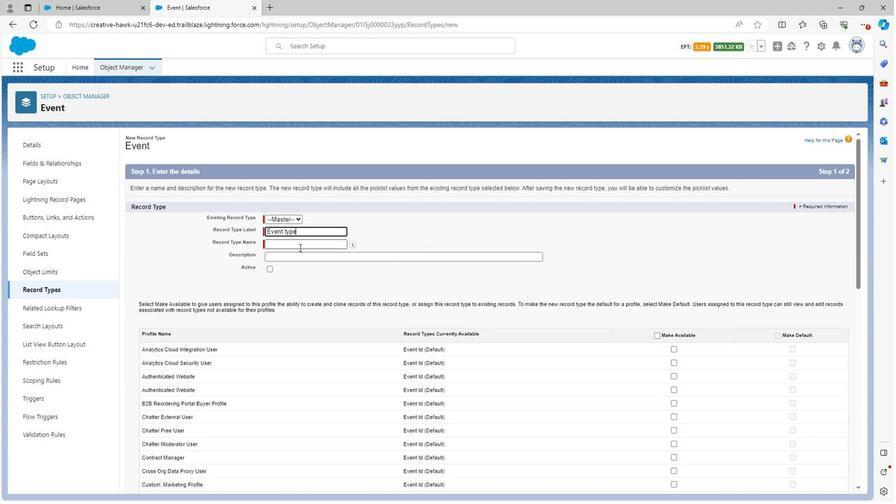 
Action: Mouse pressed left at (298, 252)
Screenshot: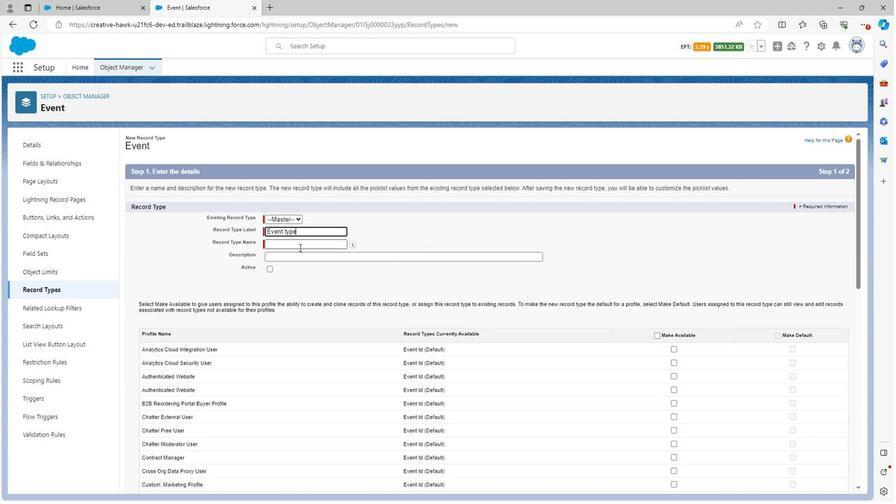 
Action: Mouse moved to (365, 264)
Screenshot: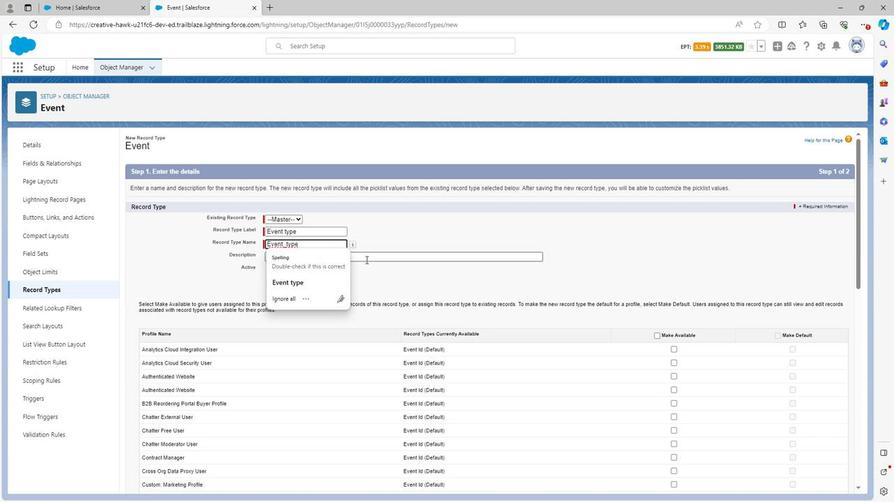 
Action: Mouse pressed left at (365, 264)
Screenshot: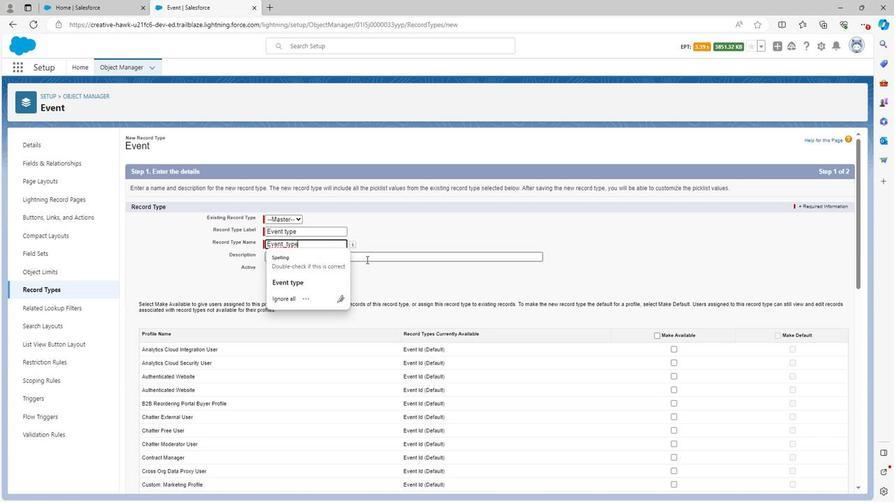 
Action: Mouse moved to (364, 264)
Screenshot: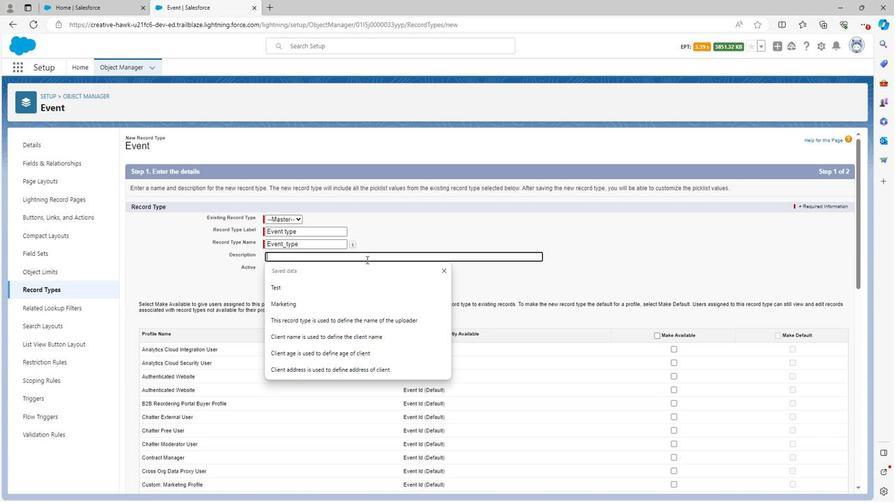 
Action: Key pressed <Key.shift>
Screenshot: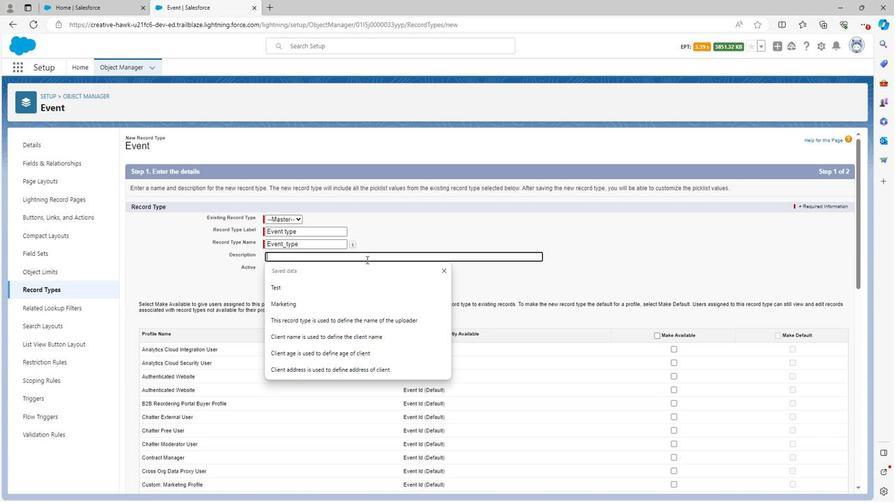 
Action: Mouse moved to (363, 264)
Screenshot: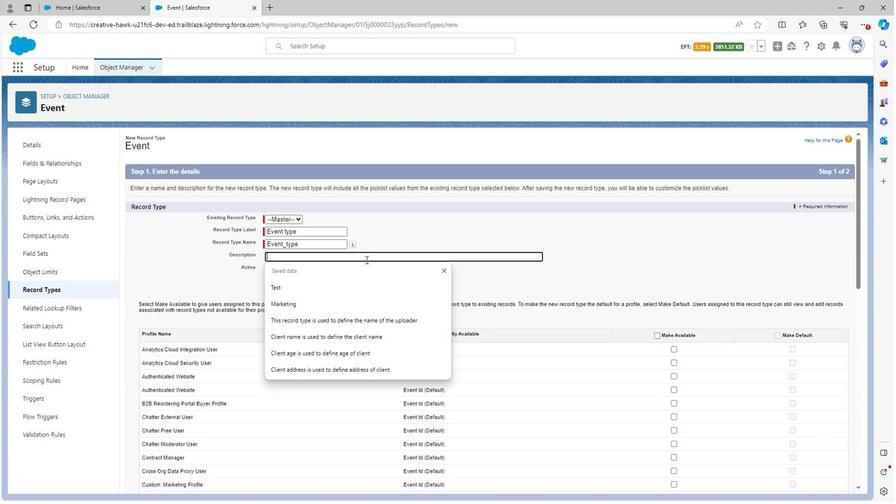 
Action: Key pressed Event<Key.space>type<Key.space>record<Key.space>type<Key.space>is<Key.space>used<Key.space>to<Key.space>defined<Key.space>the<Key.space>y<Key.backspace>type<Key.space>of<Key.space>event
Screenshot: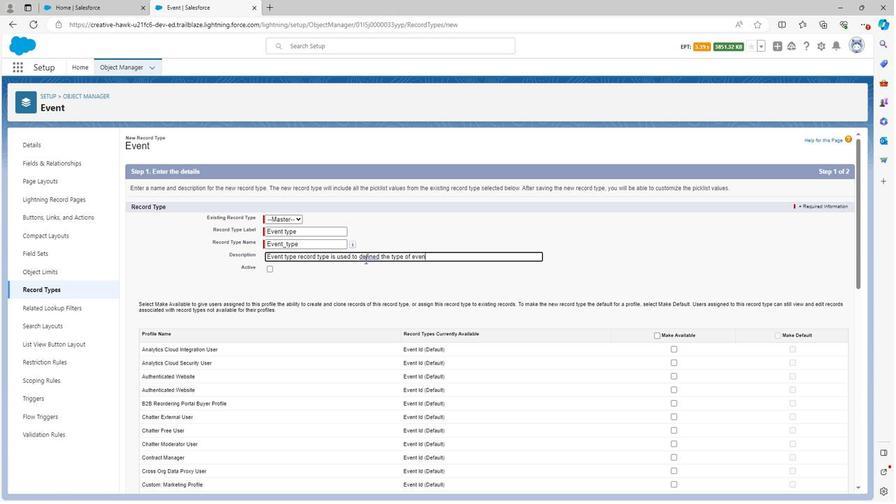 
Action: Mouse moved to (268, 272)
Screenshot: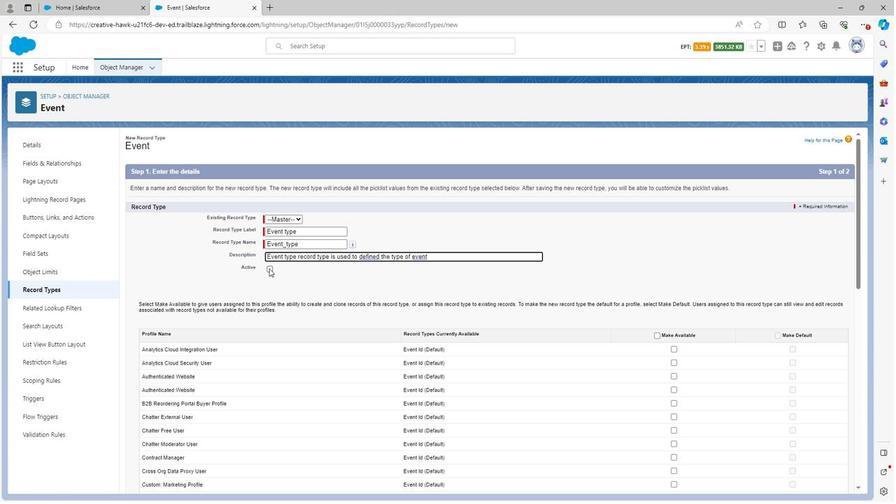 
Action: Mouse pressed left at (268, 272)
Screenshot: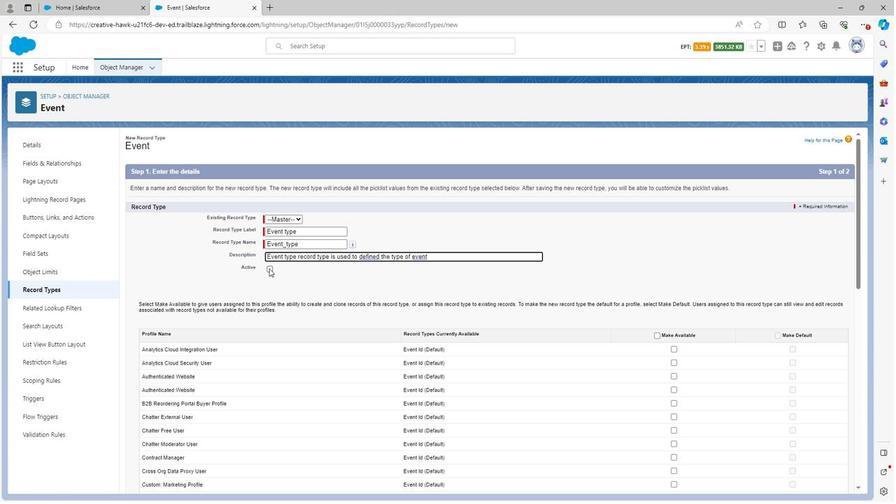 
Action: Mouse moved to (654, 339)
Screenshot: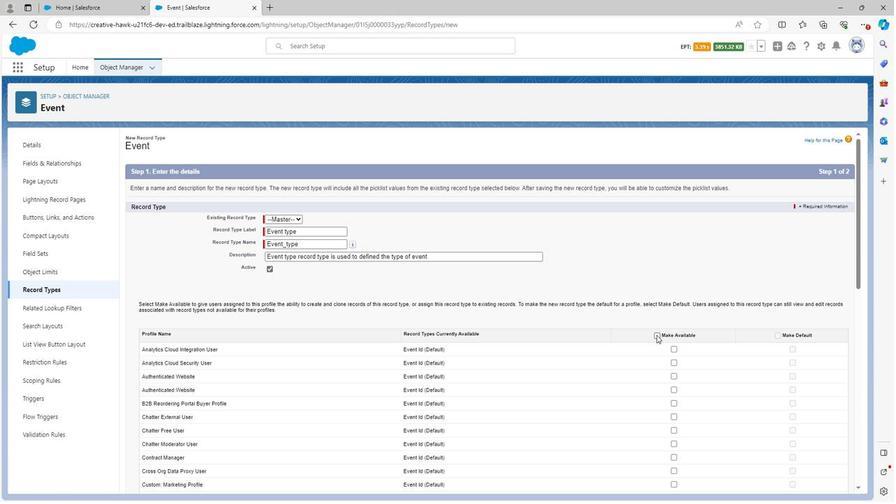 
Action: Mouse pressed left at (654, 339)
Screenshot: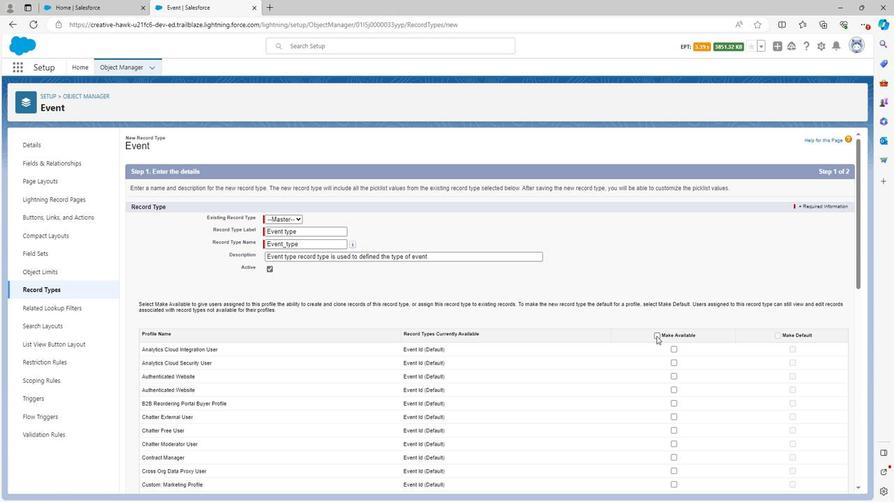 
Action: Mouse moved to (652, 340)
Screenshot: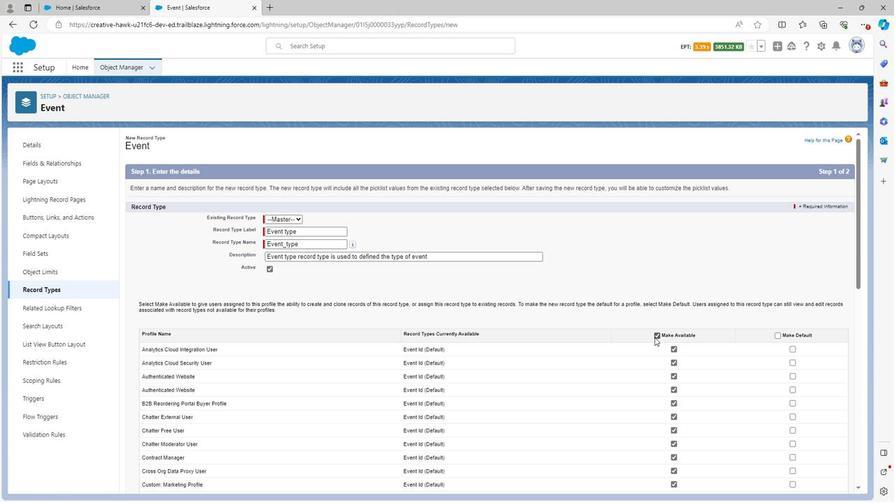 
Action: Mouse pressed left at (652, 340)
Screenshot: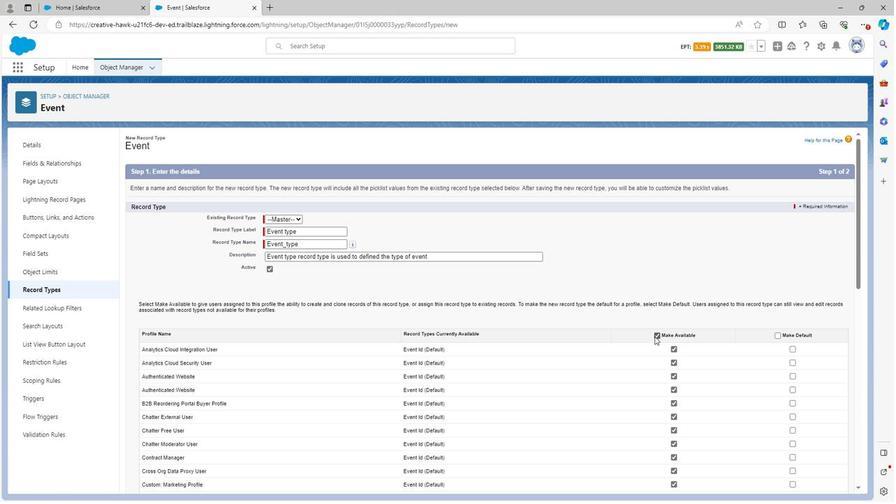 
Action: Mouse moved to (671, 352)
Screenshot: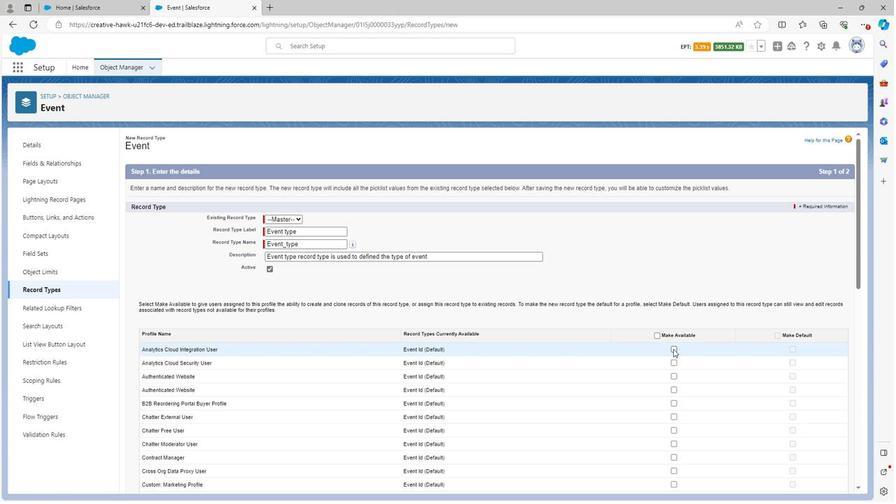 
Action: Mouse pressed left at (671, 352)
Screenshot: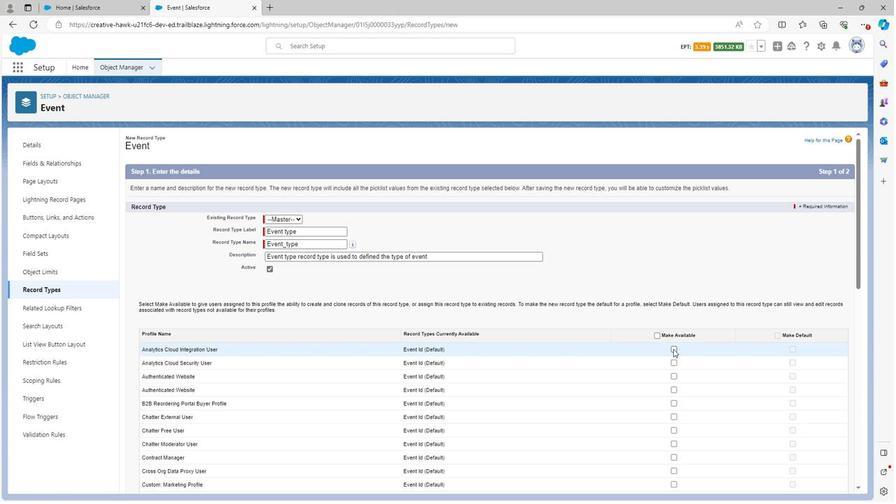 
Action: Mouse moved to (672, 364)
Screenshot: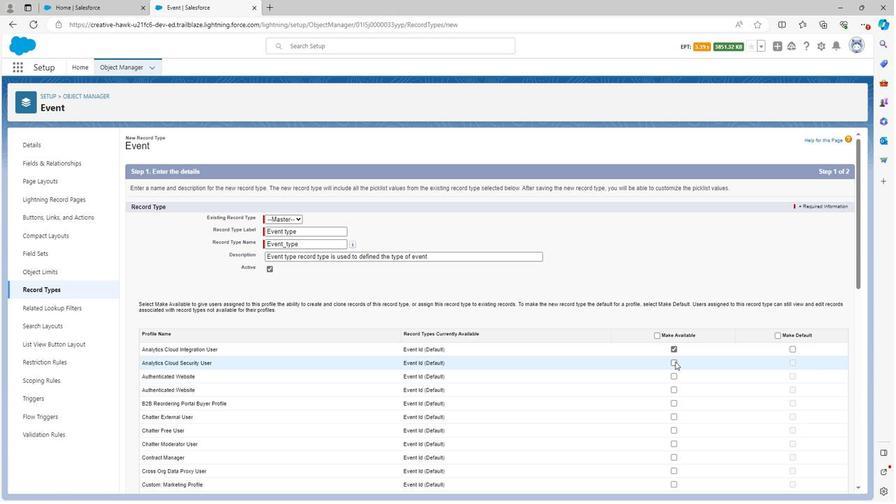 
Action: Mouse pressed left at (672, 364)
Screenshot: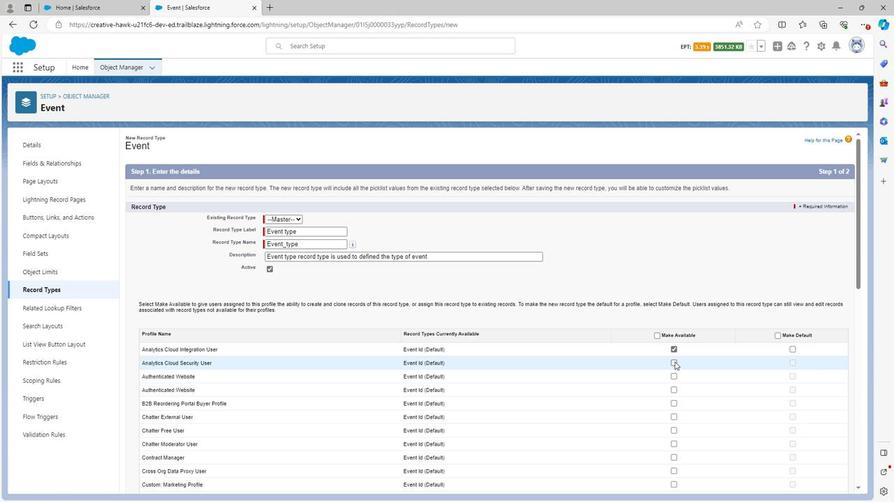 
Action: Mouse moved to (672, 379)
Screenshot: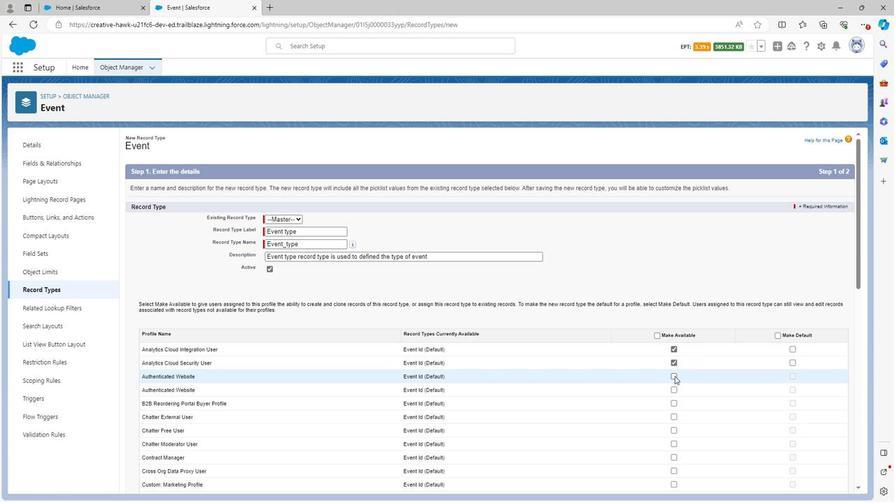 
Action: Mouse pressed left at (672, 379)
Screenshot: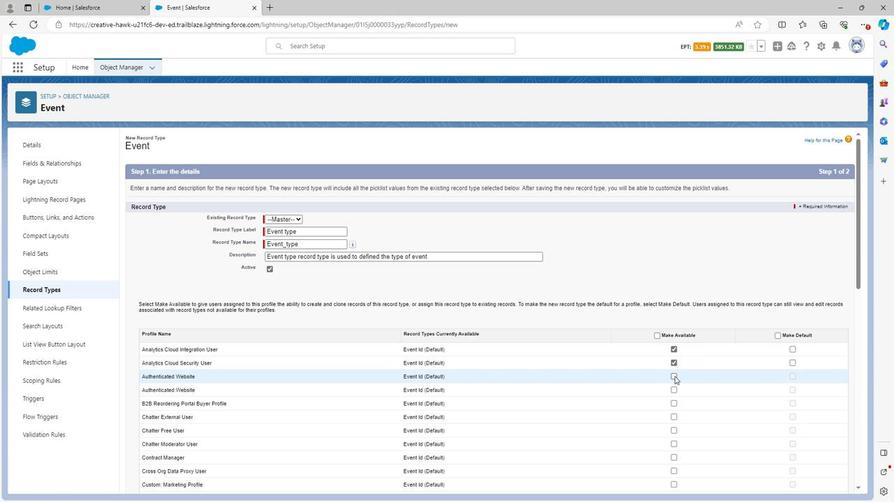 
Action: Mouse moved to (671, 391)
Screenshot: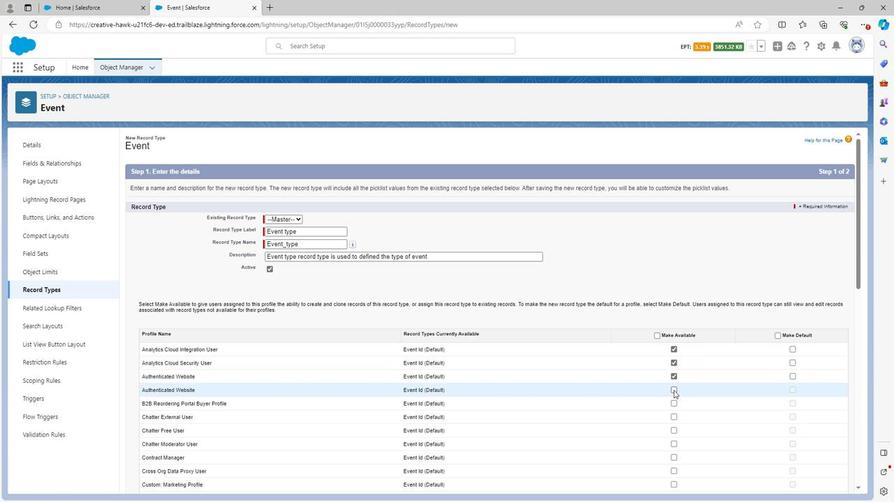 
Action: Mouse pressed left at (671, 391)
Screenshot: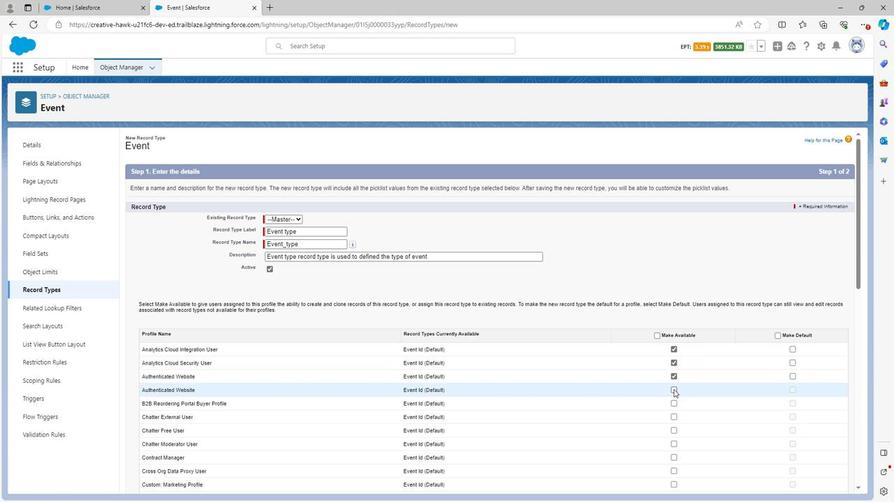 
Action: Mouse moved to (671, 405)
Screenshot: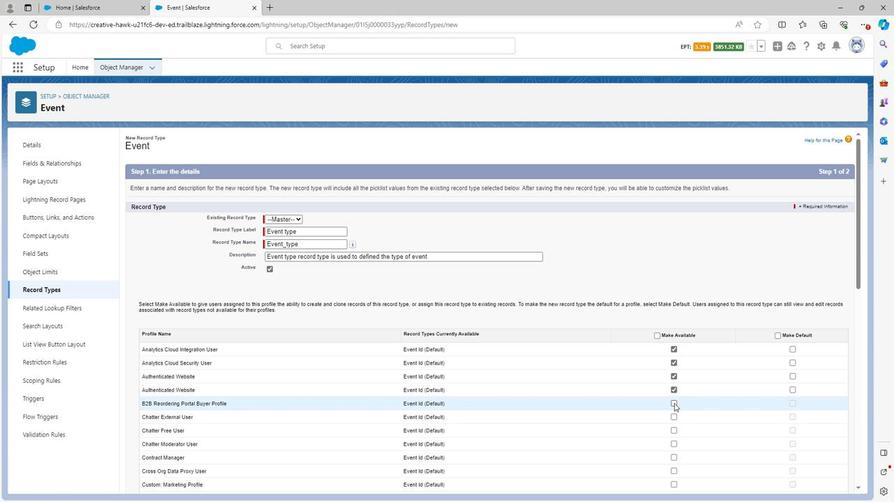 
Action: Mouse pressed left at (671, 405)
Screenshot: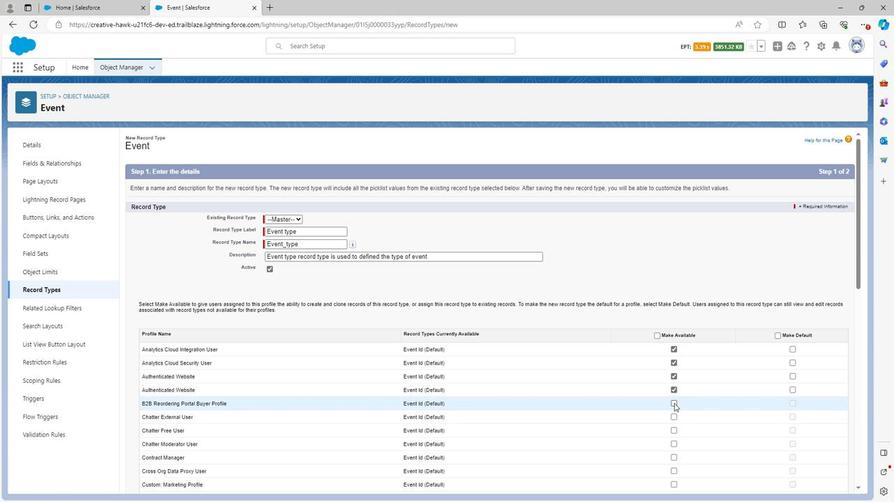 
Action: Mouse moved to (669, 419)
Screenshot: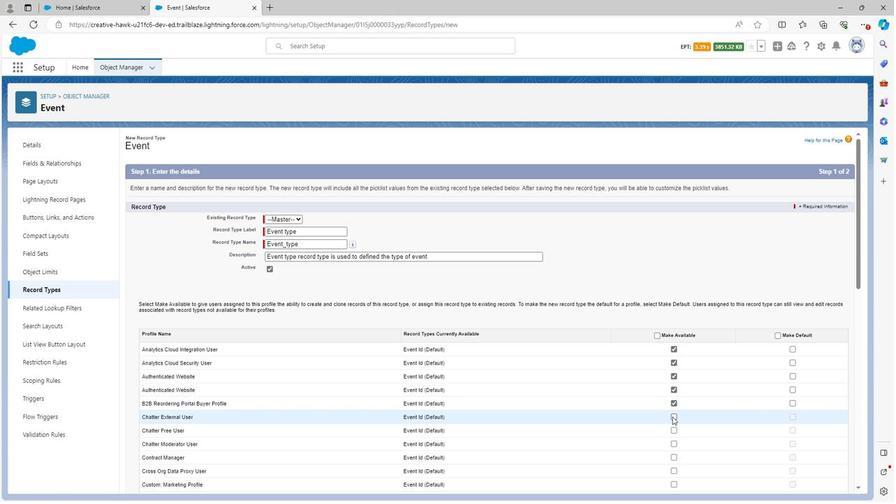 
Action: Mouse pressed left at (669, 419)
Screenshot: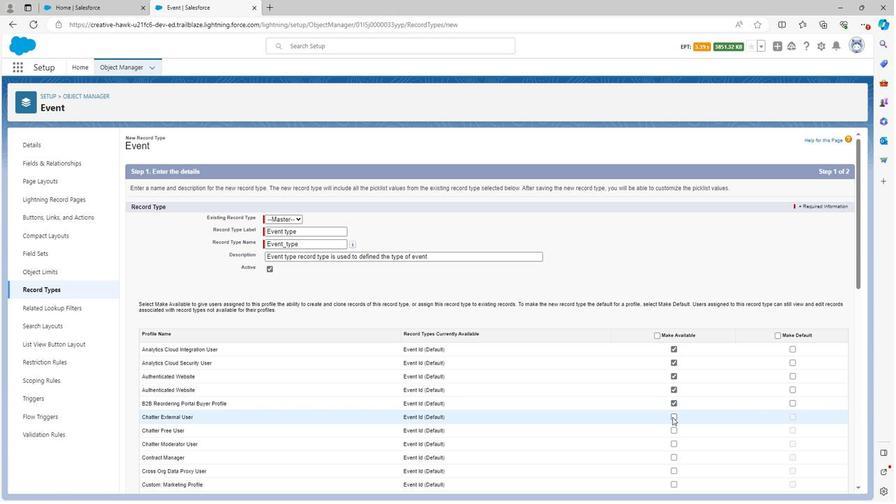 
Action: Mouse moved to (667, 426)
Screenshot: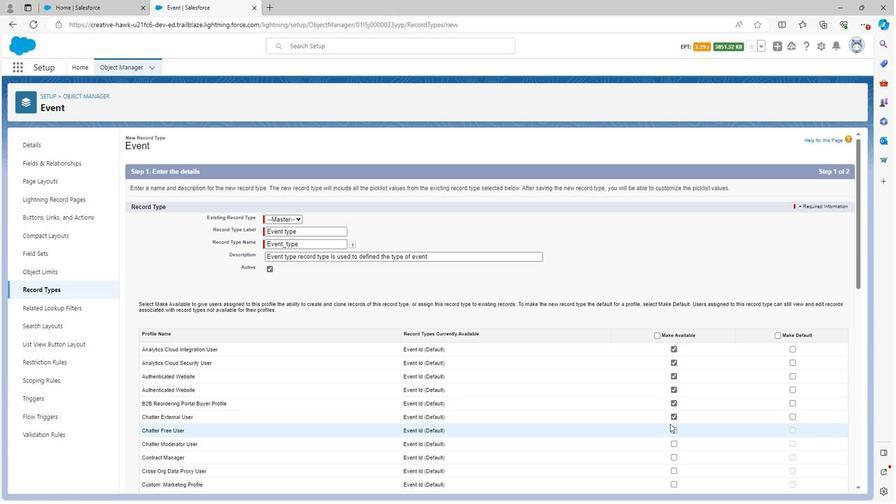 
Action: Mouse pressed left at (667, 426)
Screenshot: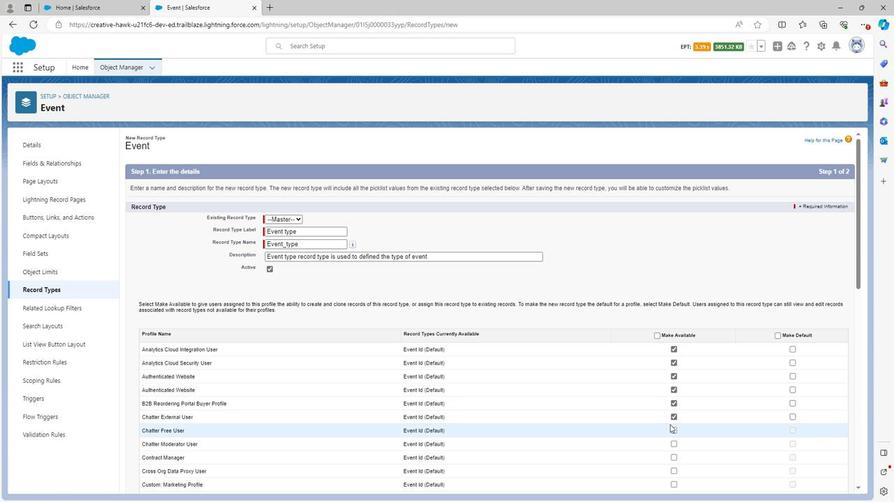 
Action: Mouse moved to (673, 435)
Screenshot: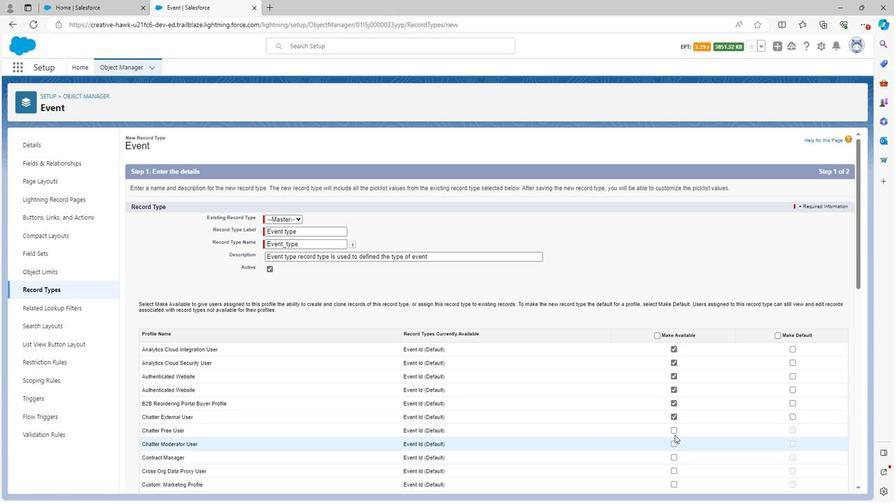 
Action: Mouse pressed left at (673, 435)
Screenshot: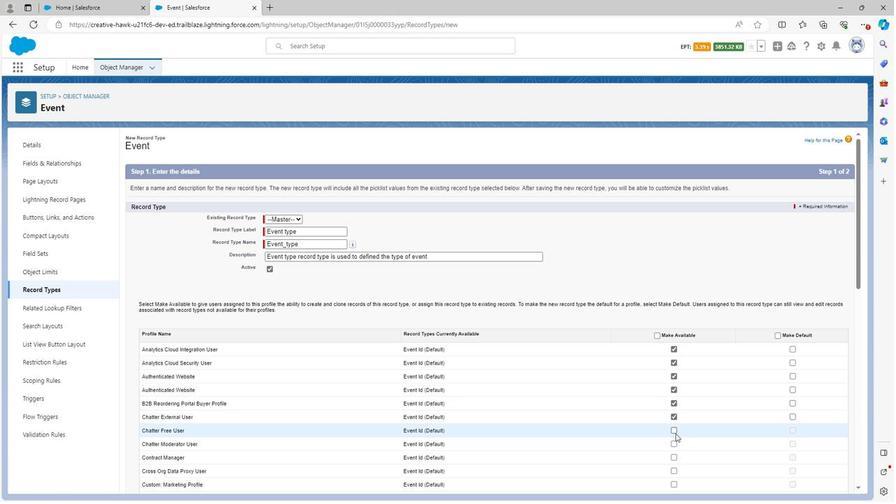 
Action: Mouse moved to (671, 445)
Screenshot: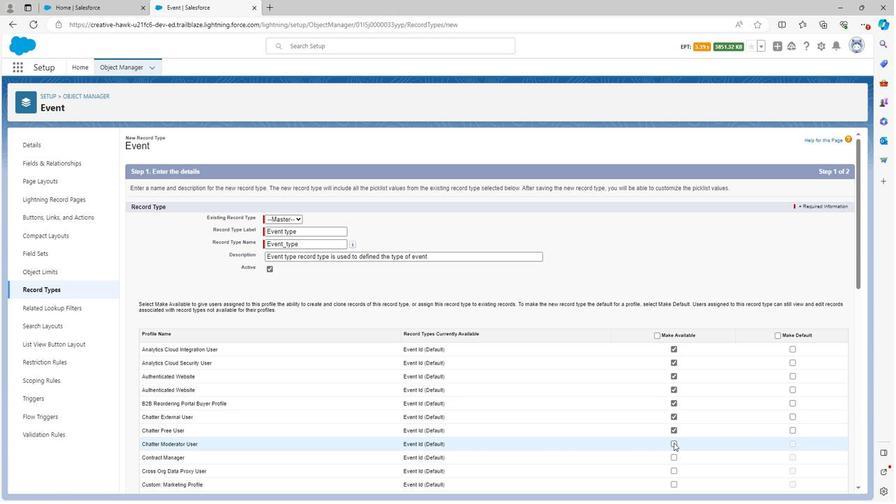
Action: Mouse pressed left at (671, 445)
Screenshot: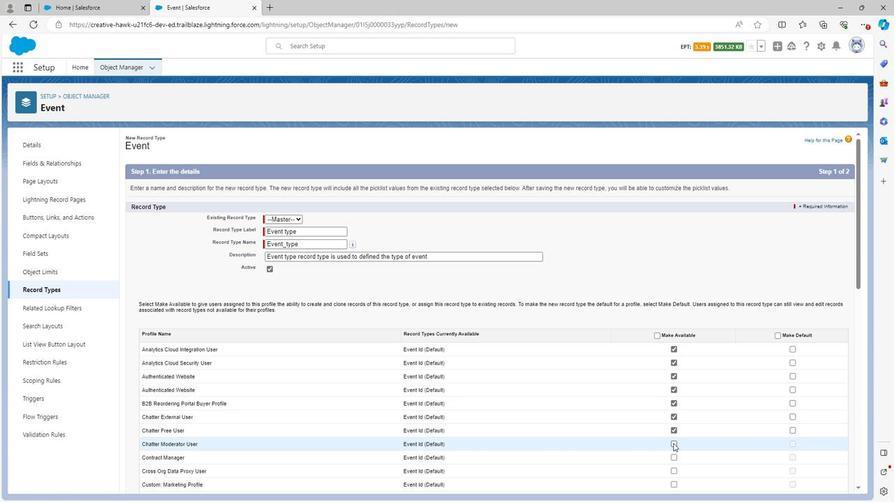 
Action: Mouse moved to (674, 461)
Screenshot: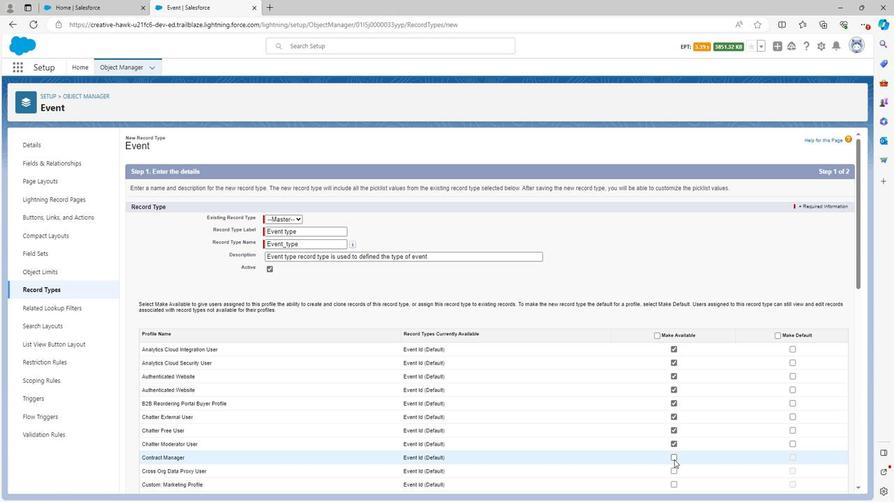 
Action: Mouse pressed left at (674, 461)
Screenshot: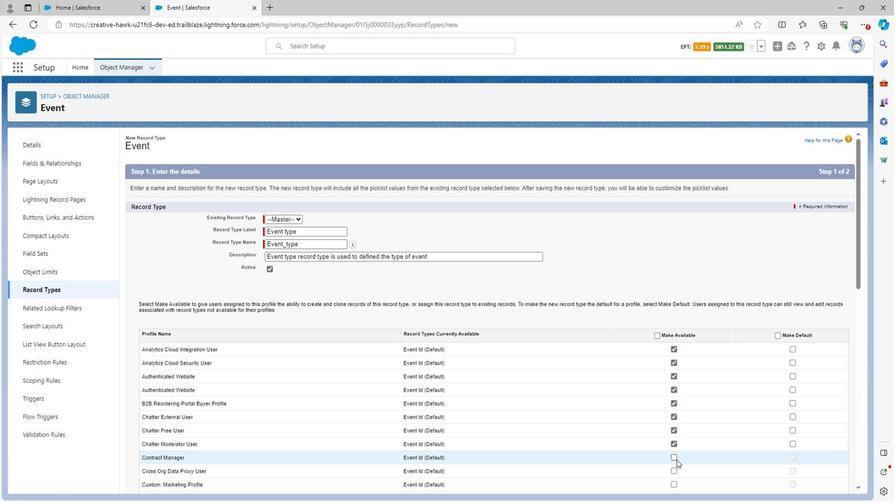 
Action: Mouse moved to (675, 450)
Screenshot: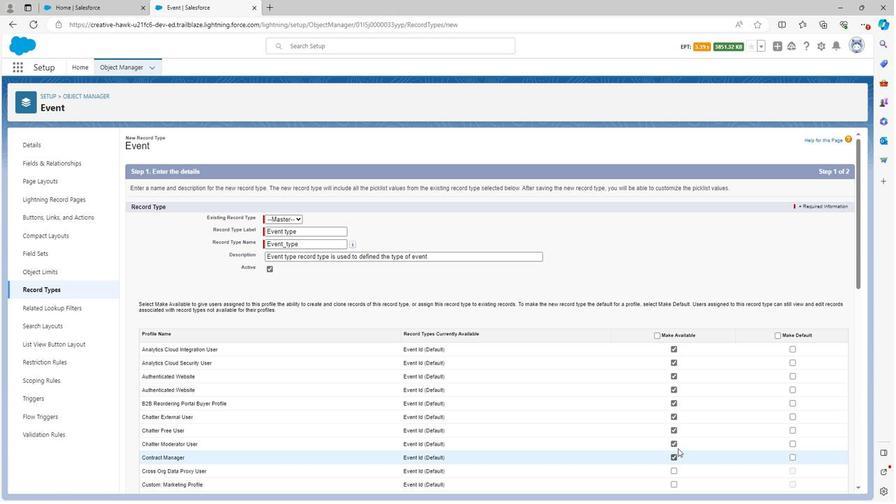 
Action: Mouse scrolled (675, 450) with delta (0, 0)
Screenshot: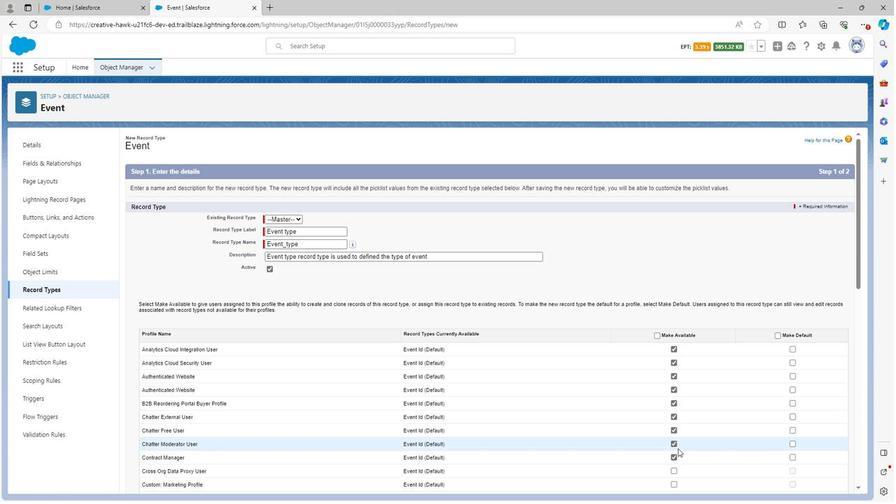
Action: Mouse scrolled (675, 450) with delta (0, 0)
Screenshot: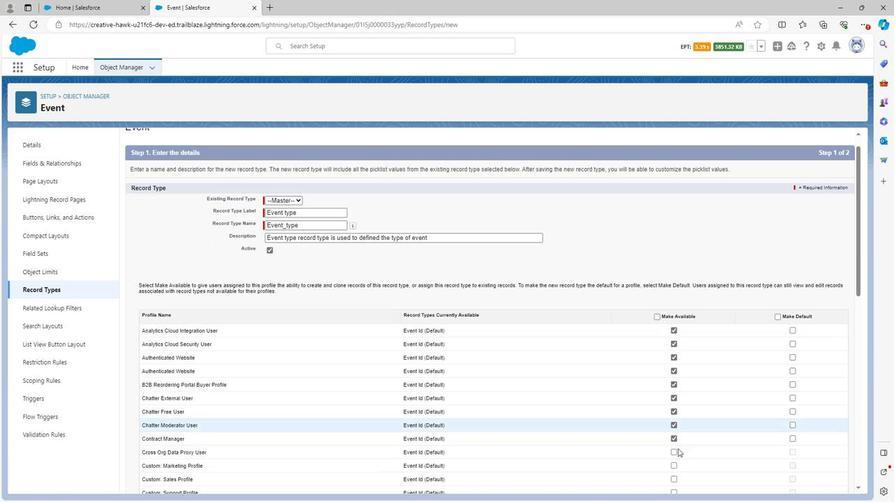 
Action: Mouse moved to (671, 367)
Screenshot: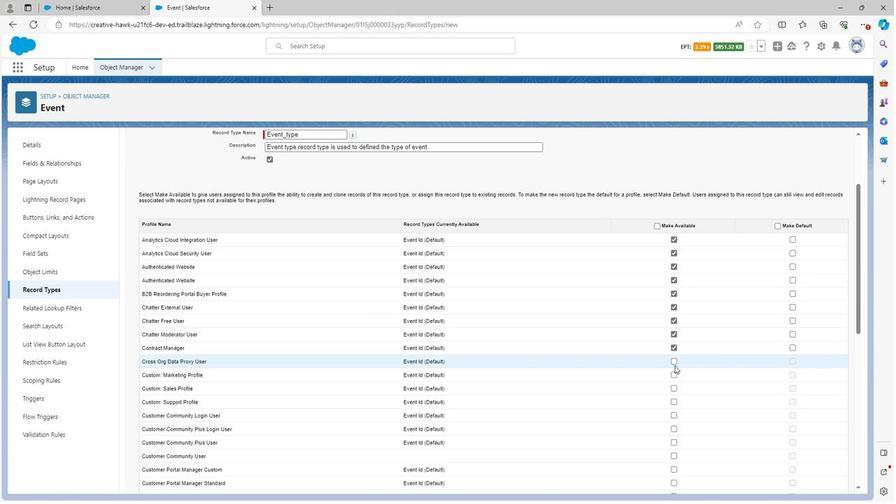 
Action: Mouse pressed left at (671, 367)
Screenshot: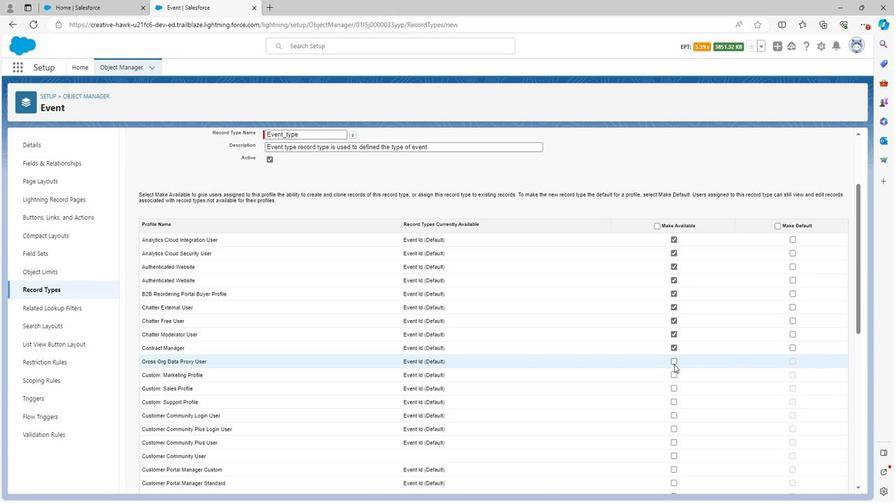 
Action: Mouse moved to (671, 377)
Screenshot: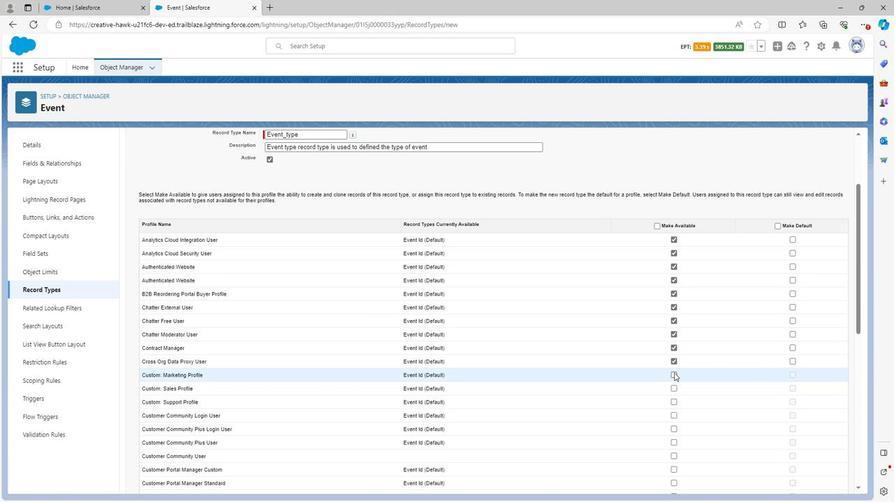 
Action: Mouse pressed left at (671, 377)
Screenshot: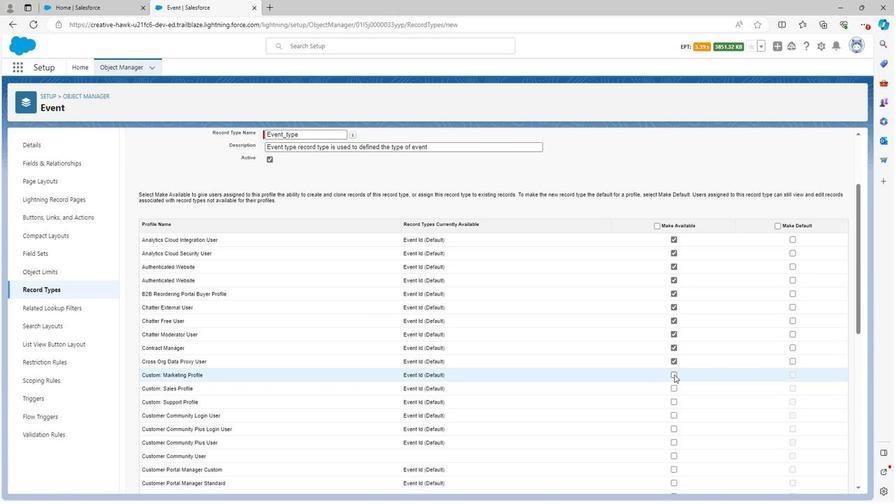 
Action: Mouse moved to (671, 392)
Screenshot: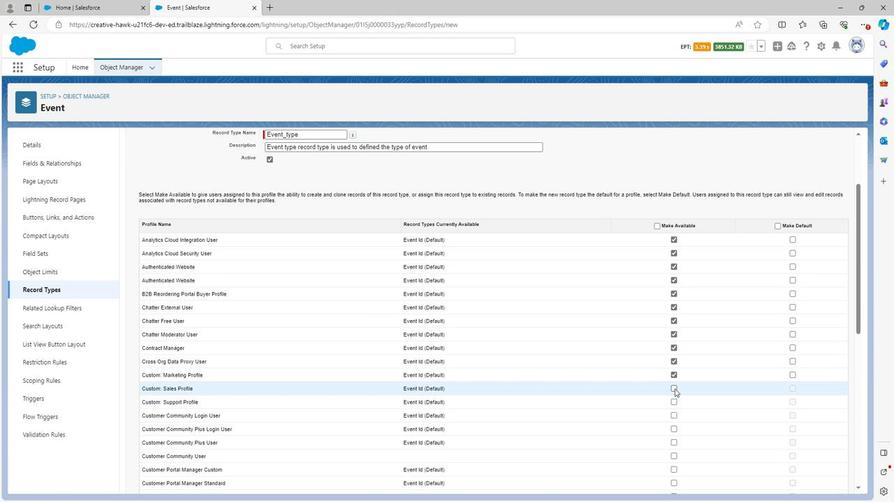 
Action: Mouse pressed left at (671, 392)
Screenshot: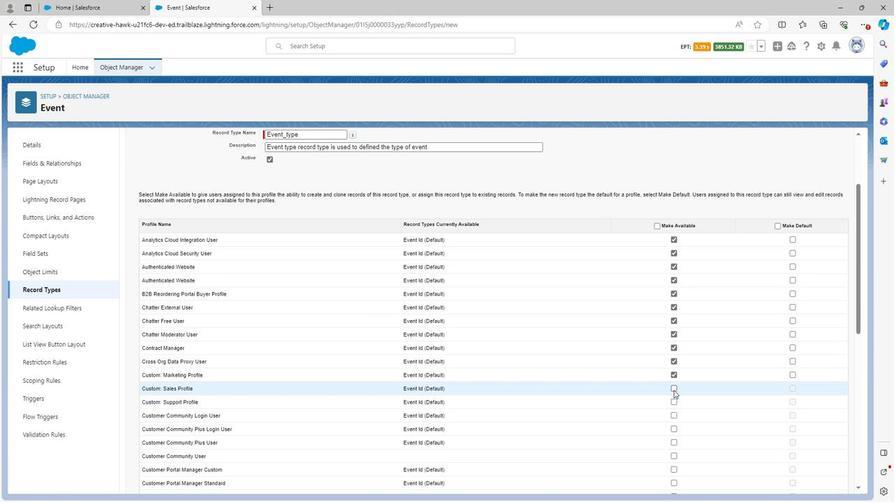 
Action: Mouse moved to (670, 406)
Screenshot: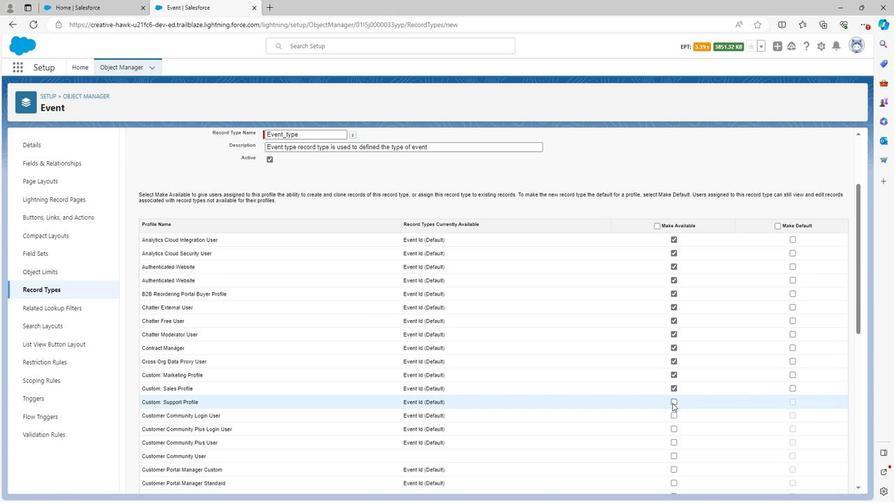 
Action: Mouse pressed left at (670, 406)
Screenshot: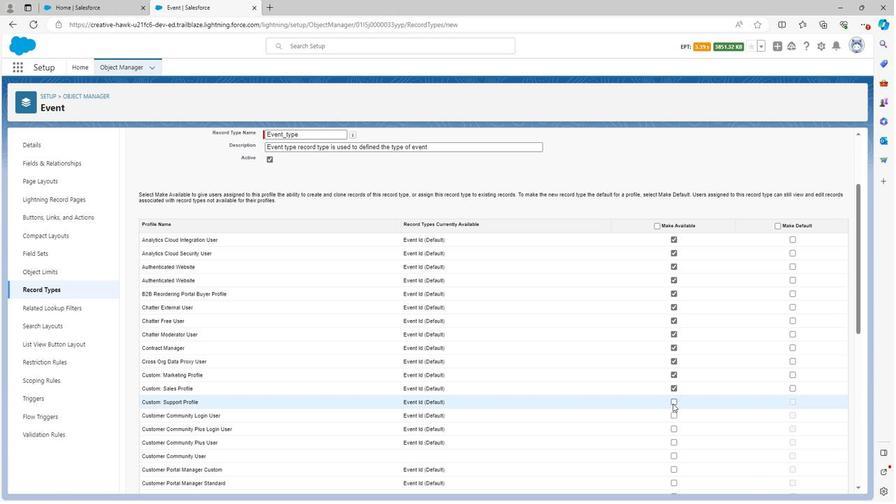 
Action: Mouse moved to (669, 420)
Screenshot: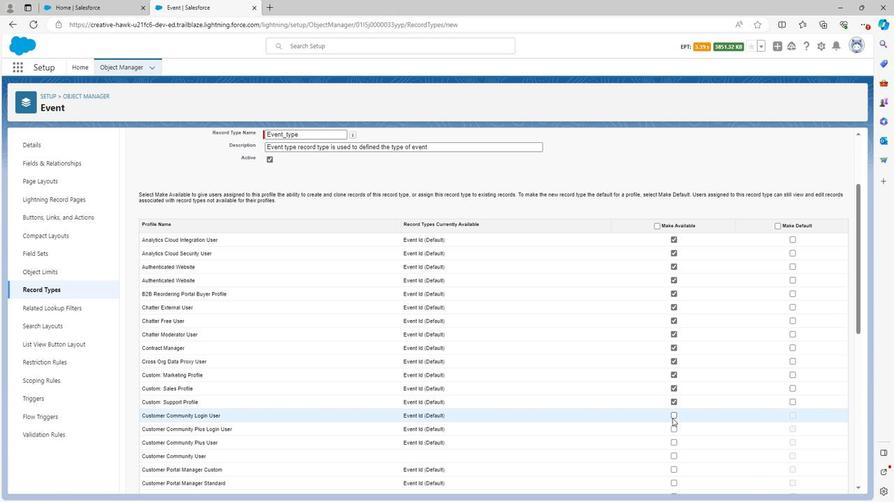 
Action: Mouse pressed left at (669, 420)
Screenshot: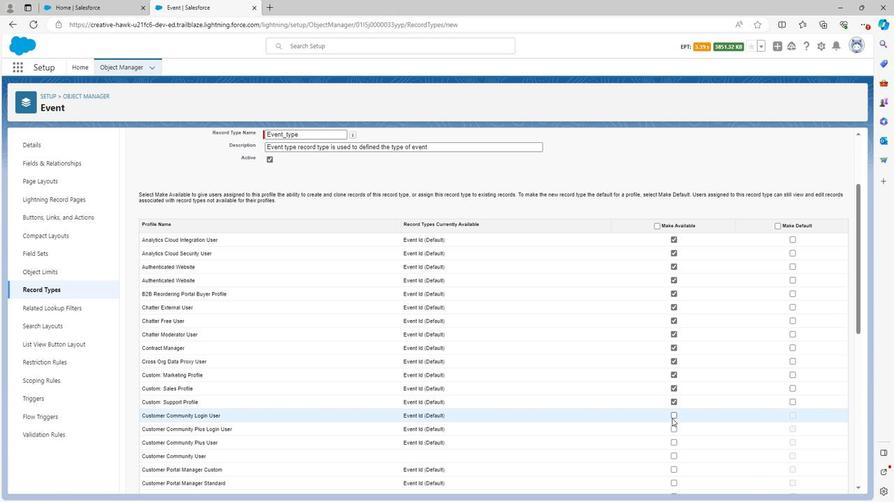 
Action: Mouse moved to (670, 432)
Screenshot: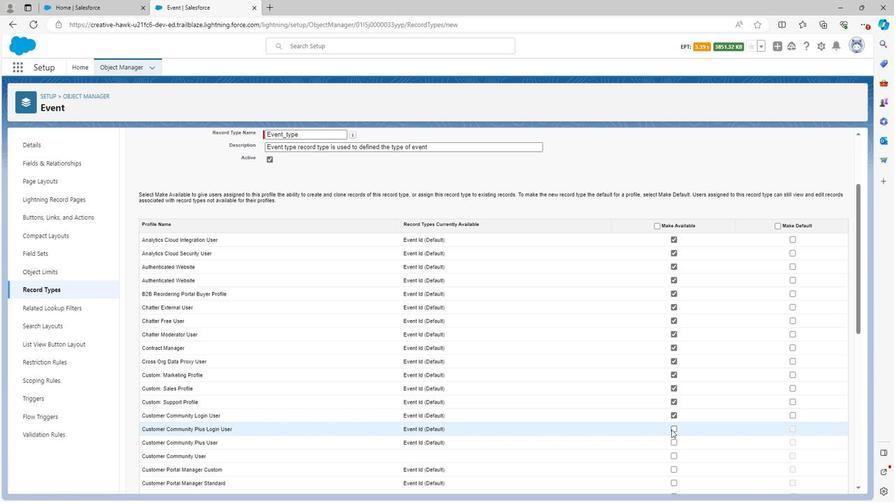 
Action: Mouse pressed left at (670, 432)
Screenshot: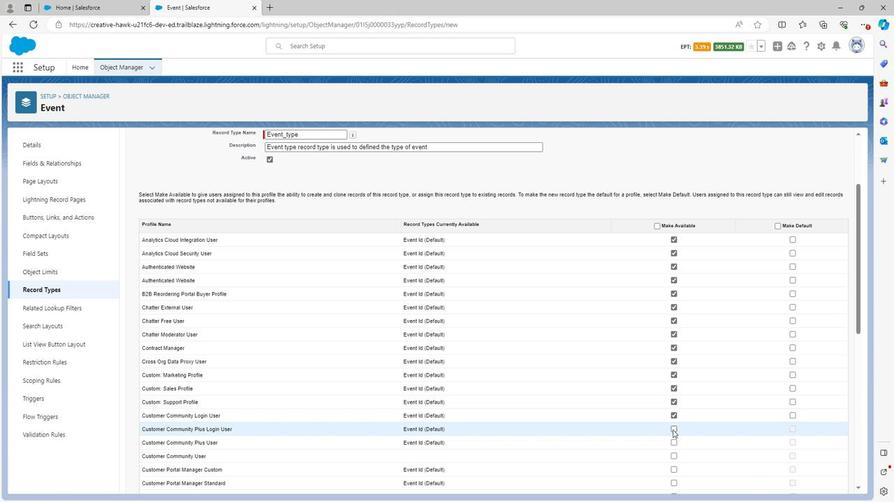 
Action: Mouse moved to (671, 430)
Screenshot: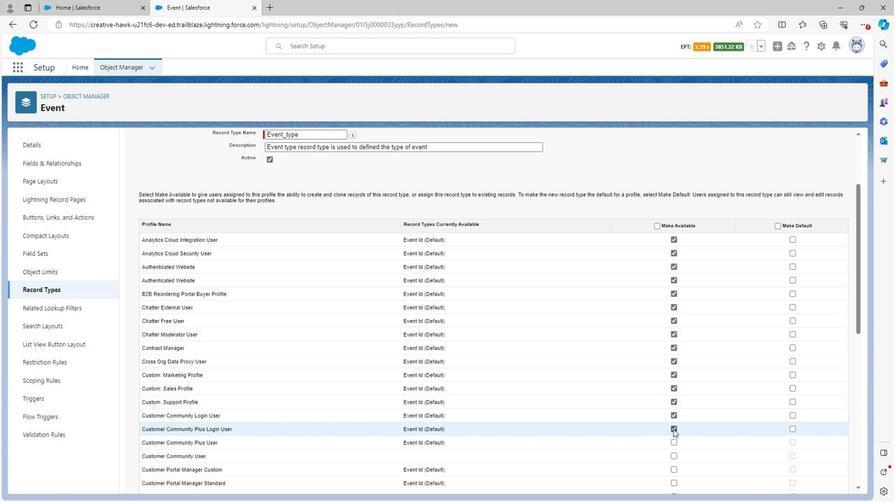
Action: Mouse scrolled (671, 430) with delta (0, 0)
Screenshot: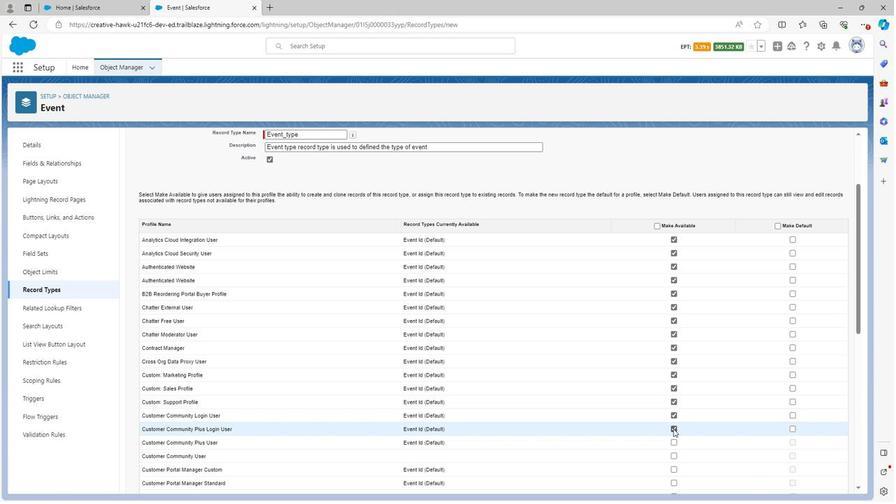
Action: Mouse scrolled (671, 430) with delta (0, 0)
Screenshot: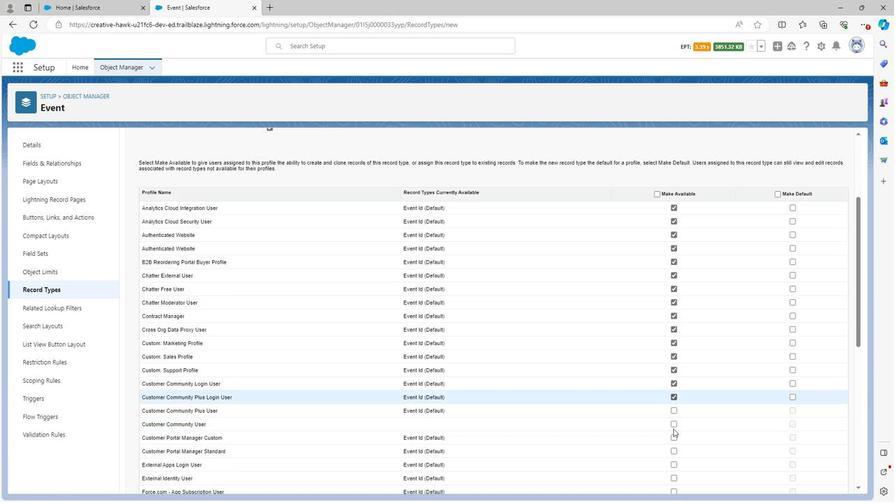 
Action: Mouse scrolled (671, 430) with delta (0, 0)
Screenshot: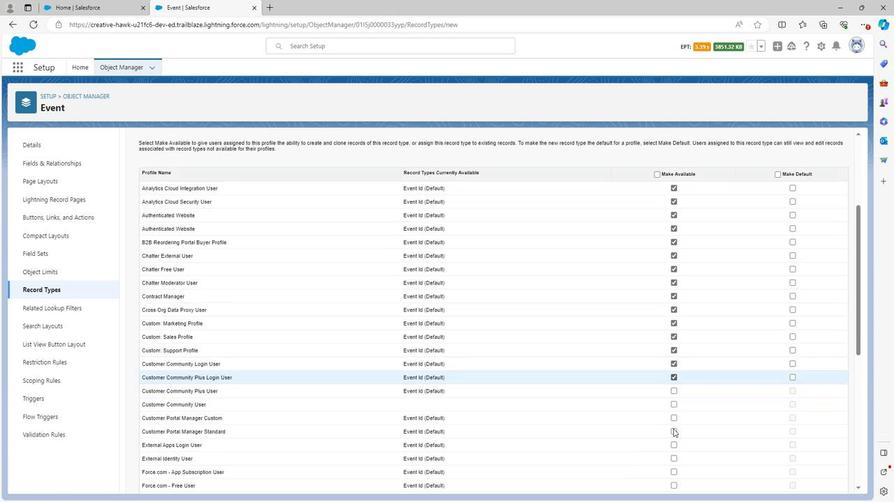 
Action: Mouse moved to (674, 278)
Screenshot: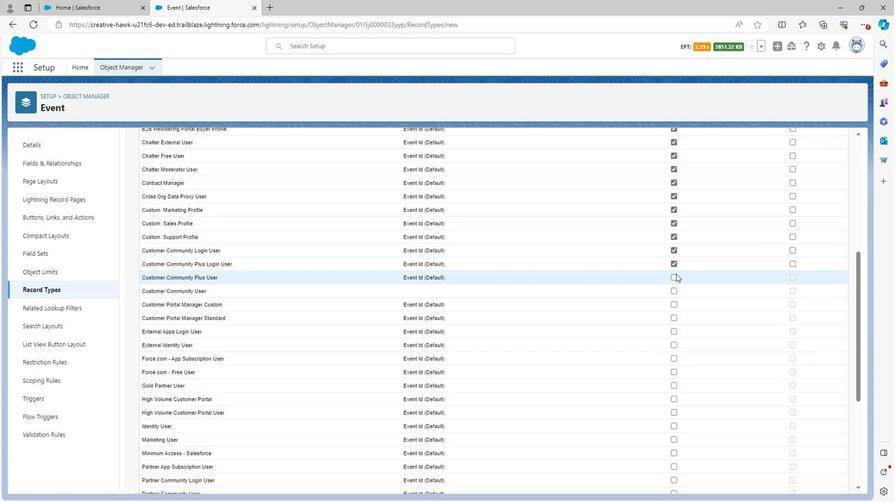 
Action: Mouse pressed left at (674, 278)
Screenshot: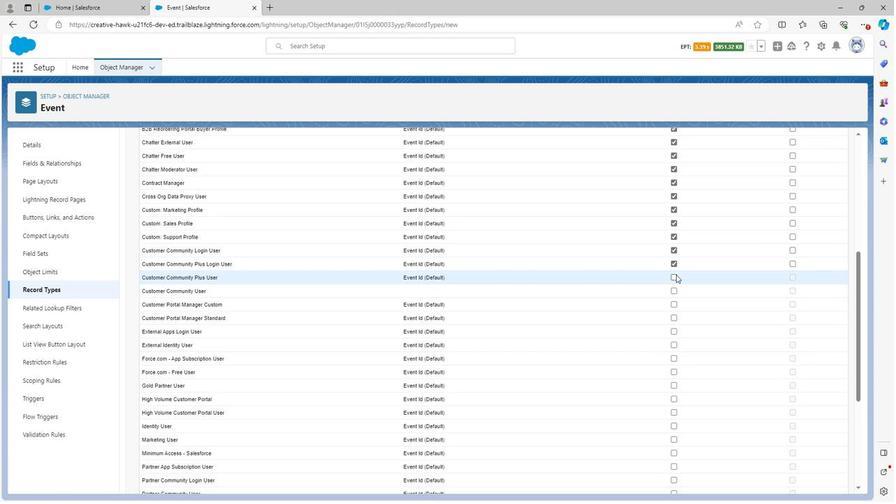 
Action: Mouse moved to (672, 295)
Screenshot: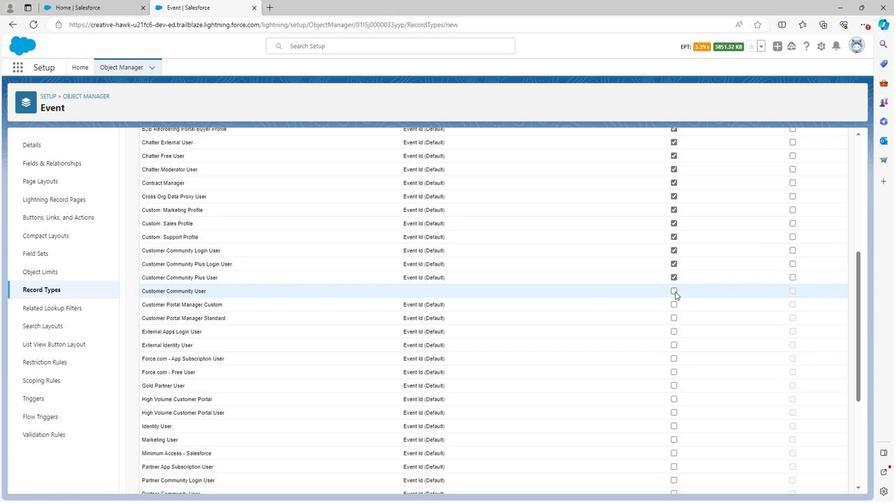 
Action: Mouse pressed left at (672, 295)
Screenshot: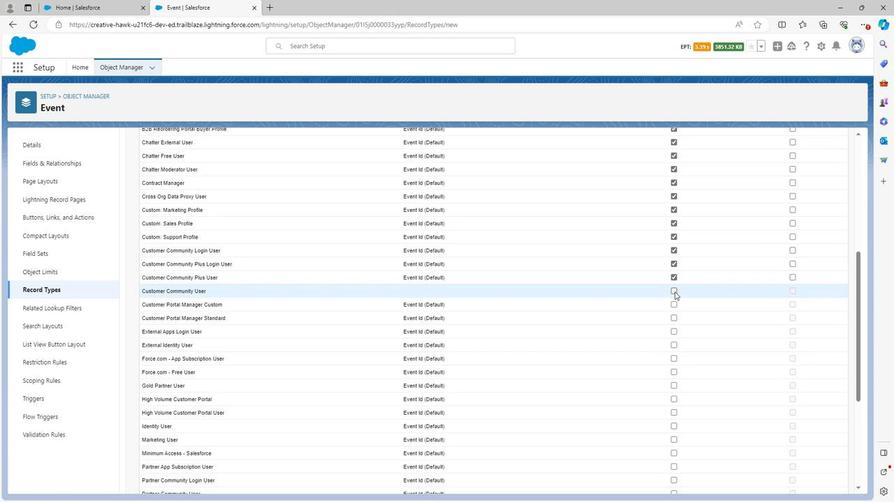 
Action: Mouse moved to (671, 308)
Screenshot: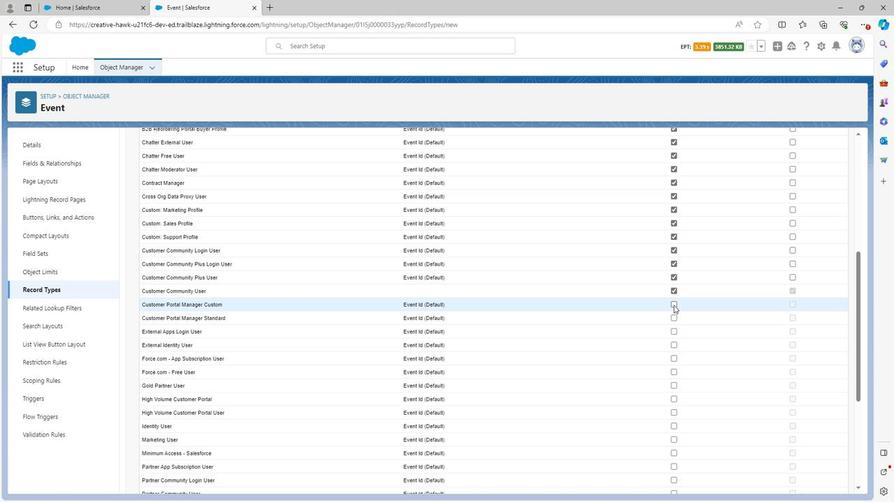 
Action: Mouse pressed left at (671, 308)
Screenshot: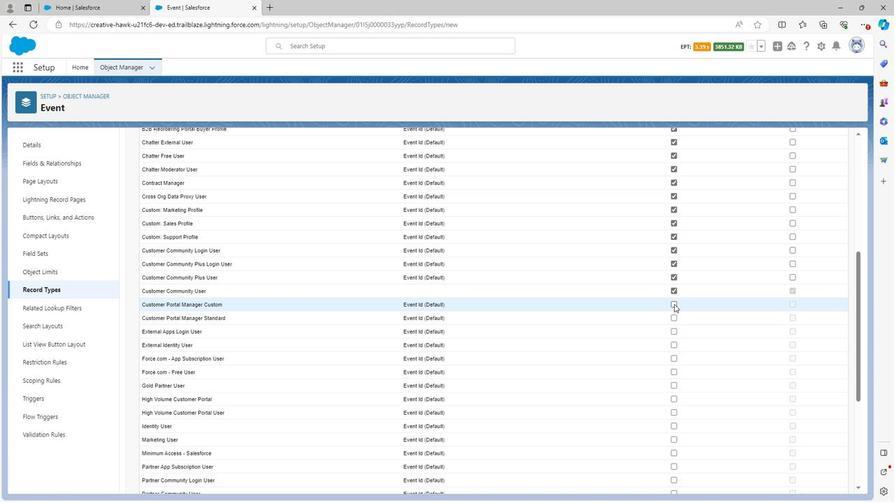 
Action: Mouse moved to (669, 317)
Screenshot: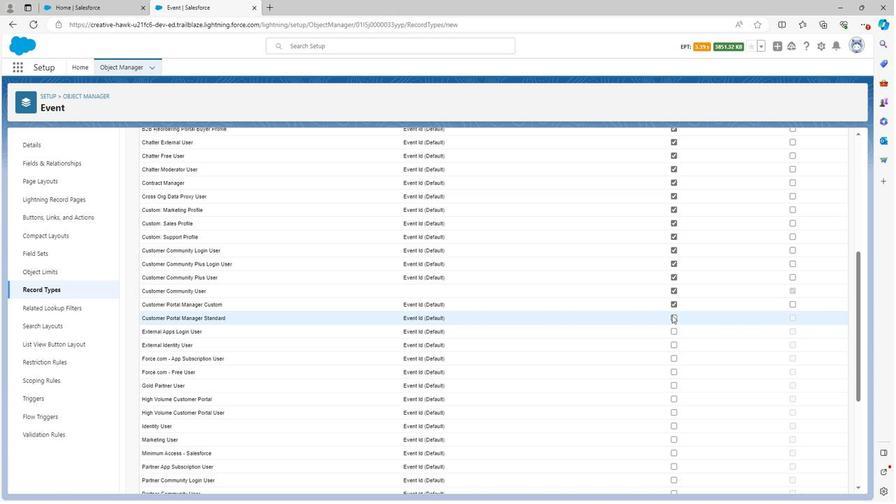 
Action: Mouse pressed left at (669, 317)
Screenshot: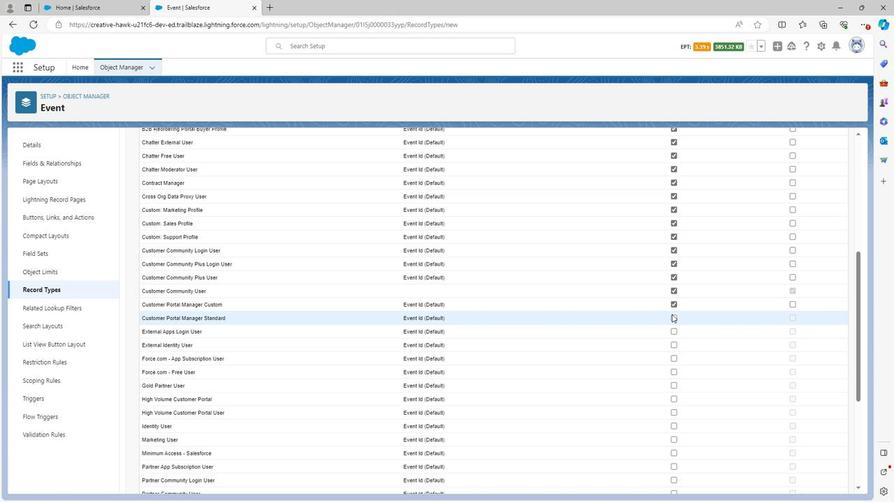 
Action: Mouse moved to (671, 321)
Screenshot: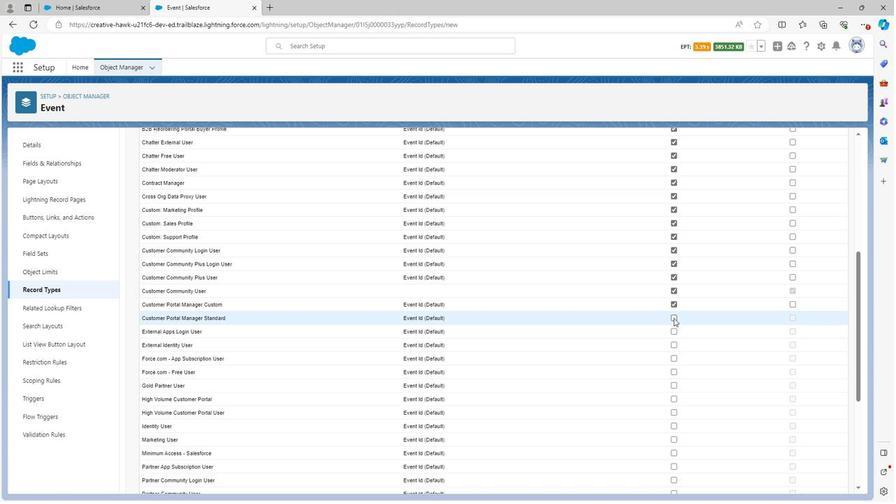 
Action: Mouse pressed left at (671, 321)
Screenshot: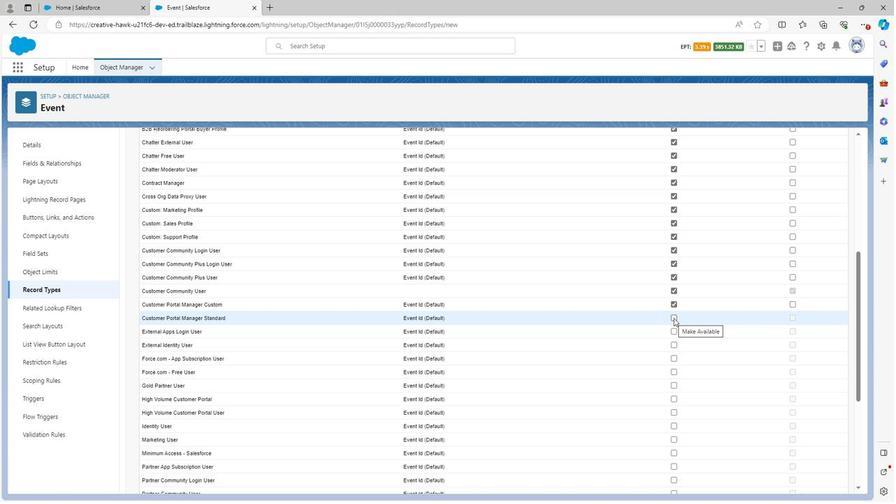 
Action: Mouse moved to (672, 295)
Screenshot: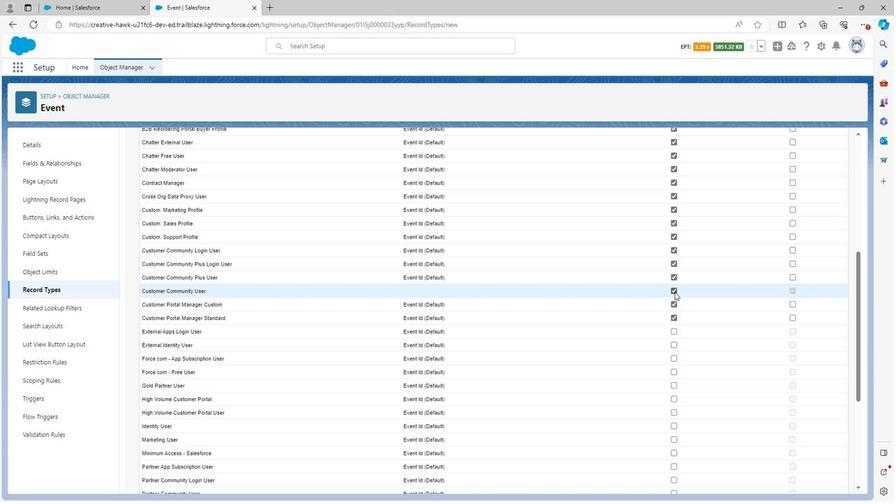 
Action: Mouse pressed left at (672, 295)
Screenshot: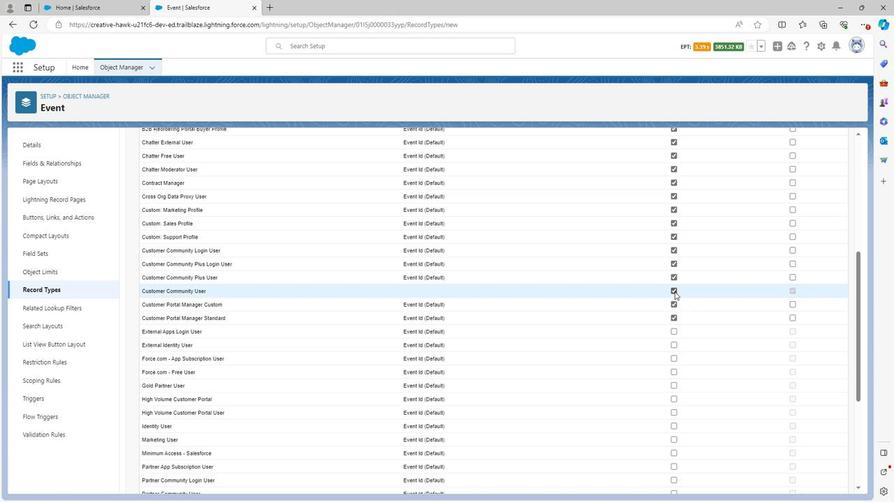
Action: Mouse moved to (669, 334)
Screenshot: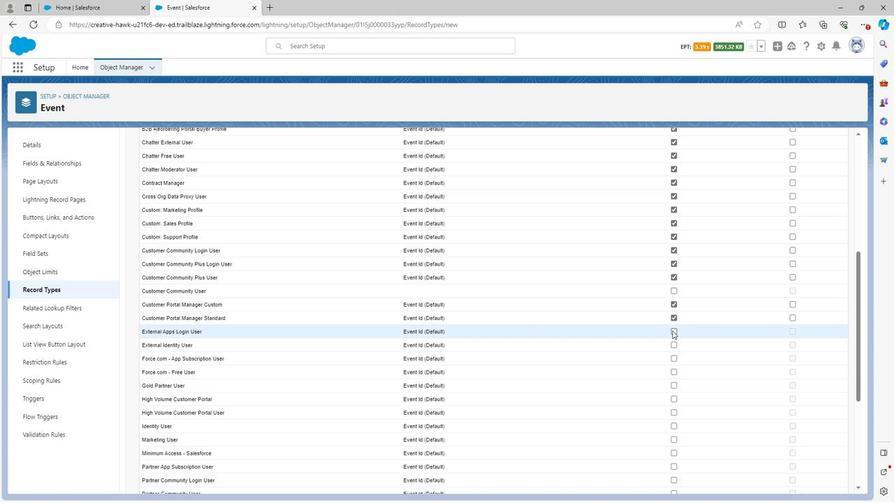 
Action: Mouse pressed left at (669, 334)
Screenshot: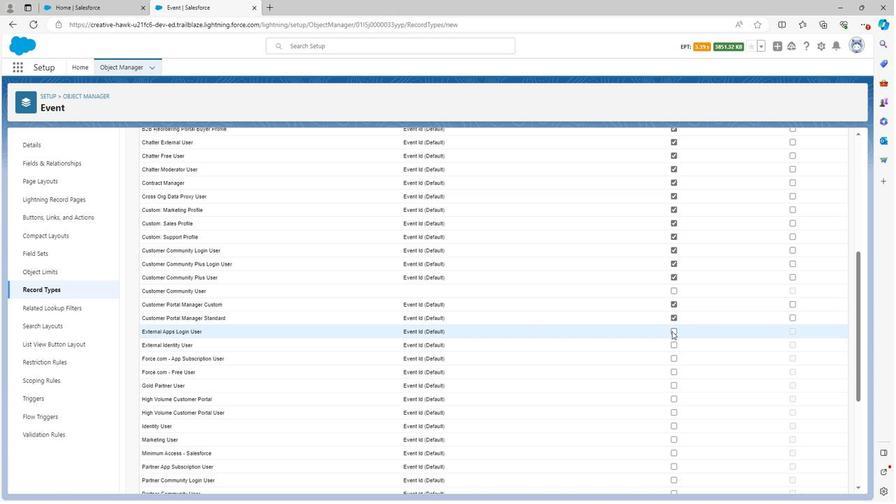 
Action: Mouse moved to (670, 348)
Screenshot: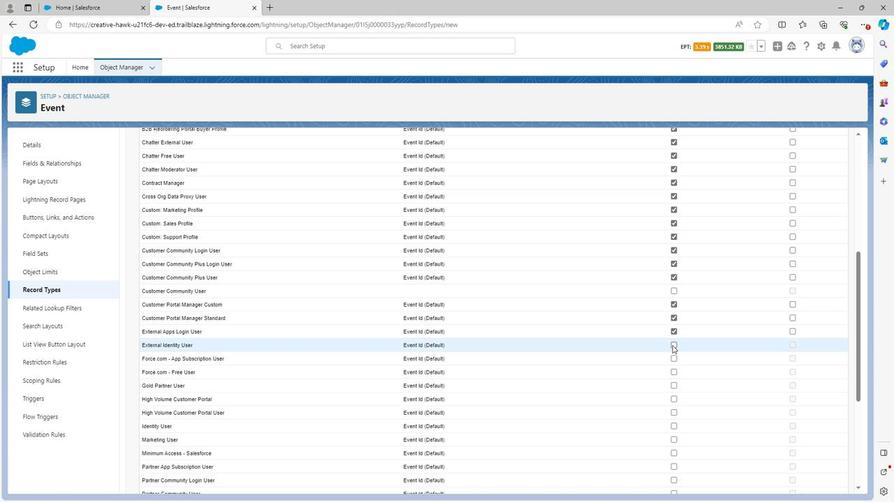 
Action: Mouse pressed left at (670, 348)
Screenshot: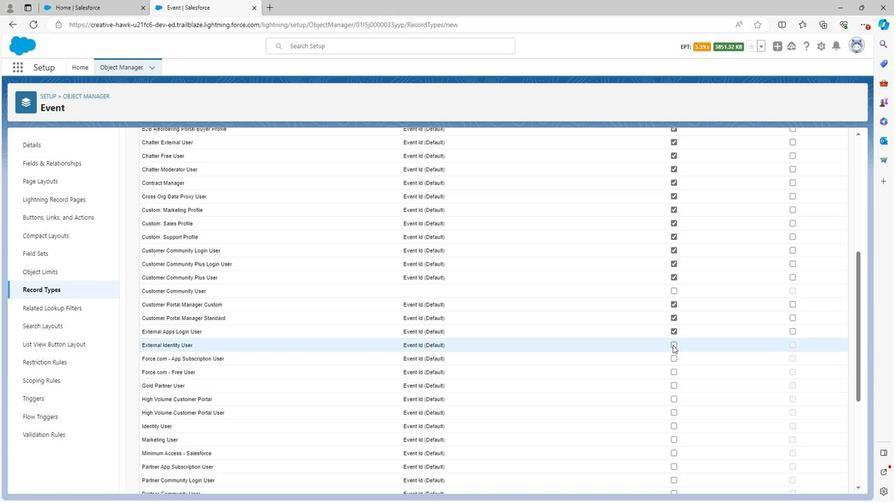 
Action: Mouse moved to (671, 361)
Screenshot: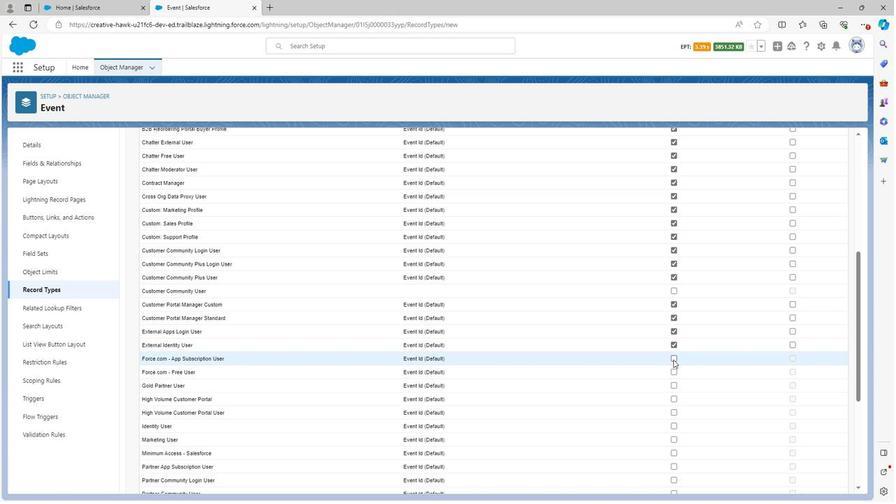 
Action: Mouse pressed left at (671, 361)
Screenshot: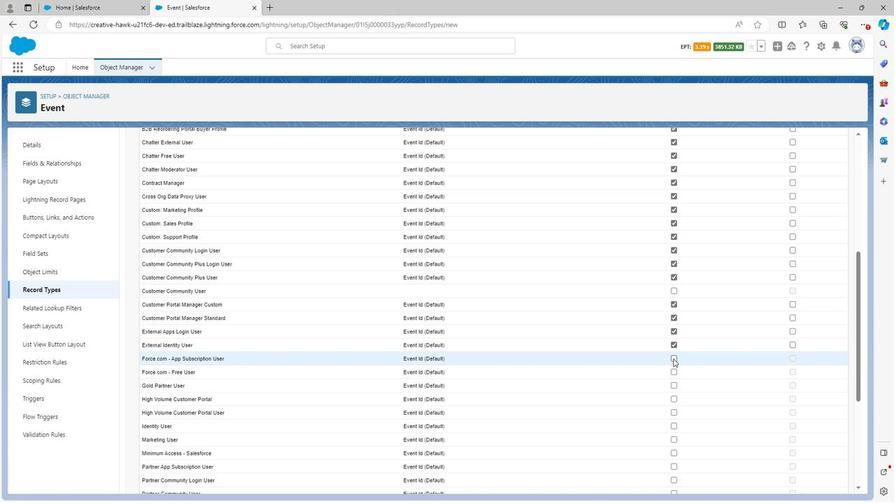 
Action: Mouse moved to (671, 375)
Screenshot: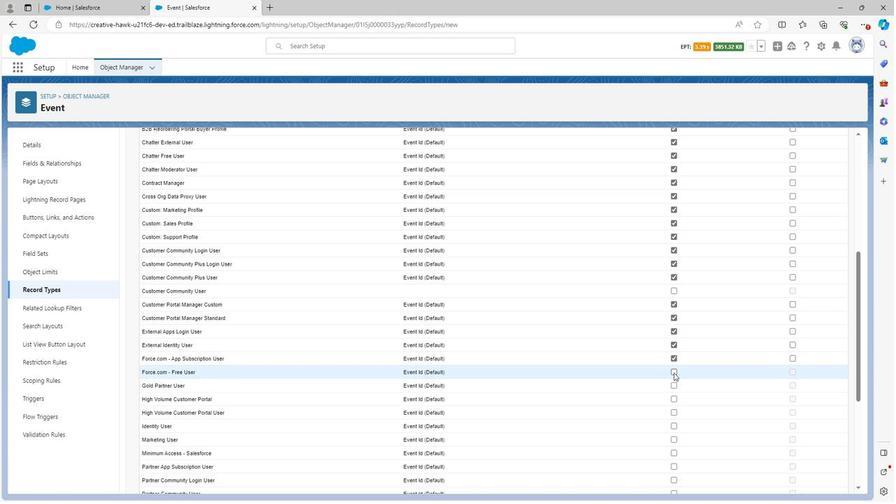 
Action: Mouse pressed left at (671, 375)
Screenshot: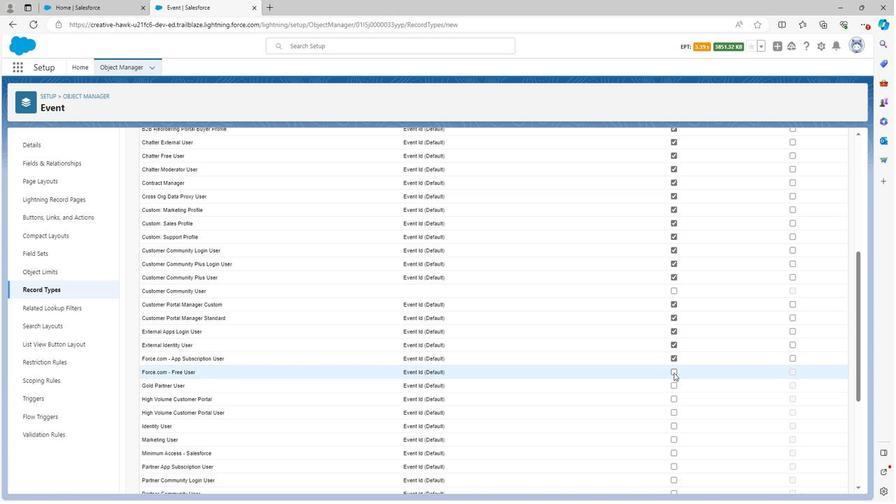 
Action: Mouse moved to (672, 389)
Screenshot: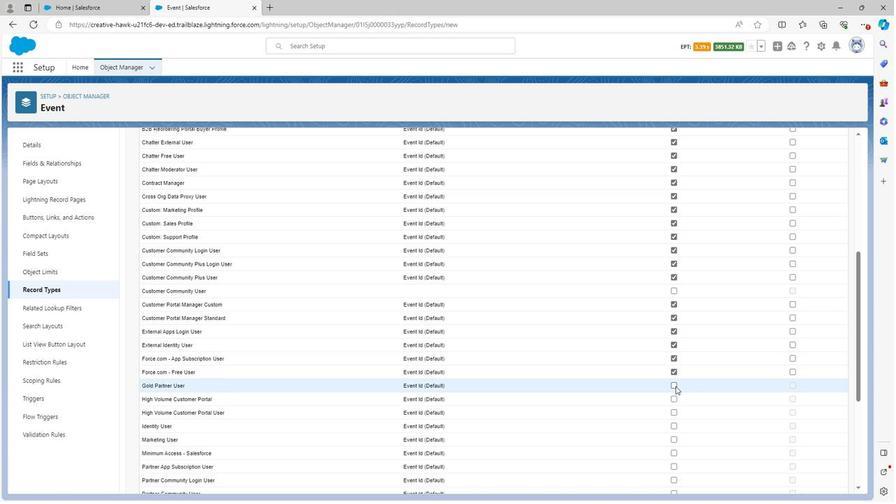 
Action: Mouse pressed left at (672, 389)
Screenshot: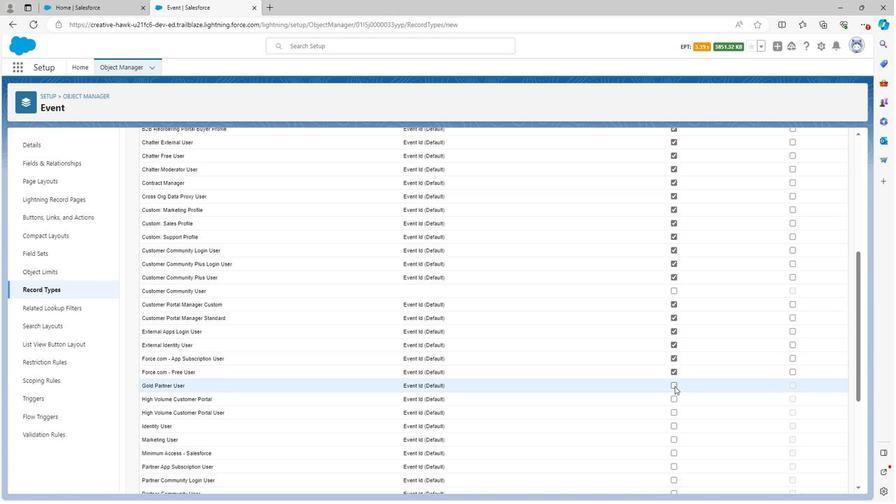 
Action: Mouse moved to (672, 389)
Screenshot: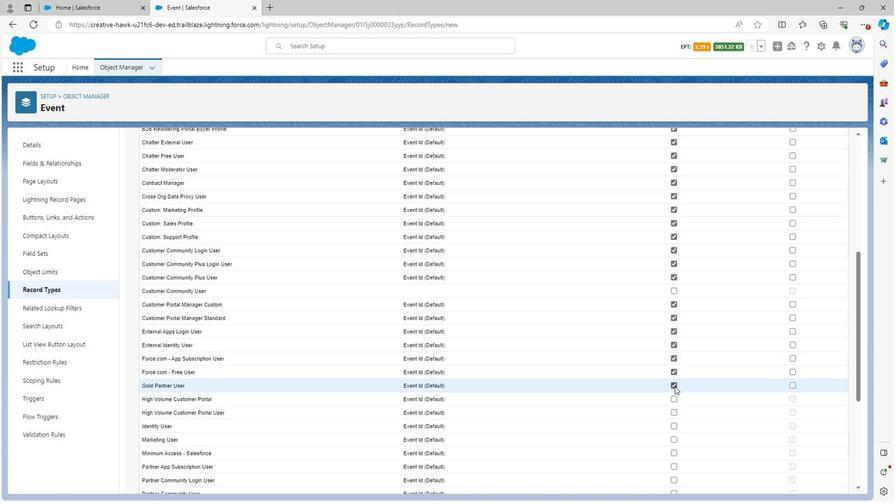 
Action: Mouse scrolled (672, 388) with delta (0, 0)
Screenshot: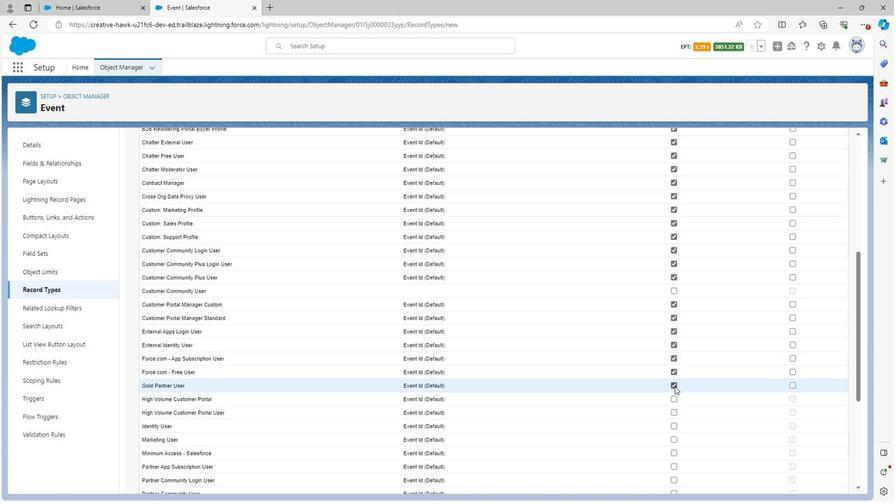 
Action: Mouse scrolled (672, 388) with delta (0, 0)
Screenshot: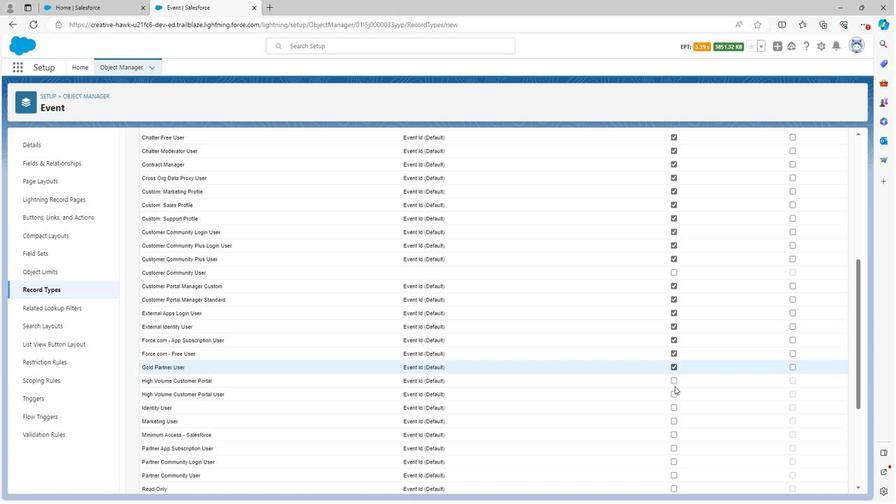 
Action: Mouse moved to (671, 292)
Screenshot: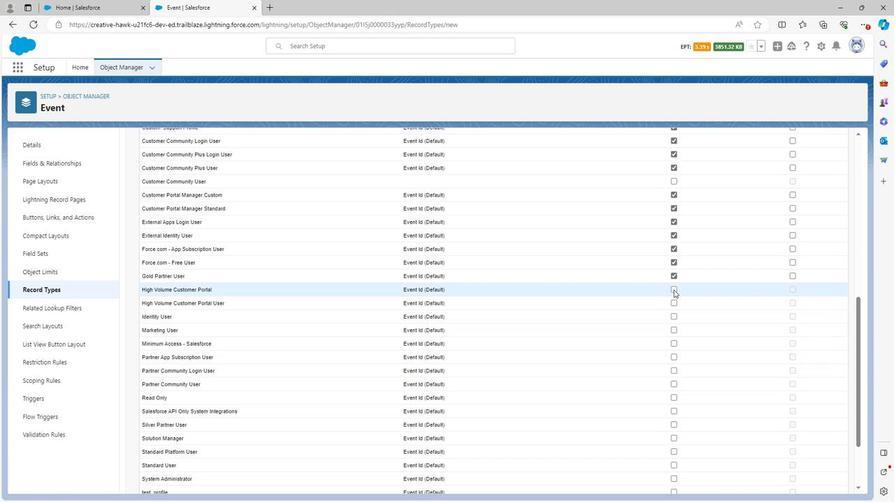 
Action: Mouse pressed left at (671, 292)
Screenshot: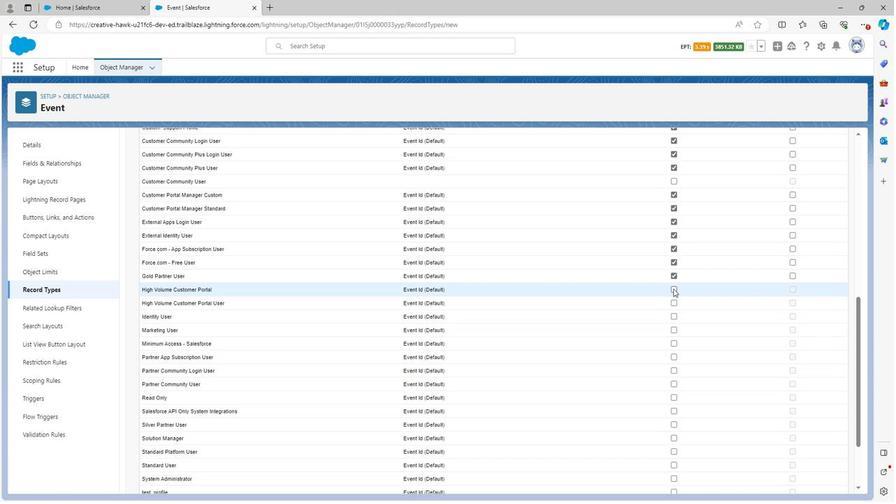 
Action: Mouse moved to (671, 305)
Screenshot: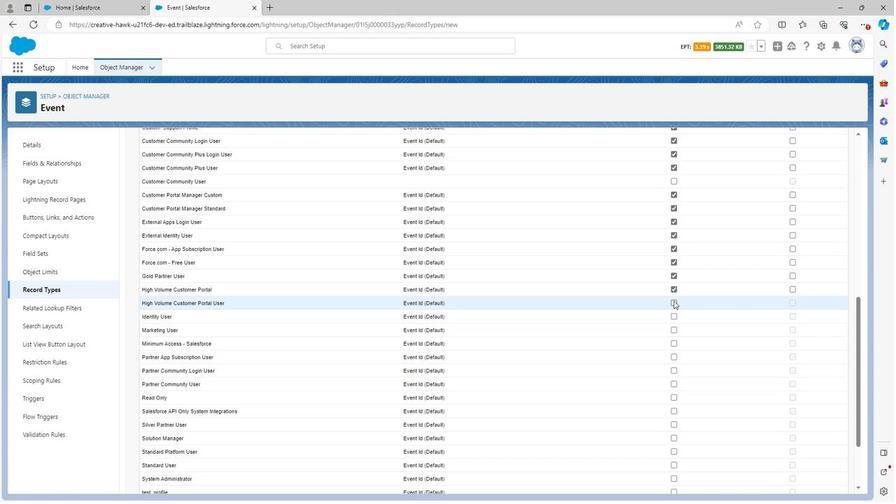 
Action: Mouse pressed left at (671, 305)
Screenshot: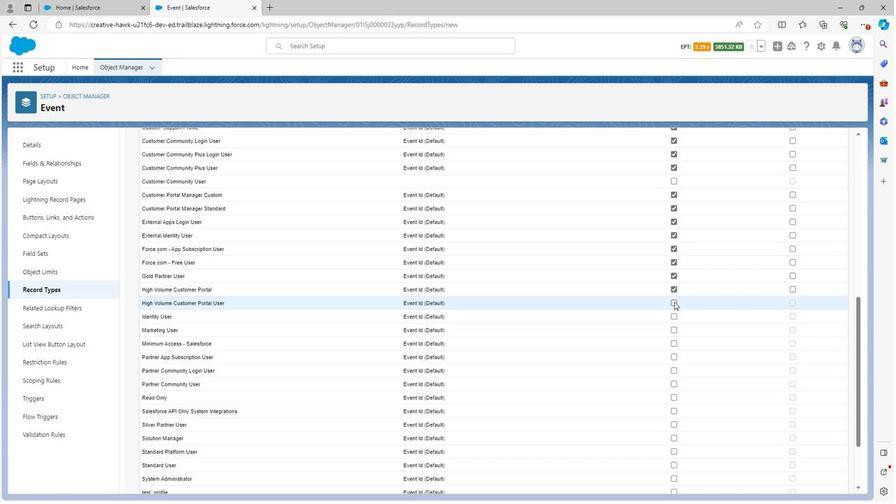 
Action: Mouse moved to (671, 319)
Screenshot: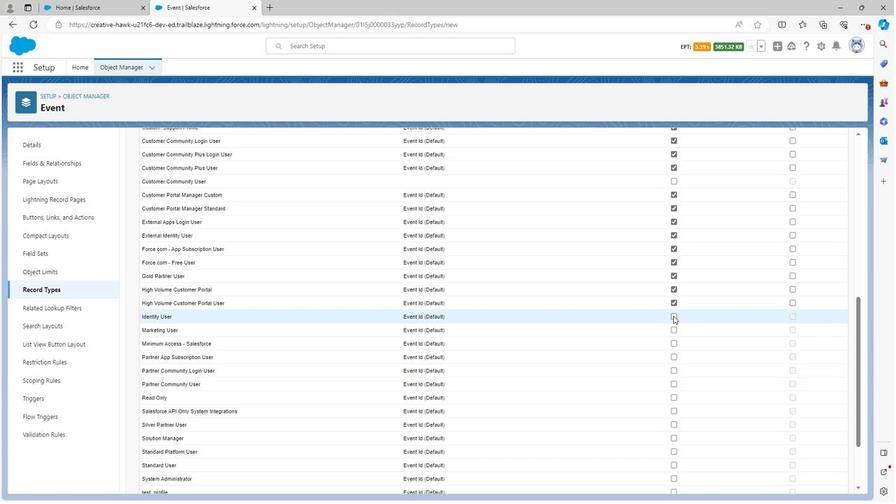 
Action: Mouse pressed left at (671, 319)
Screenshot: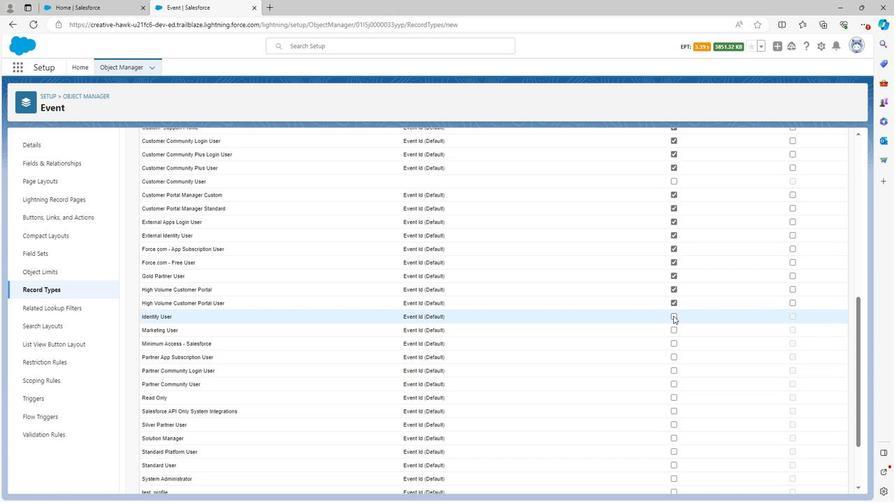 
Action: Mouse moved to (672, 348)
Screenshot: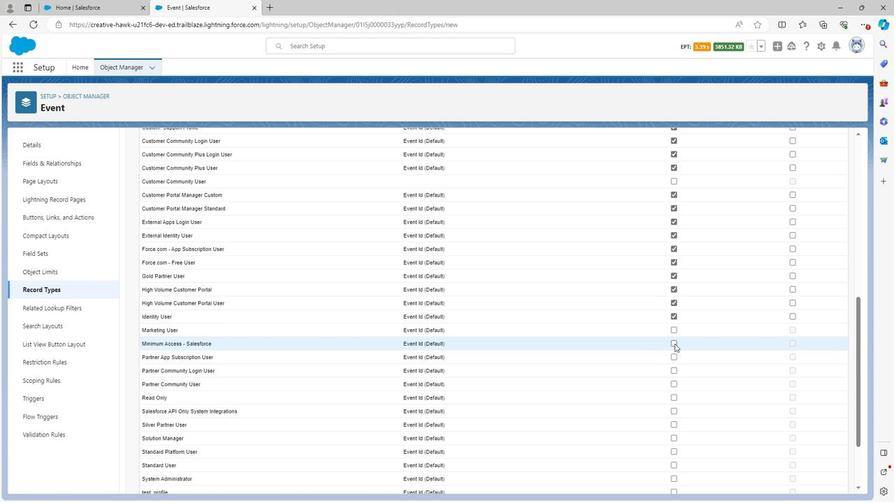 
Action: Mouse pressed left at (672, 348)
Screenshot: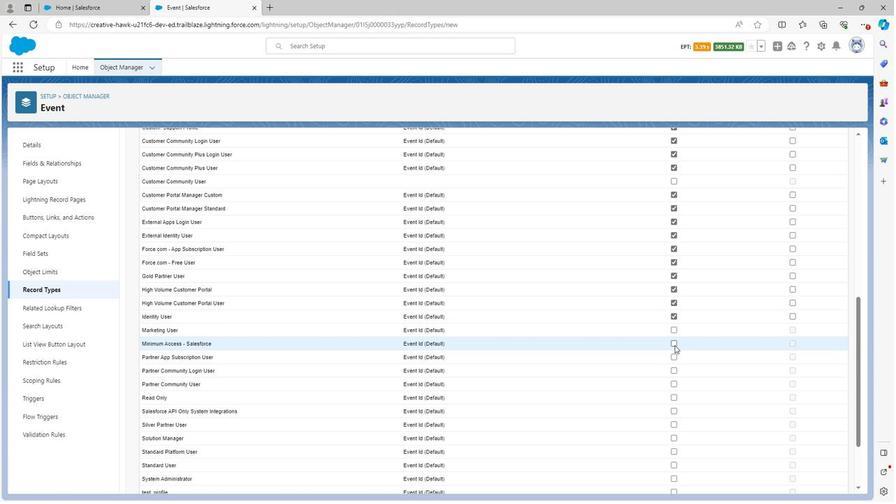 
Action: Mouse moved to (671, 361)
Screenshot: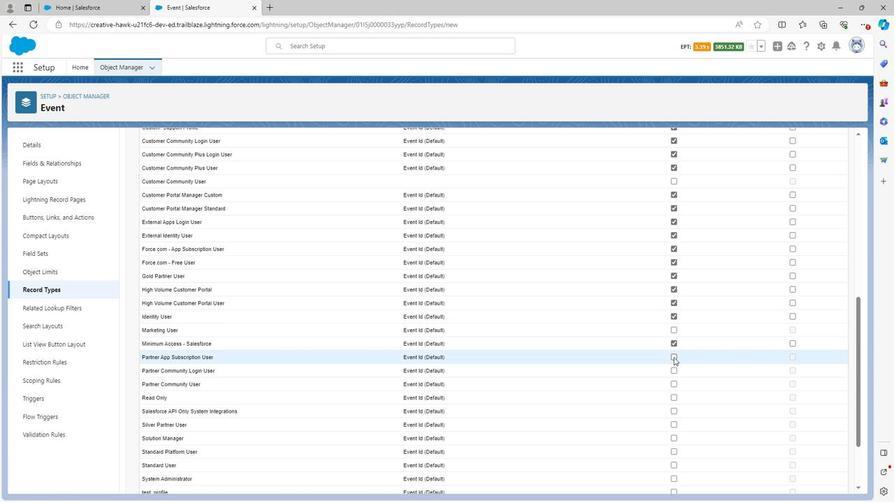 
Action: Mouse pressed left at (671, 361)
Screenshot: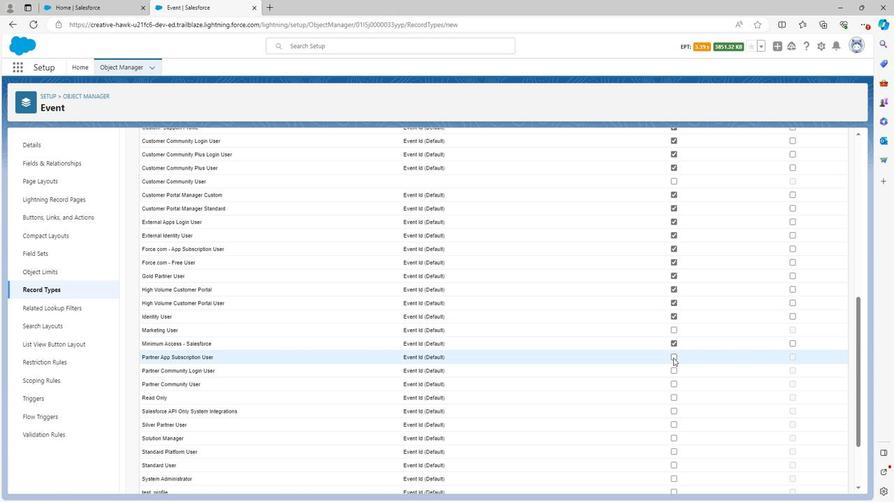 
Action: Mouse moved to (671, 375)
Screenshot: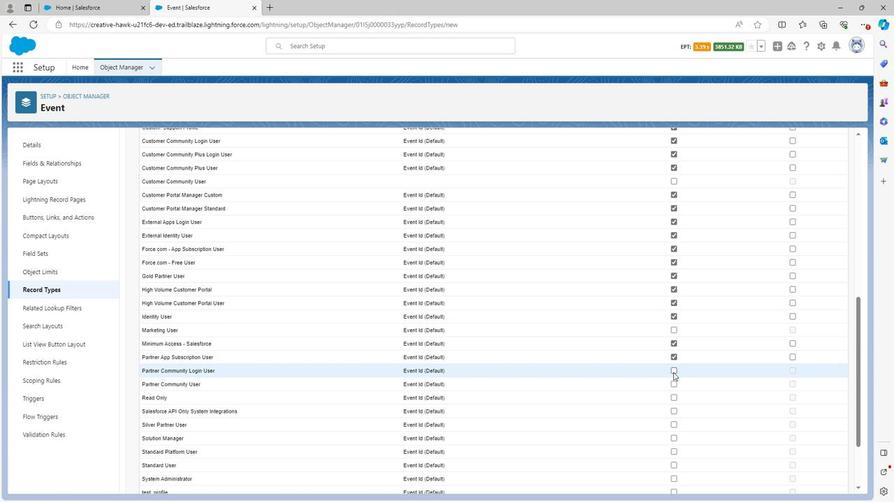 
Action: Mouse pressed left at (671, 375)
